 Task: Find connections with filter location Dongxing with filter topic #personaltraining with filter profile language French with filter current company Ten Lifestyle Group with filter school Institute Of Public Enterprise with filter industry Online and Mail Order Retail with filter service category DJing with filter keywords title Shipping and Receiving Staff
Action: Mouse moved to (618, 79)
Screenshot: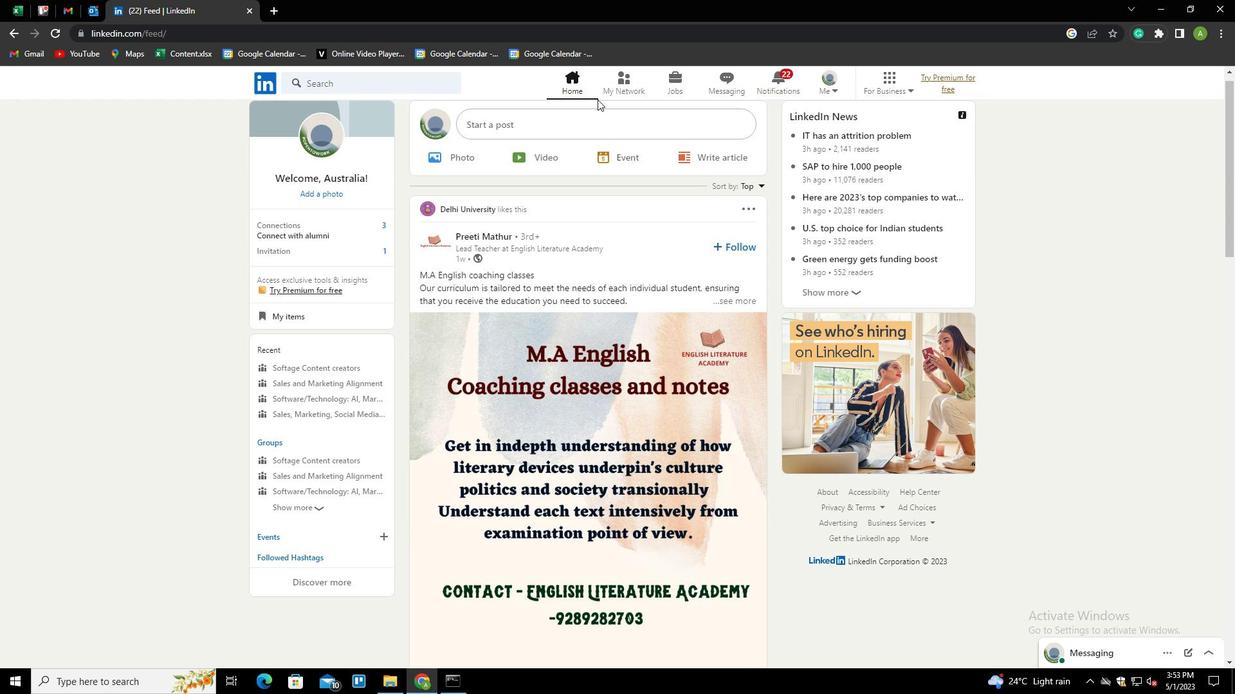 
Action: Mouse pressed left at (618, 79)
Screenshot: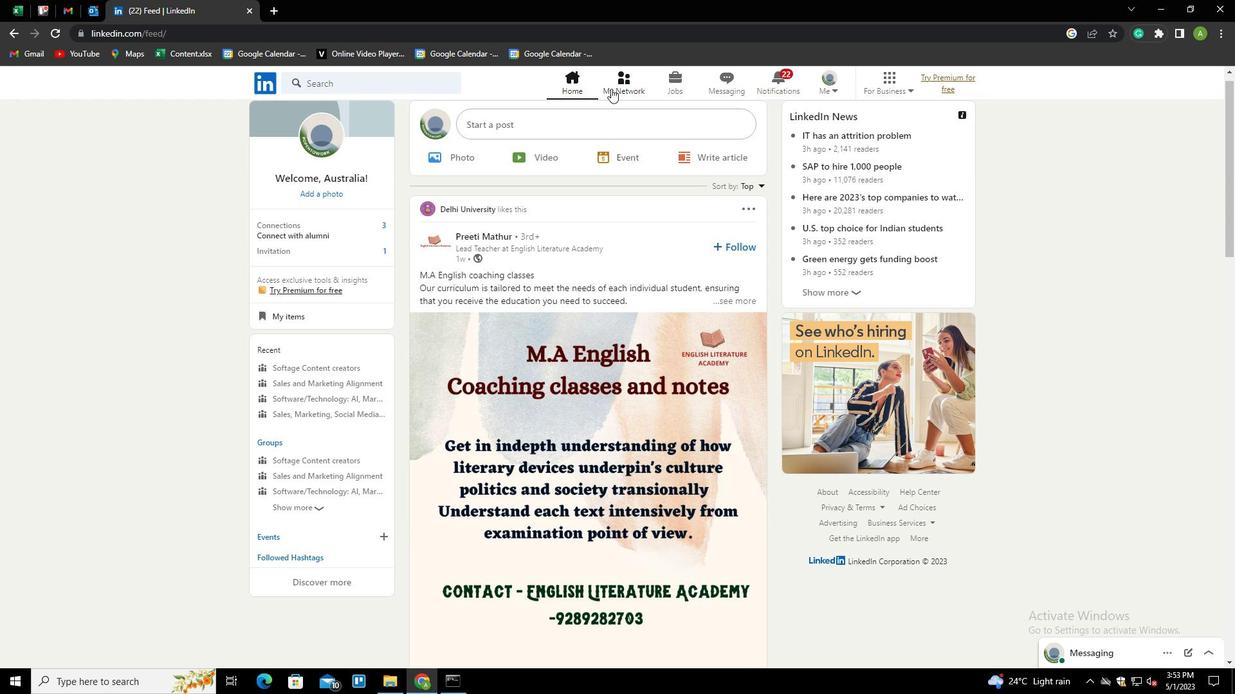
Action: Mouse moved to (306, 154)
Screenshot: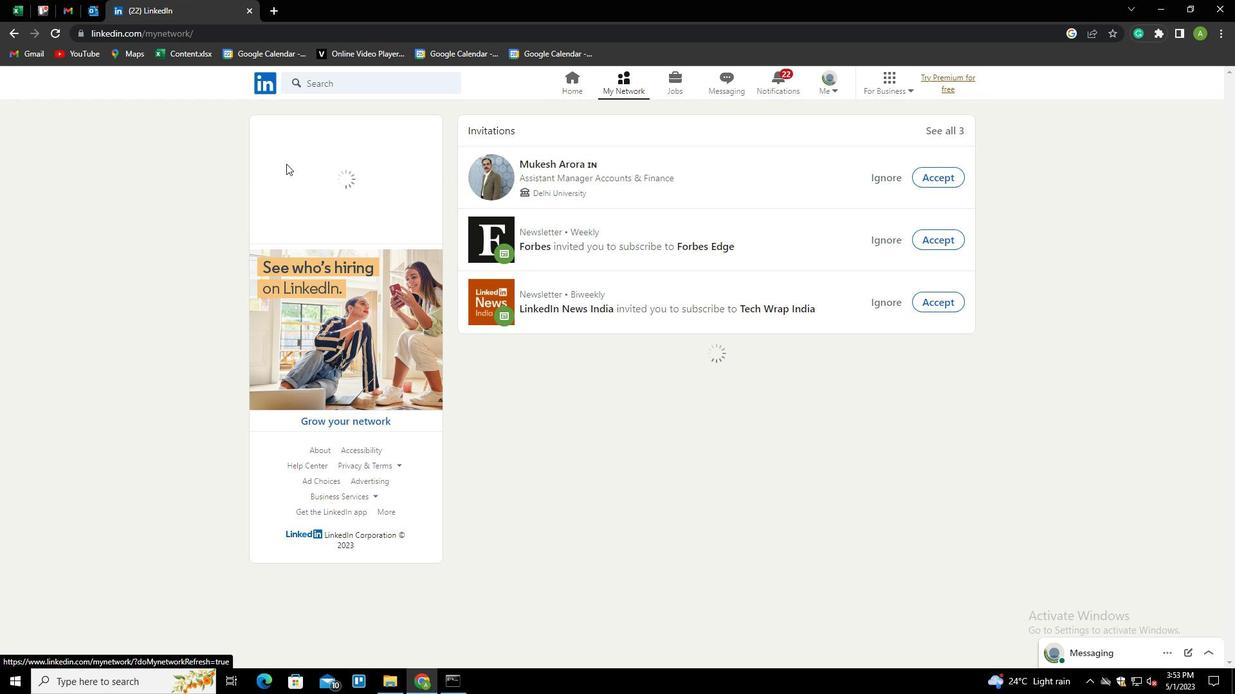 
Action: Mouse pressed left at (306, 154)
Screenshot: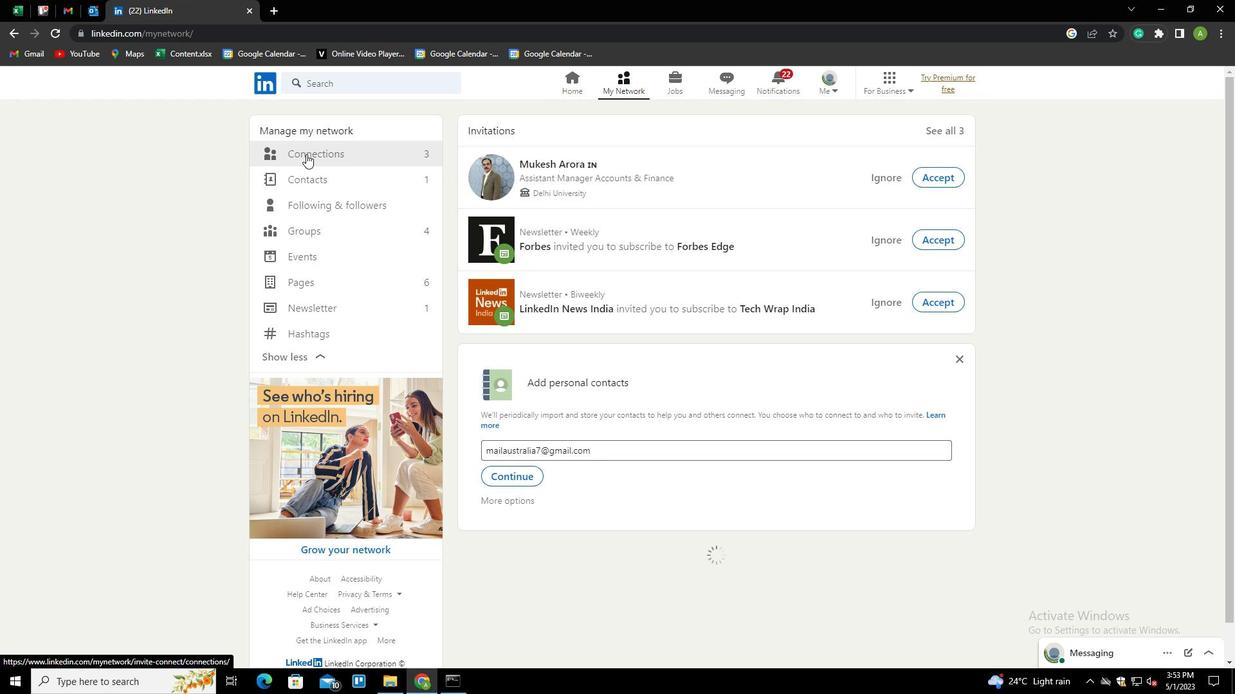 
Action: Mouse moved to (703, 151)
Screenshot: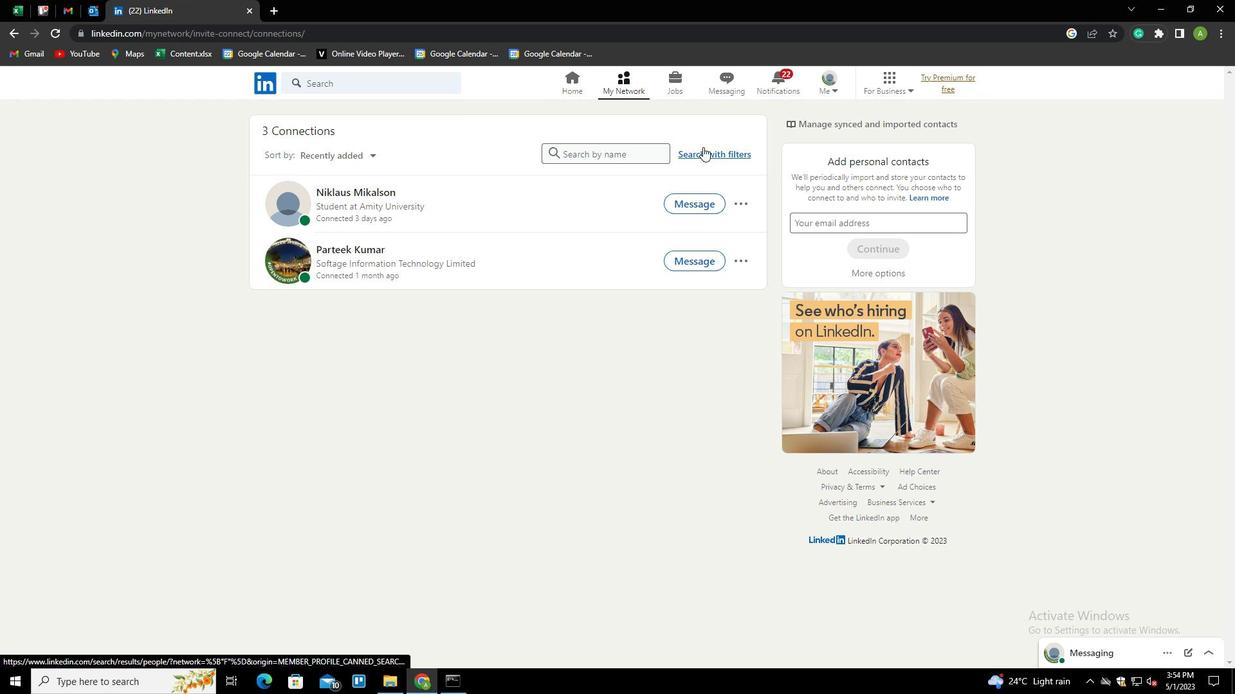 
Action: Mouse pressed left at (703, 151)
Screenshot: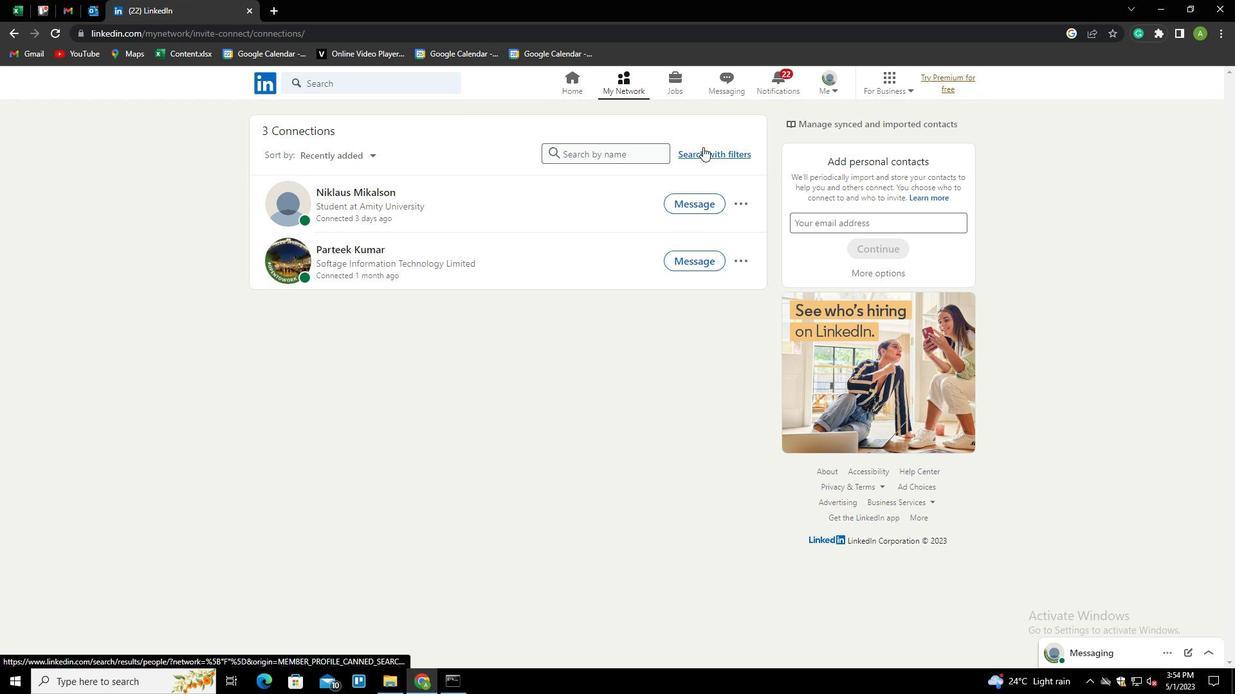 
Action: Mouse moved to (659, 119)
Screenshot: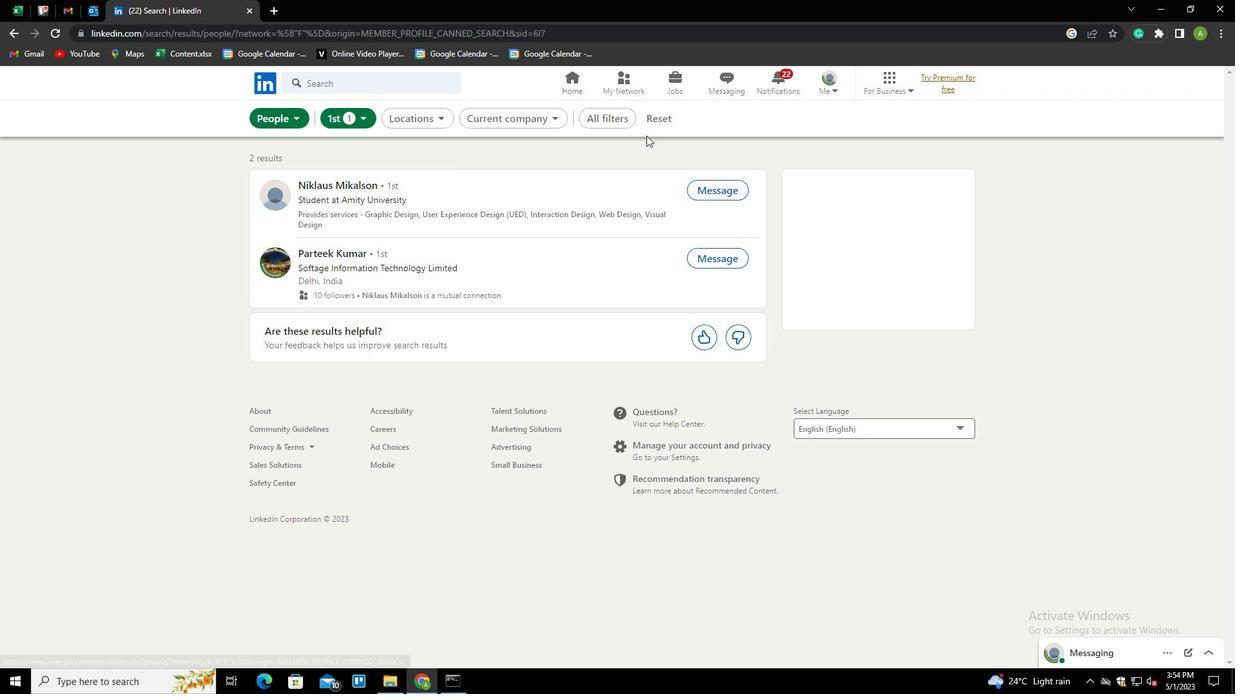
Action: Mouse pressed left at (659, 119)
Screenshot: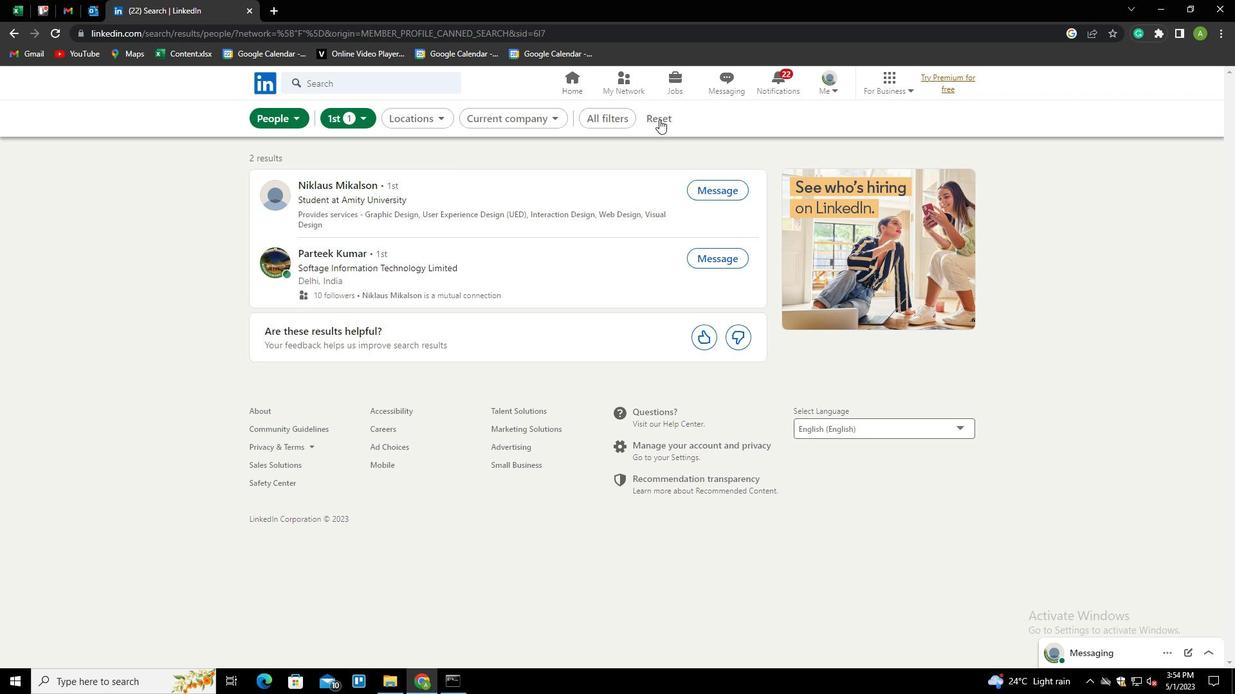 
Action: Mouse moved to (636, 119)
Screenshot: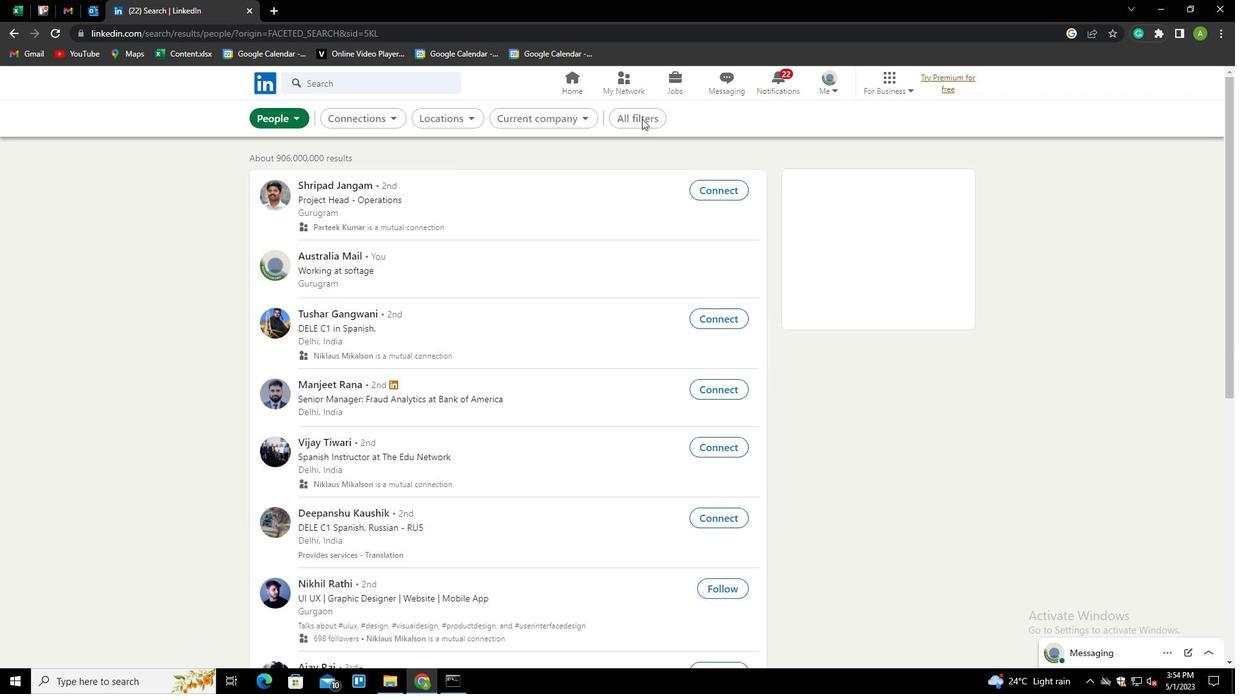 
Action: Mouse pressed left at (636, 119)
Screenshot: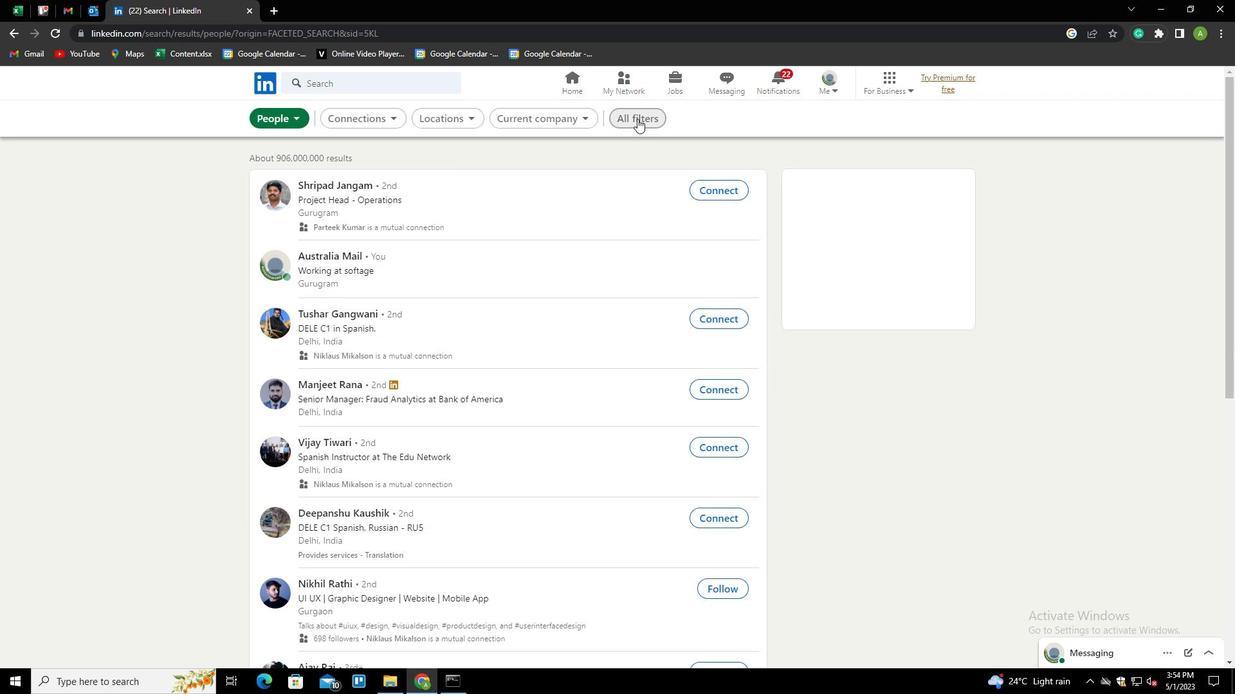 
Action: Mouse moved to (967, 397)
Screenshot: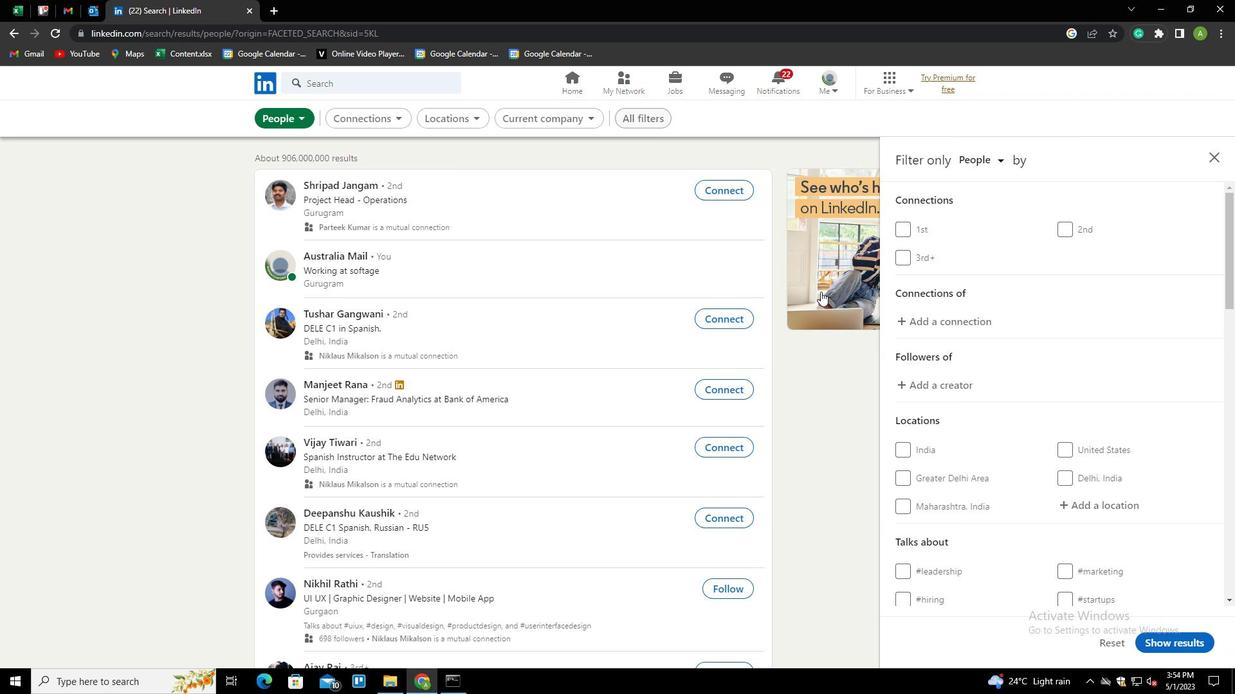 
Action: Mouse scrolled (967, 396) with delta (0, 0)
Screenshot: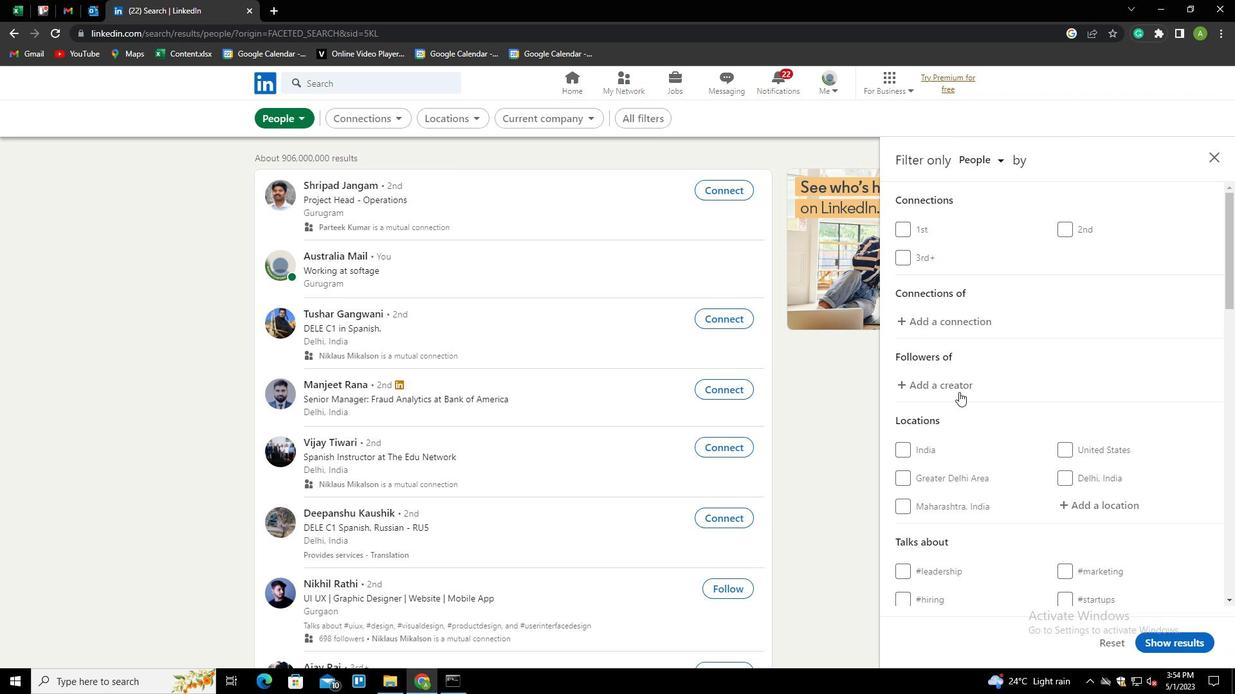 
Action: Mouse scrolled (967, 396) with delta (0, 0)
Screenshot: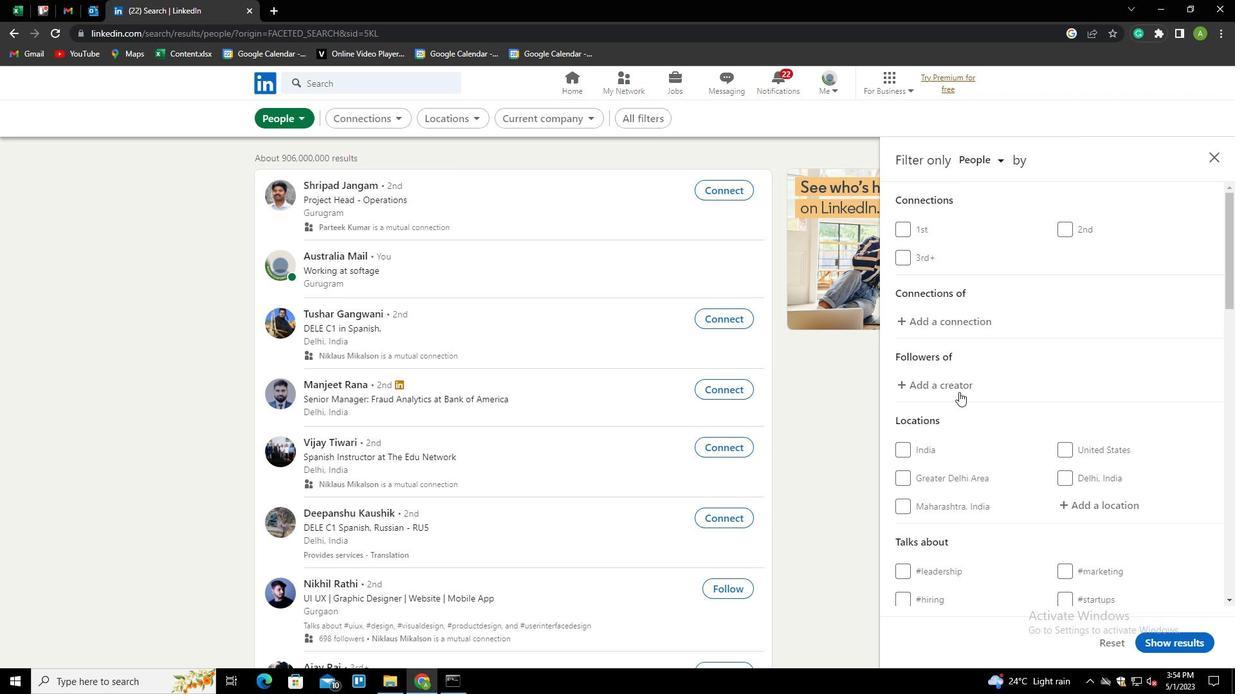 
Action: Mouse moved to (1072, 379)
Screenshot: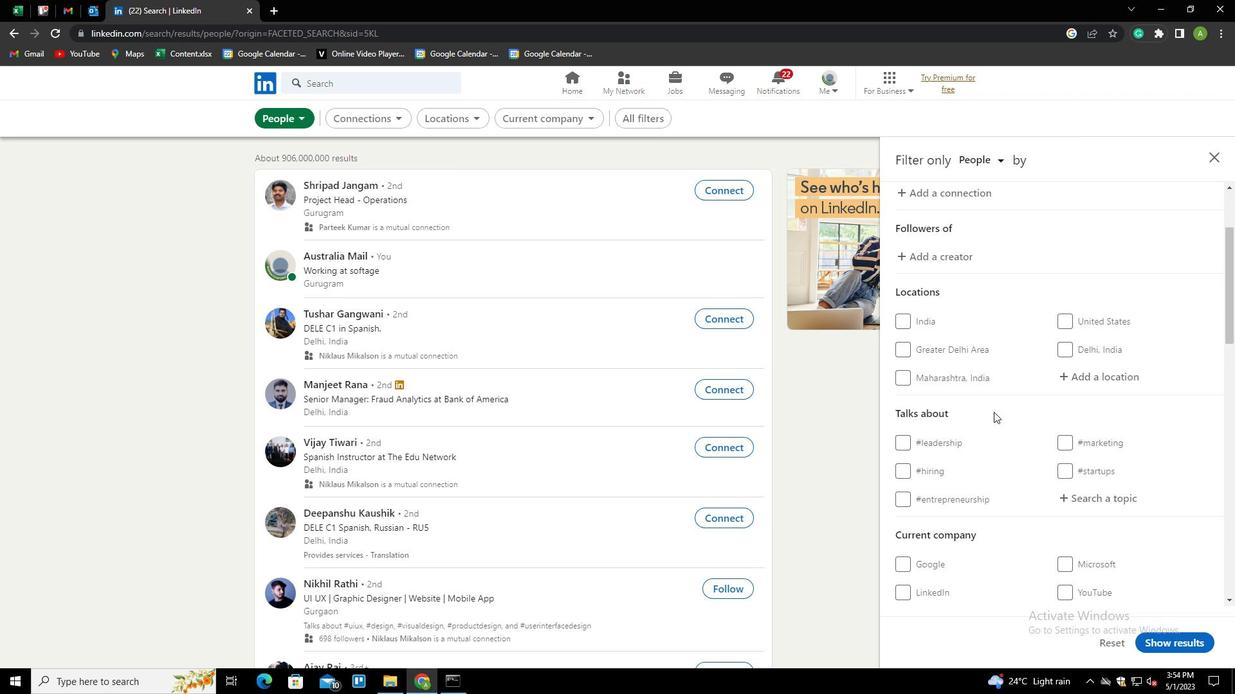 
Action: Mouse pressed left at (1072, 379)
Screenshot: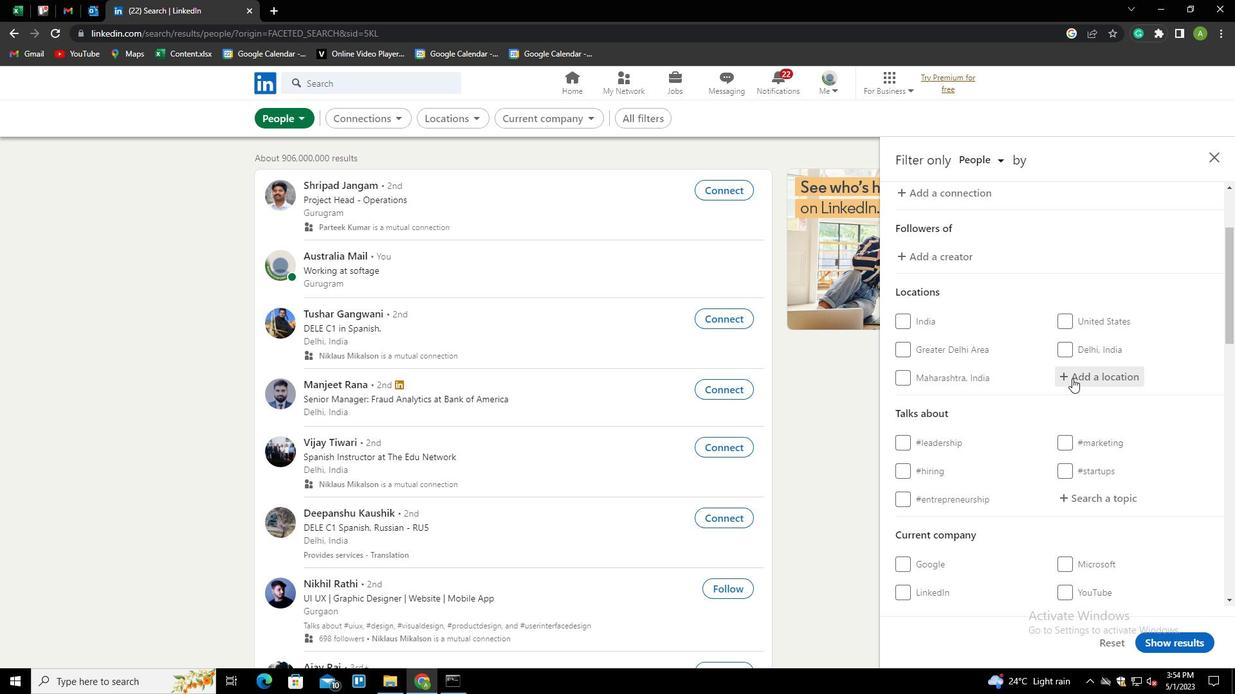 
Action: Key pressed <Key.shift>DONGXING
Screenshot: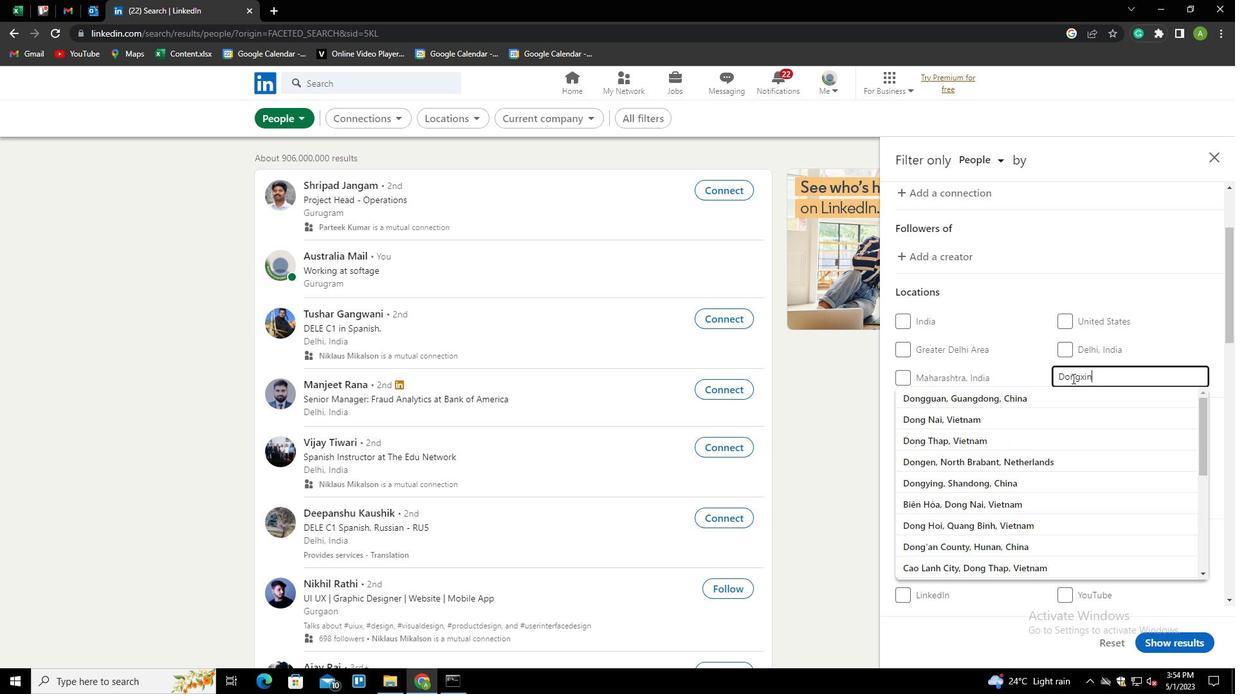 
Action: Mouse moved to (1071, 500)
Screenshot: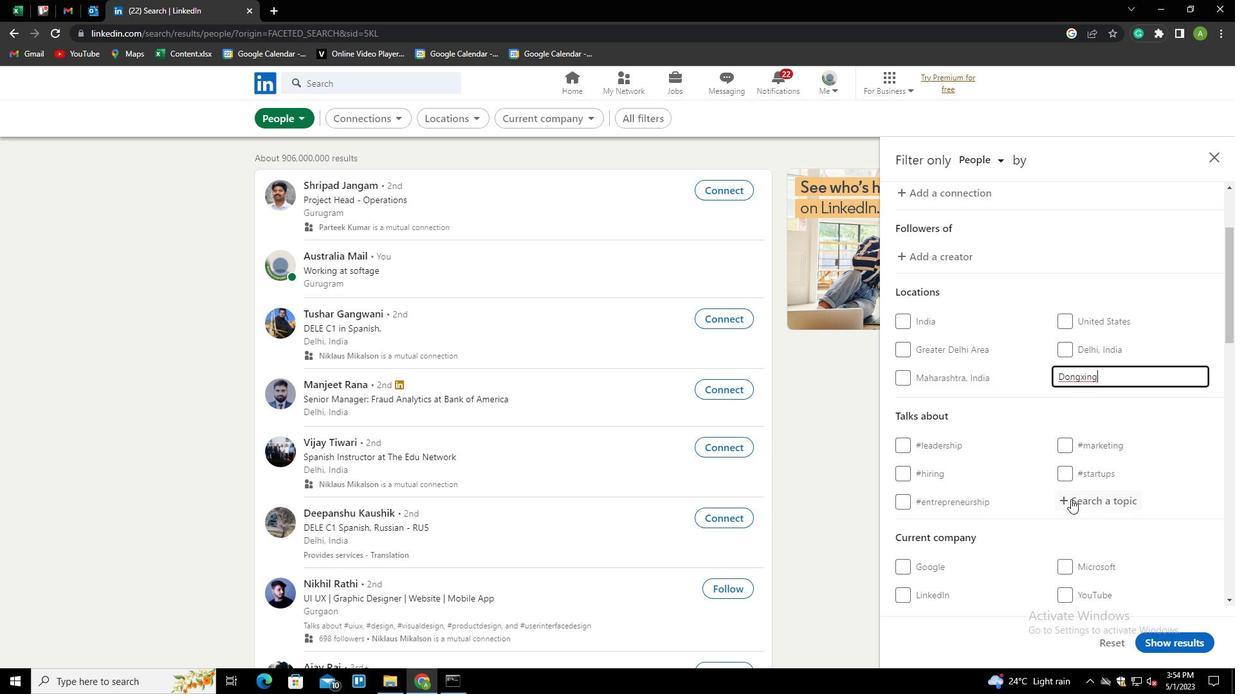 
Action: Mouse pressed left at (1071, 500)
Screenshot: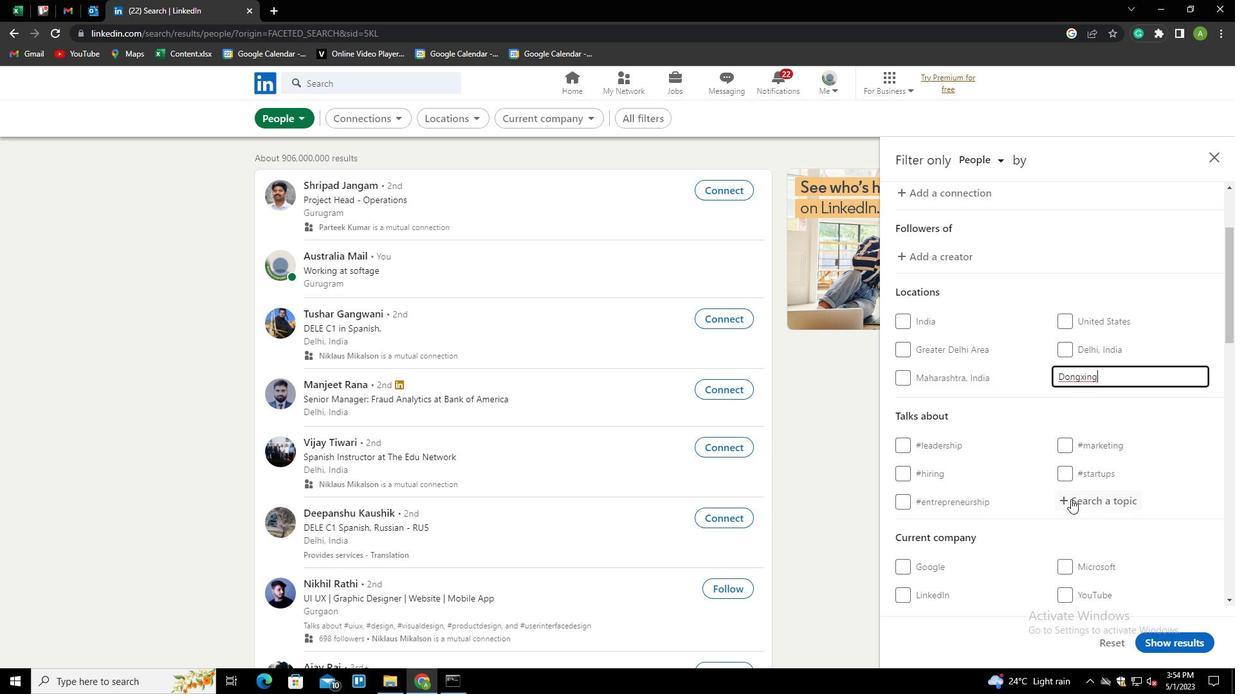 
Action: Mouse moved to (1081, 507)
Screenshot: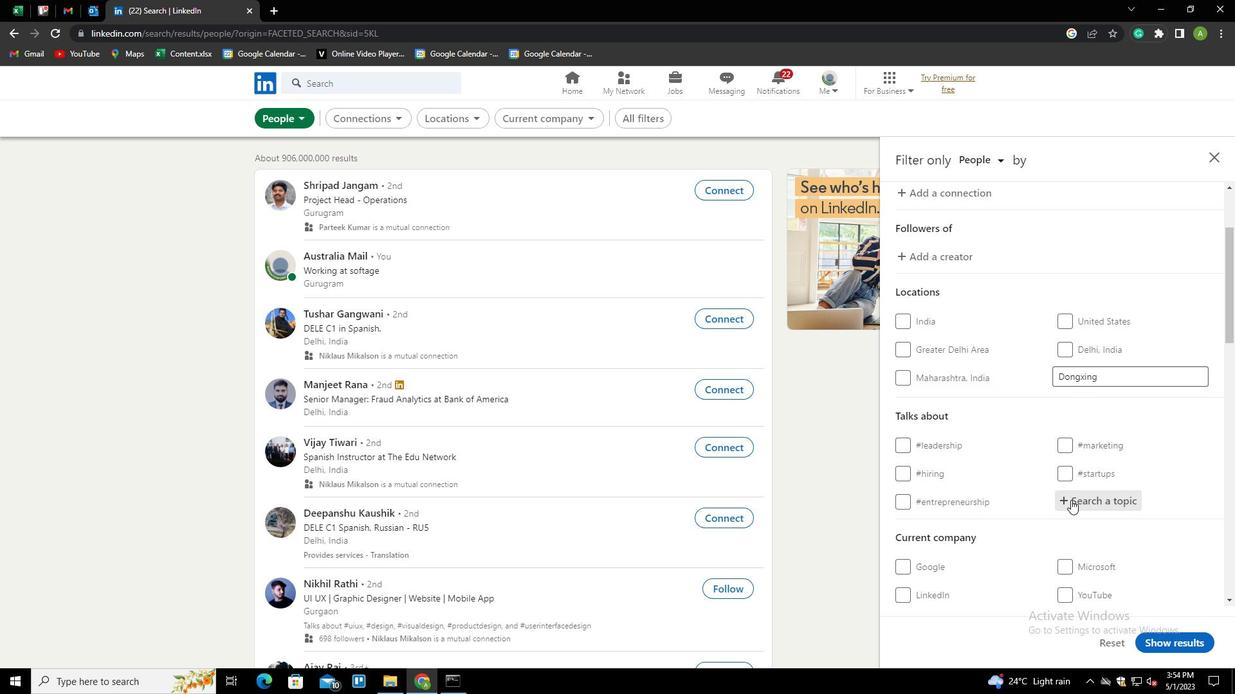 
Action: Mouse pressed left at (1081, 507)
Screenshot: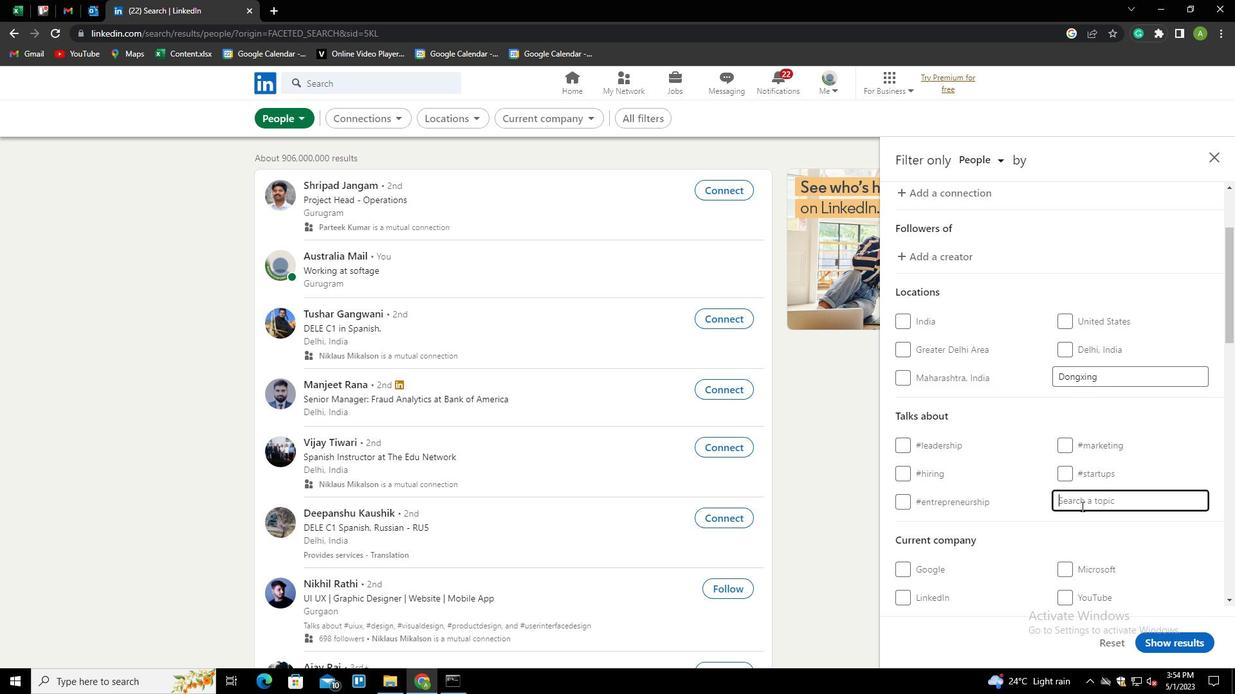 
Action: Key pressed PERSONALTRAINER<Key.down><Key.down><Key.enter>
Screenshot: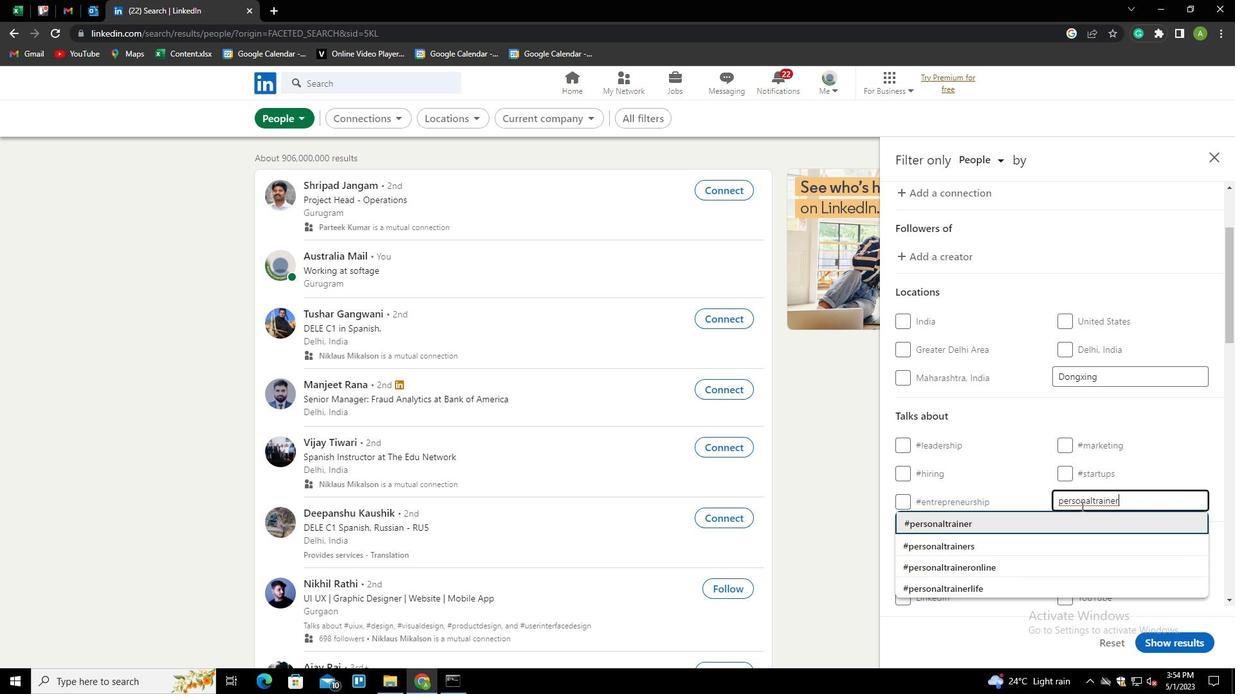 
Action: Mouse scrolled (1081, 506) with delta (0, 0)
Screenshot: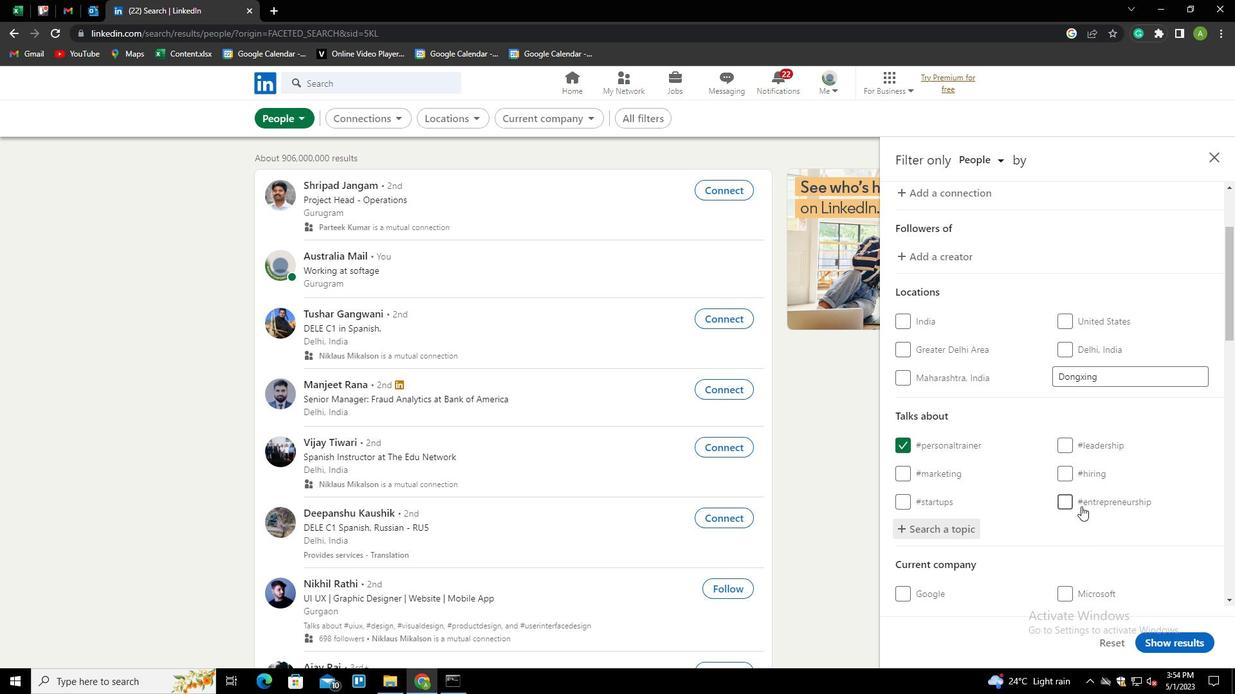 
Action: Mouse scrolled (1081, 506) with delta (0, 0)
Screenshot: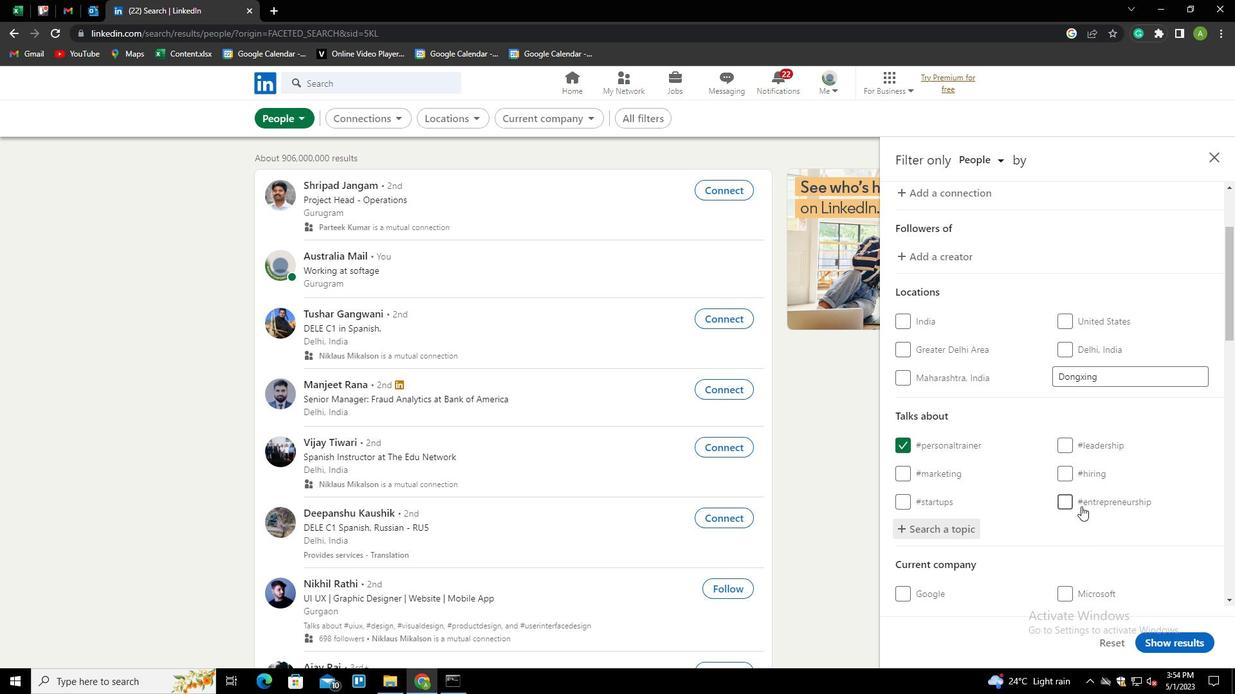 
Action: Mouse scrolled (1081, 506) with delta (0, 0)
Screenshot: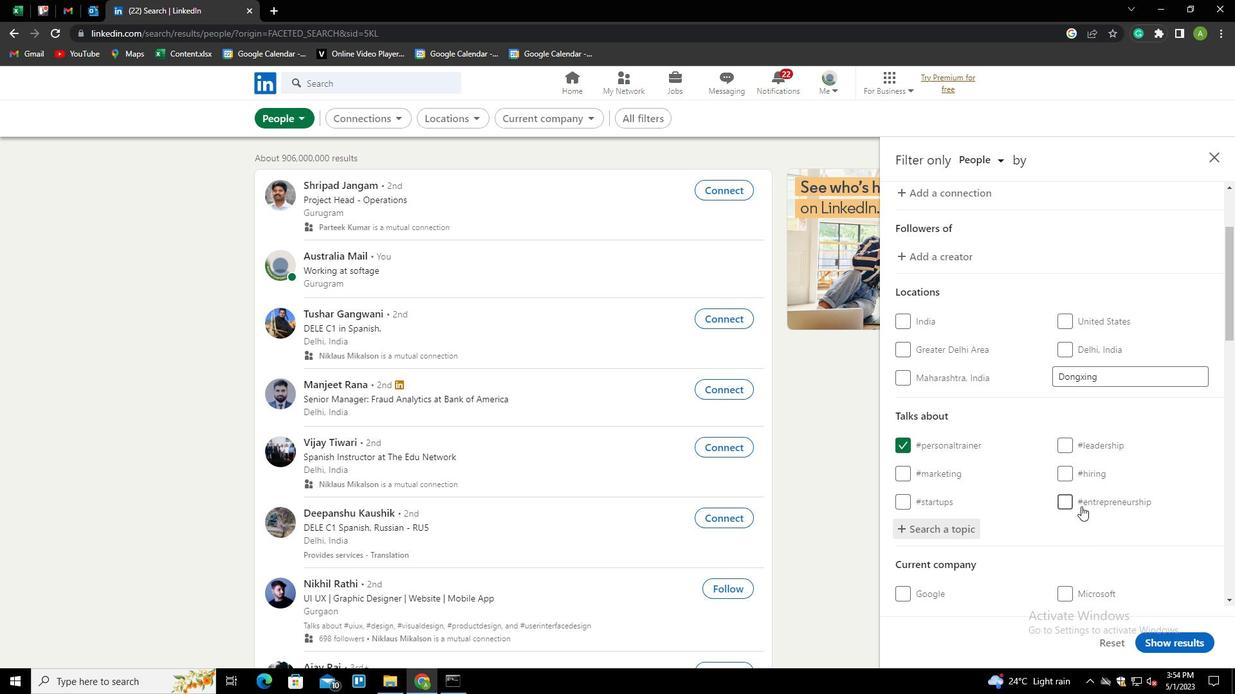 
Action: Mouse scrolled (1081, 506) with delta (0, 0)
Screenshot: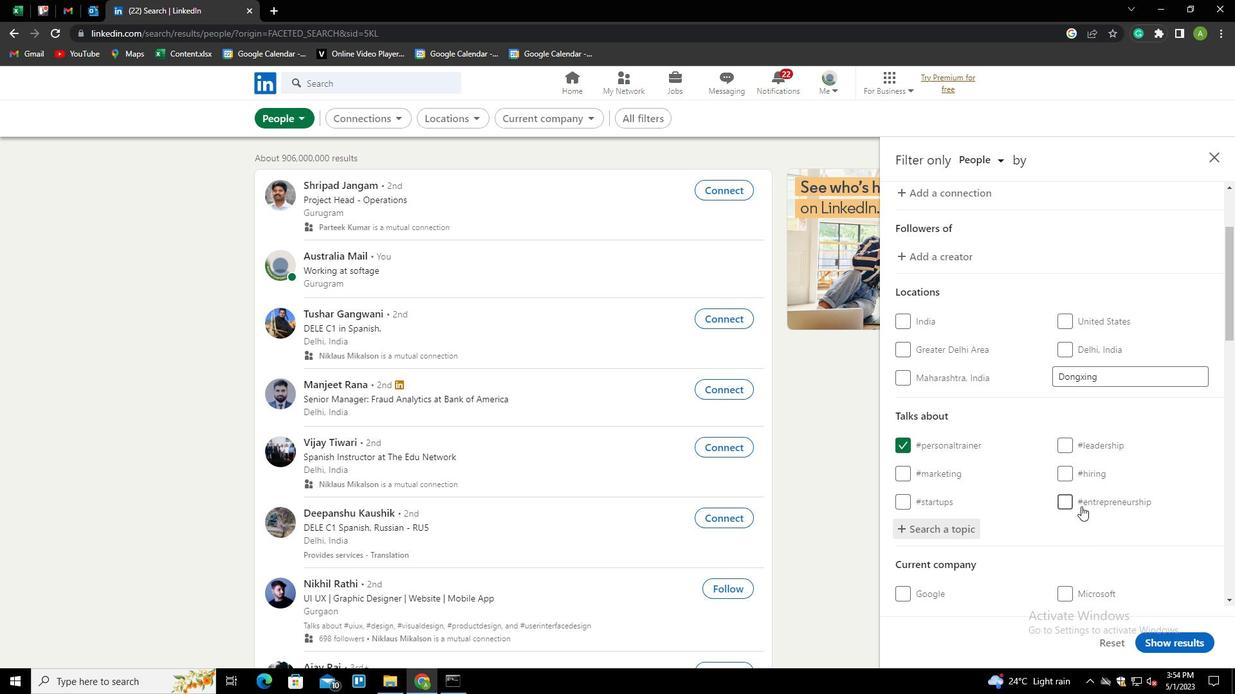 
Action: Mouse scrolled (1081, 506) with delta (0, 0)
Screenshot: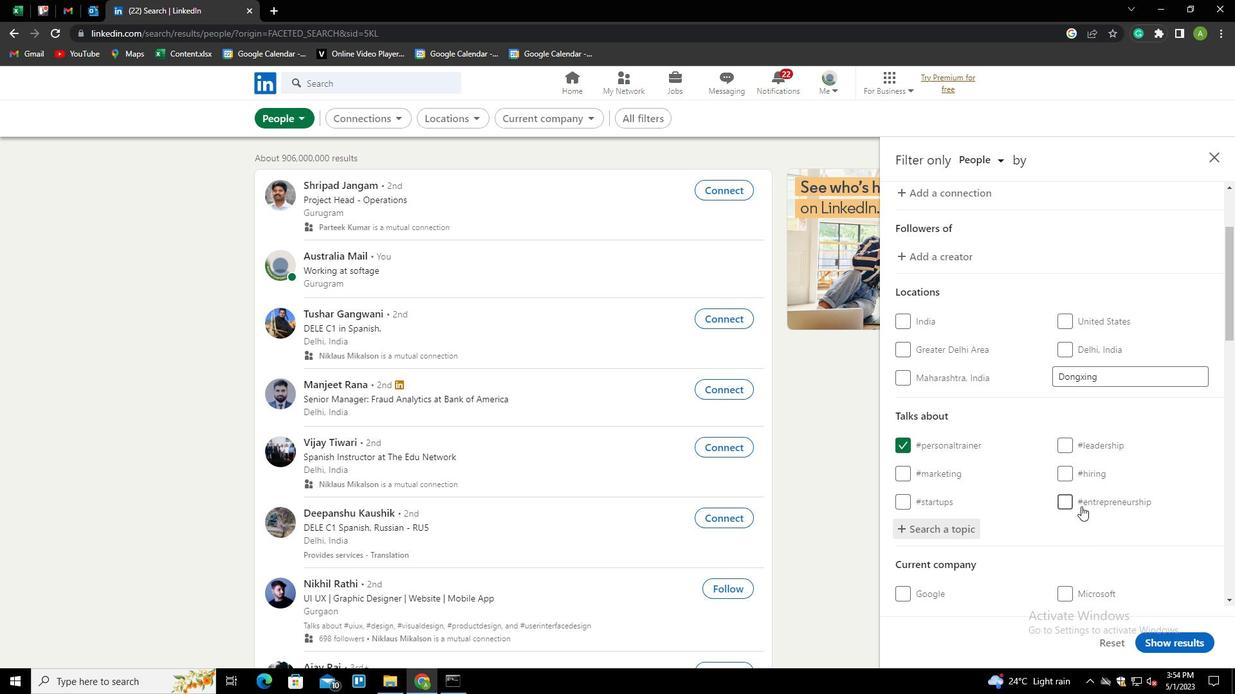 
Action: Mouse scrolled (1081, 506) with delta (0, 0)
Screenshot: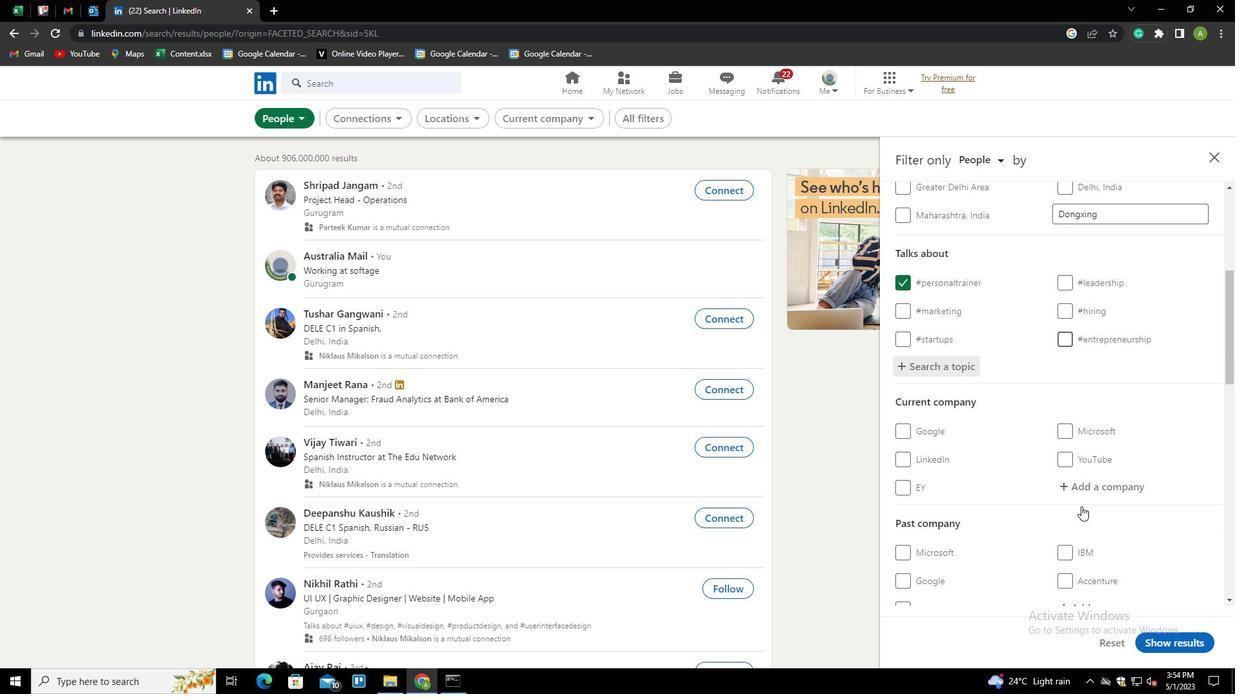
Action: Mouse scrolled (1081, 506) with delta (0, 0)
Screenshot: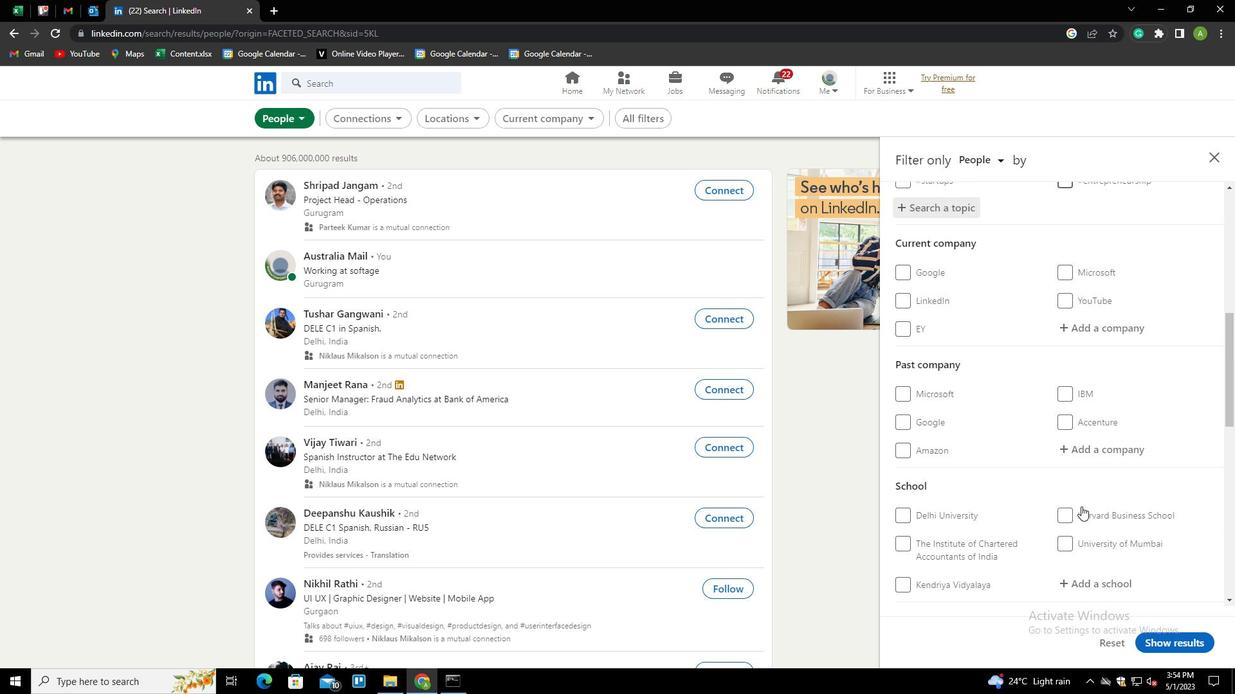 
Action: Mouse scrolled (1081, 506) with delta (0, 0)
Screenshot: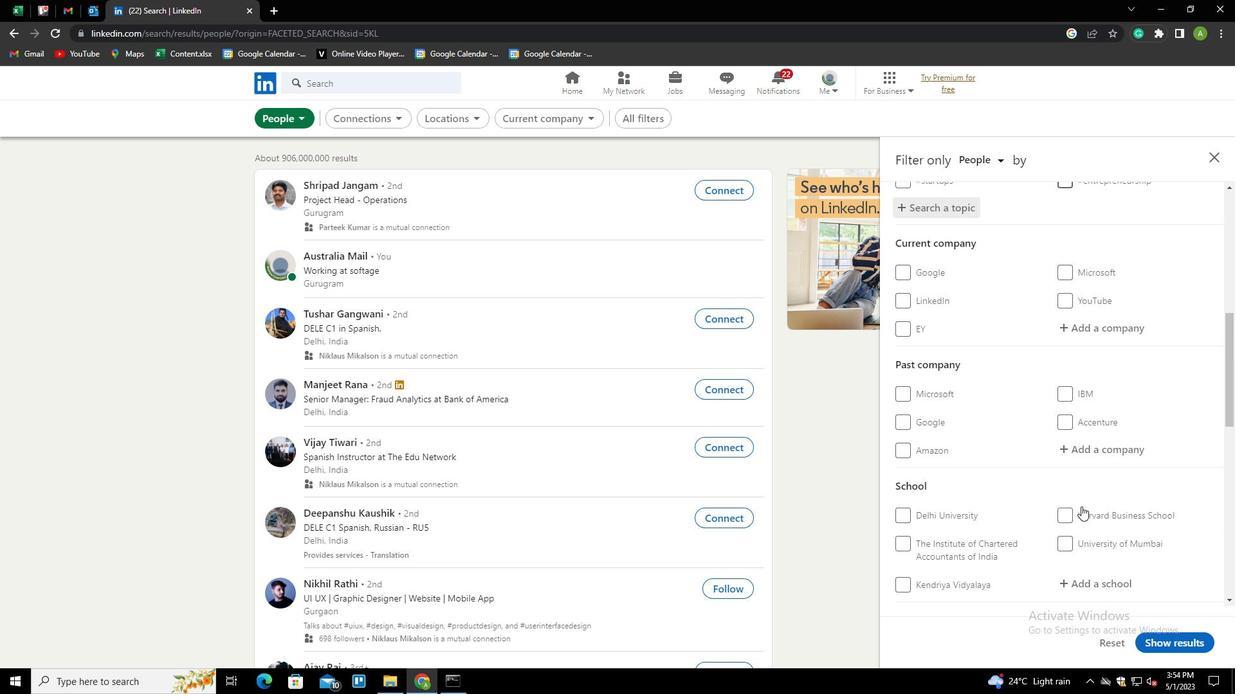 
Action: Mouse scrolled (1081, 506) with delta (0, 0)
Screenshot: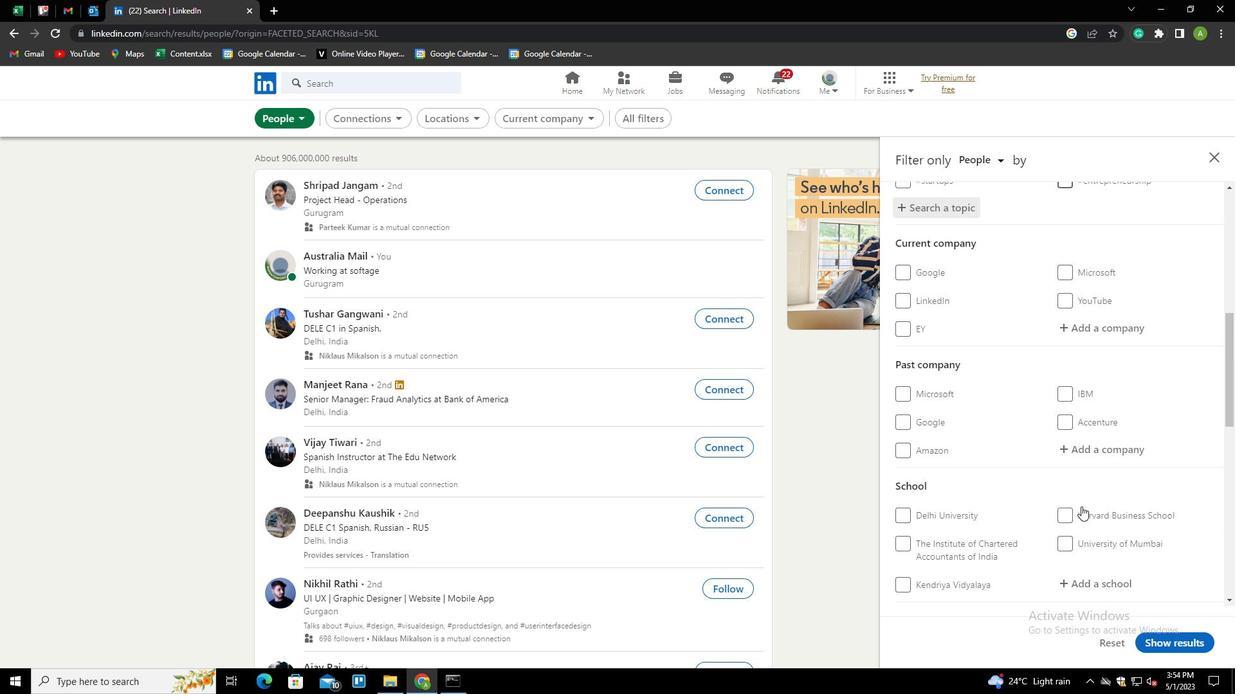 
Action: Mouse scrolled (1081, 506) with delta (0, 0)
Screenshot: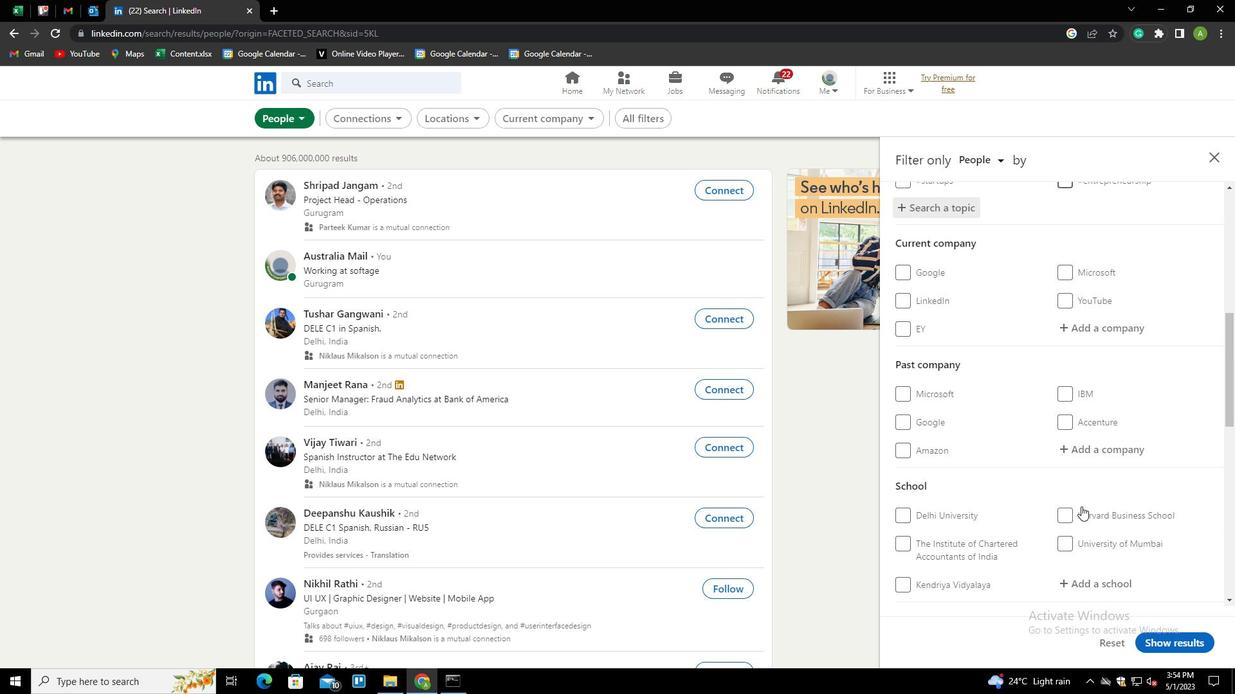 
Action: Mouse moved to (1068, 479)
Screenshot: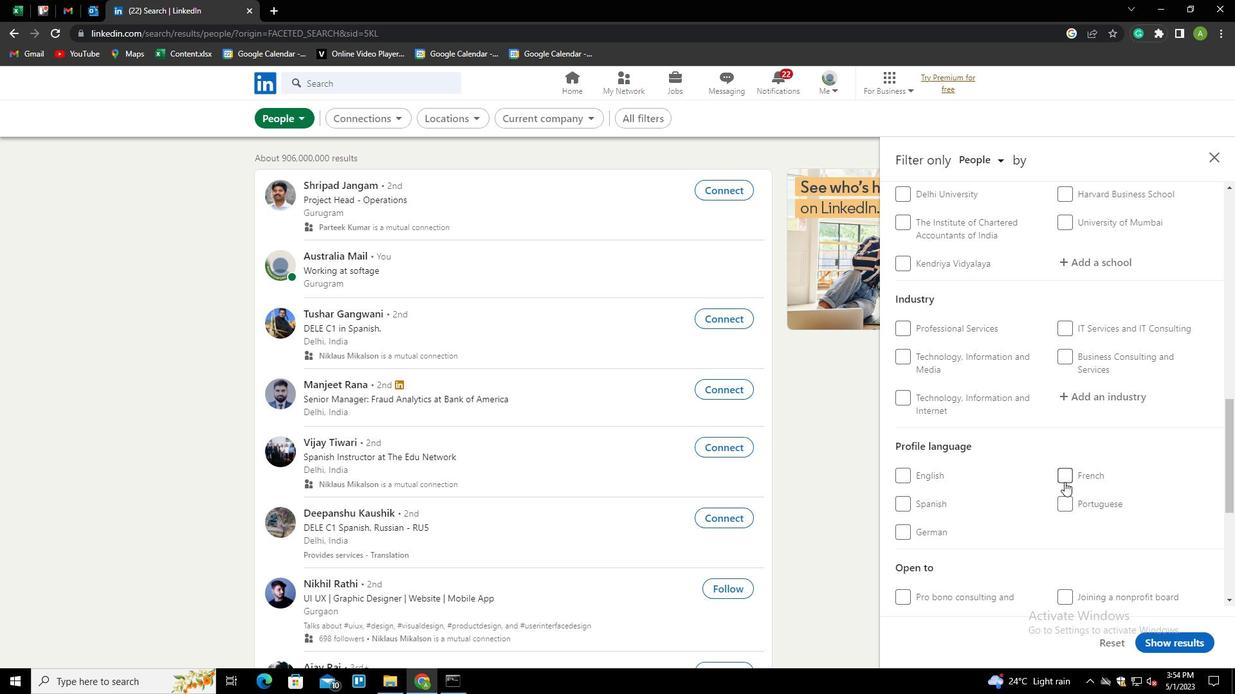 
Action: Mouse pressed left at (1068, 479)
Screenshot: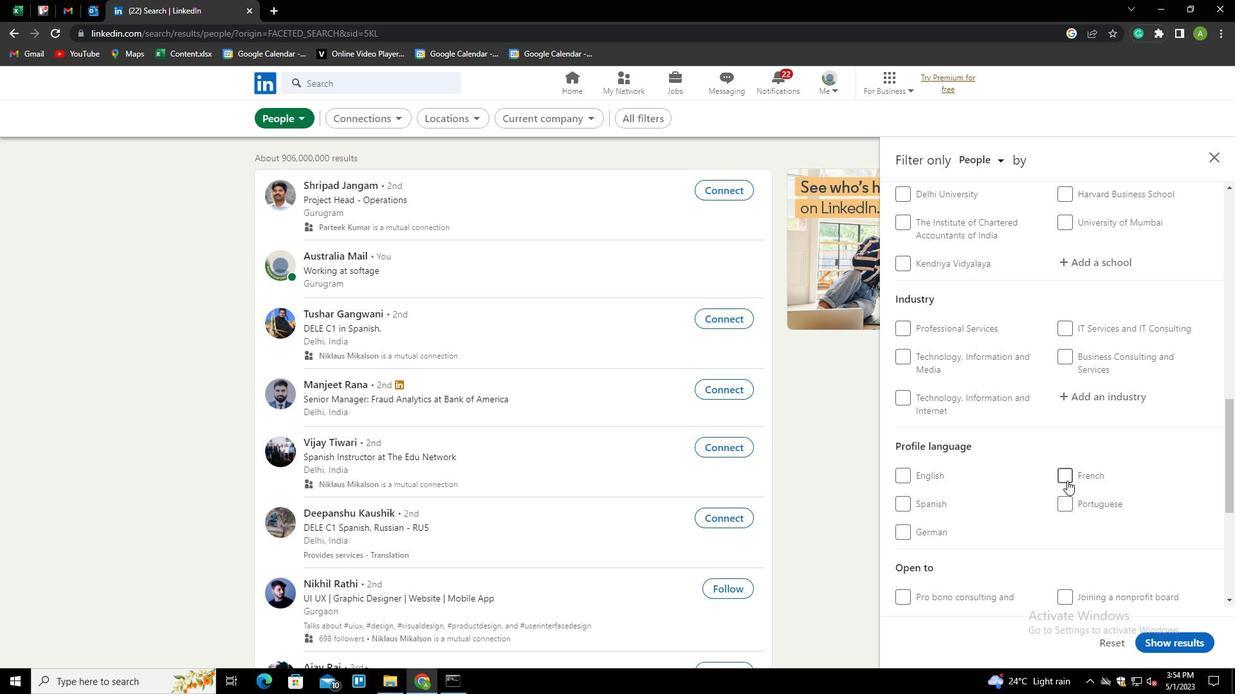 
Action: Mouse moved to (1140, 498)
Screenshot: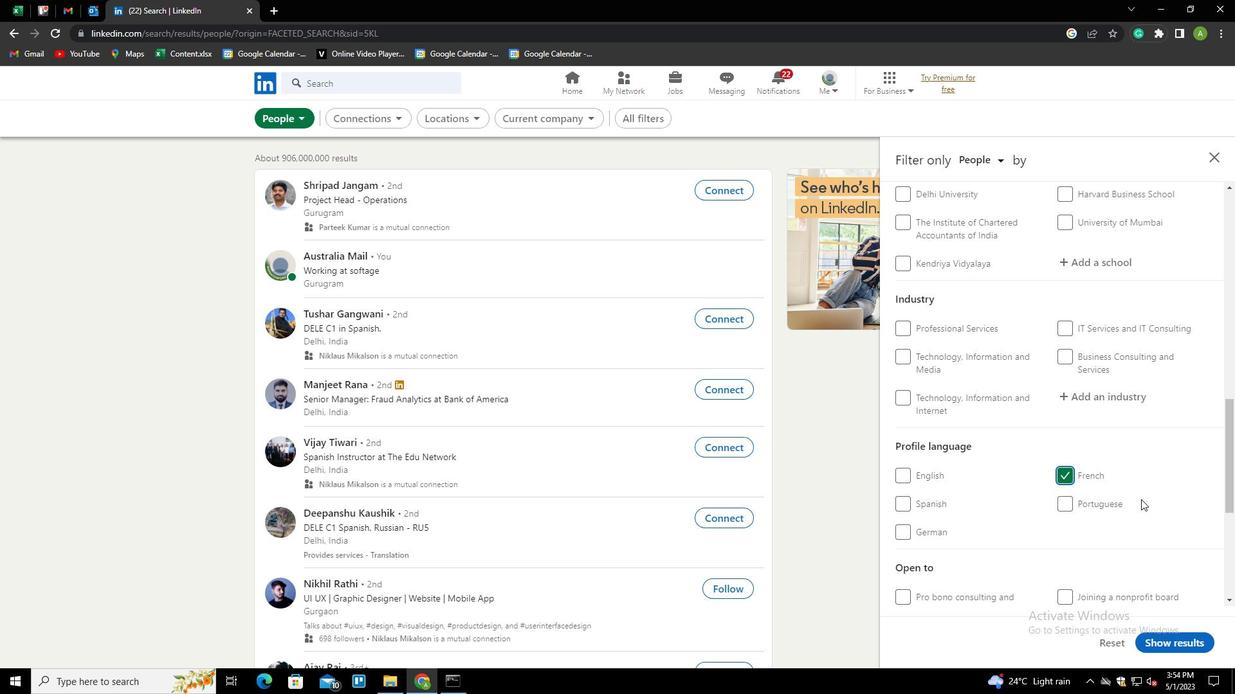 
Action: Mouse scrolled (1140, 499) with delta (0, 0)
Screenshot: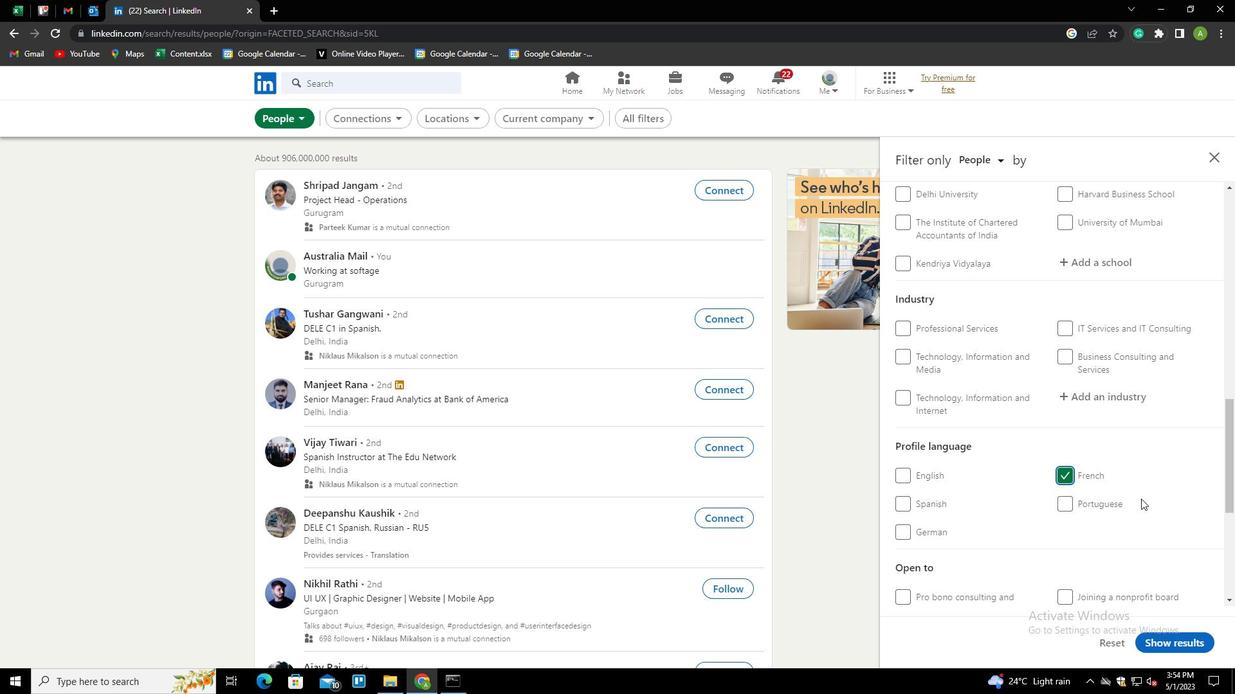 
Action: Mouse scrolled (1140, 499) with delta (0, 0)
Screenshot: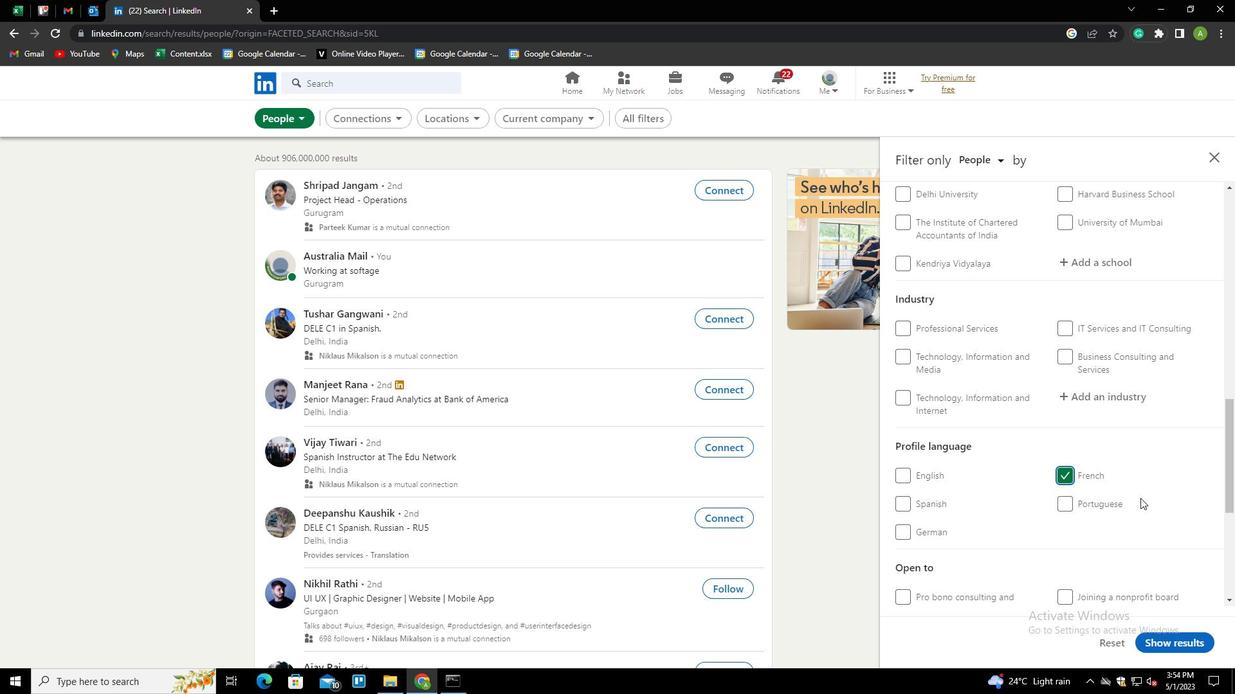 
Action: Mouse scrolled (1140, 499) with delta (0, 0)
Screenshot: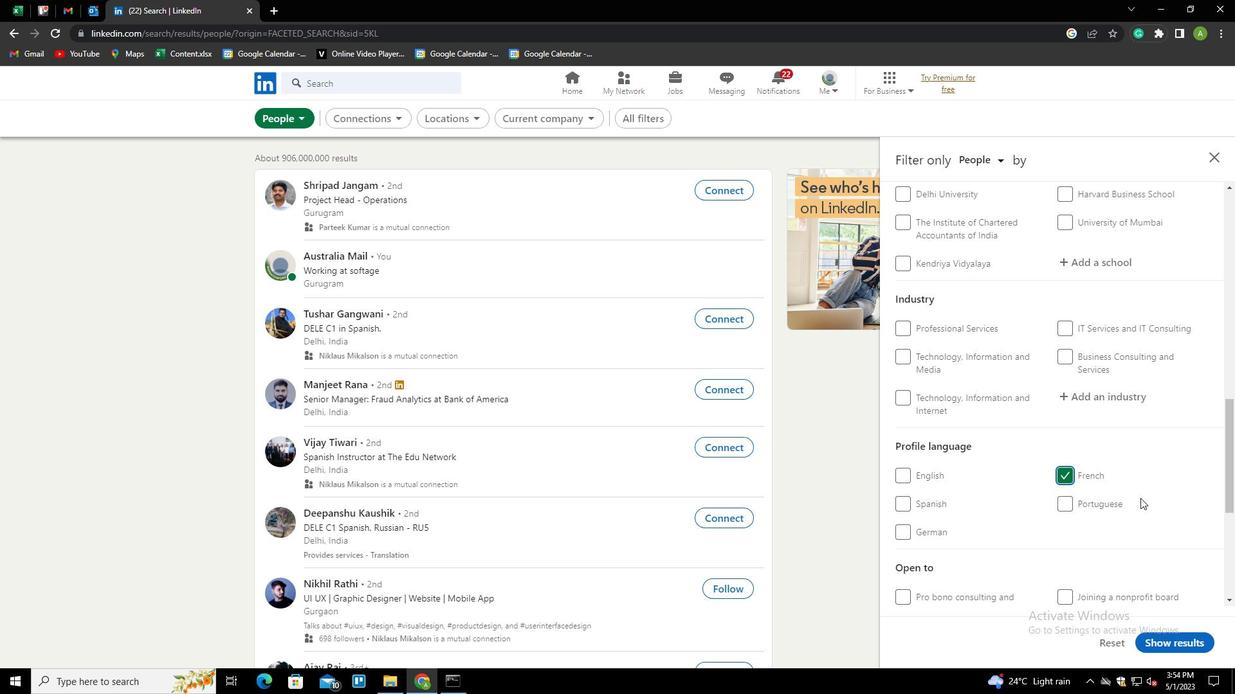 
Action: Mouse scrolled (1140, 499) with delta (0, 0)
Screenshot: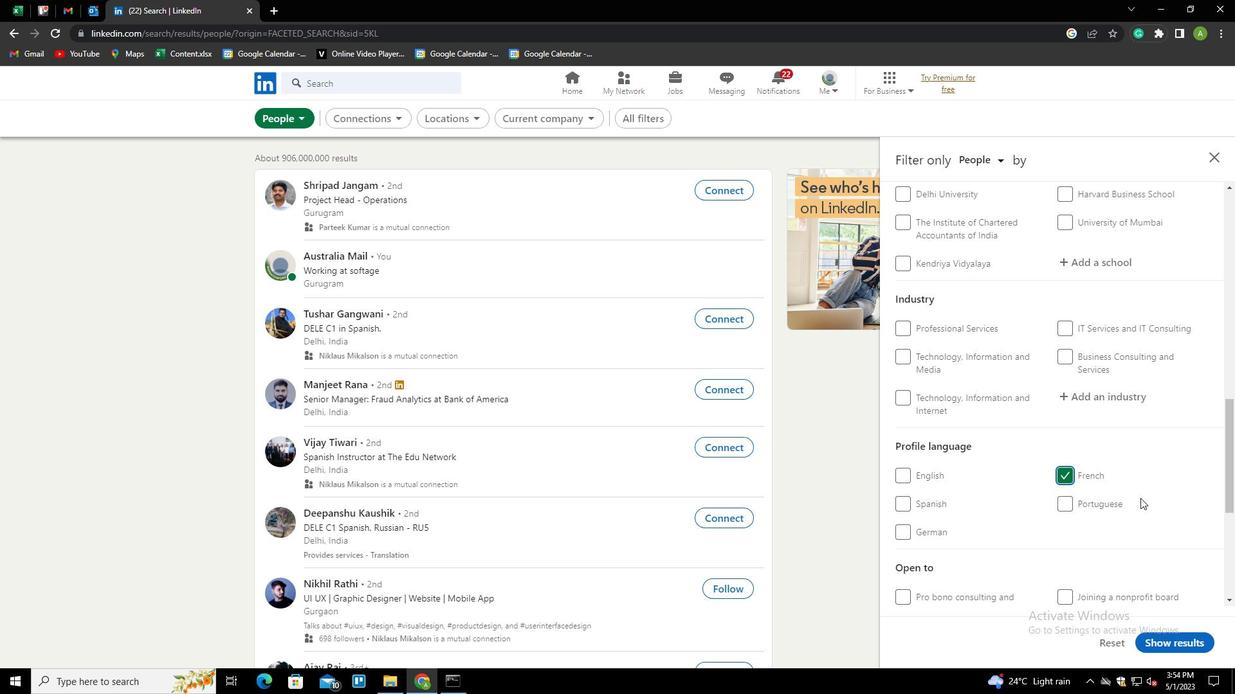 
Action: Mouse scrolled (1140, 499) with delta (0, 0)
Screenshot: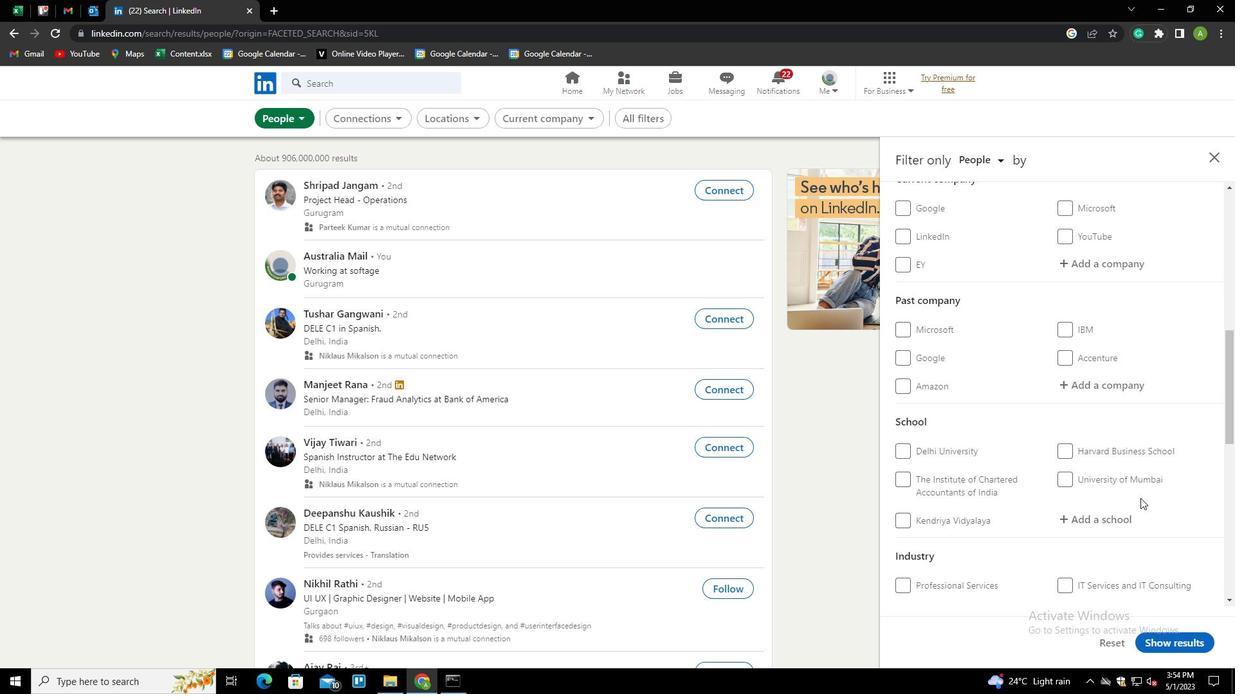 
Action: Mouse scrolled (1140, 499) with delta (0, 0)
Screenshot: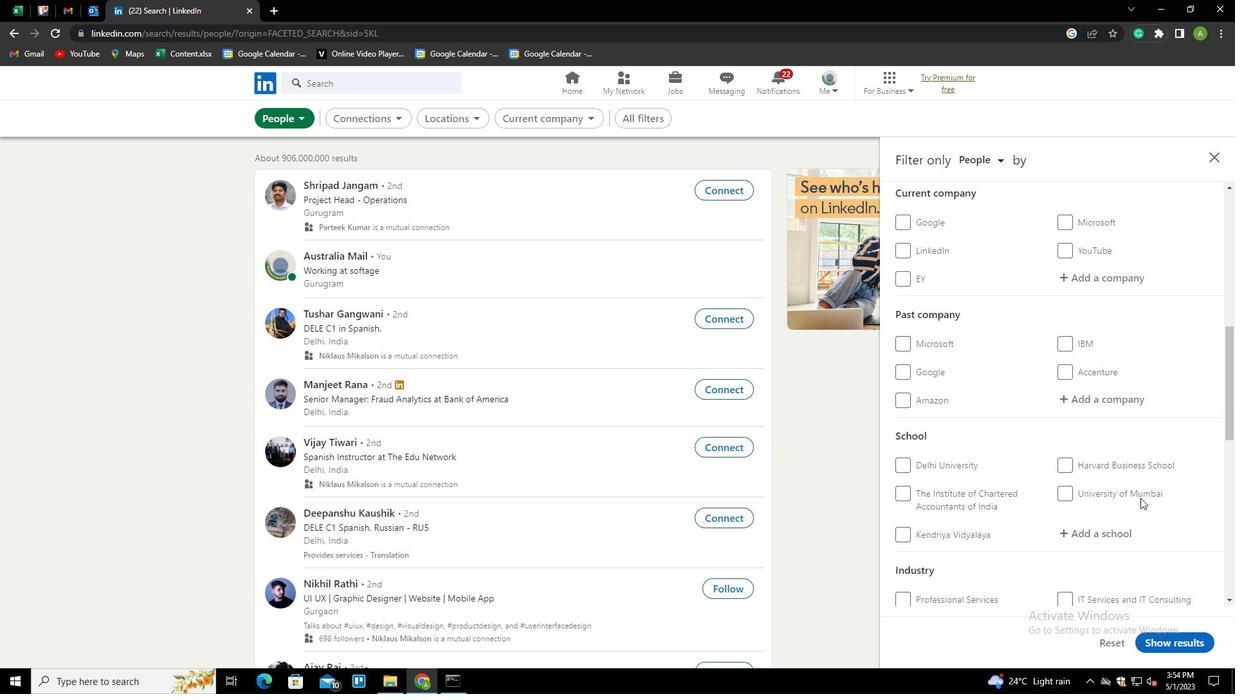 
Action: Mouse scrolled (1140, 499) with delta (0, 0)
Screenshot: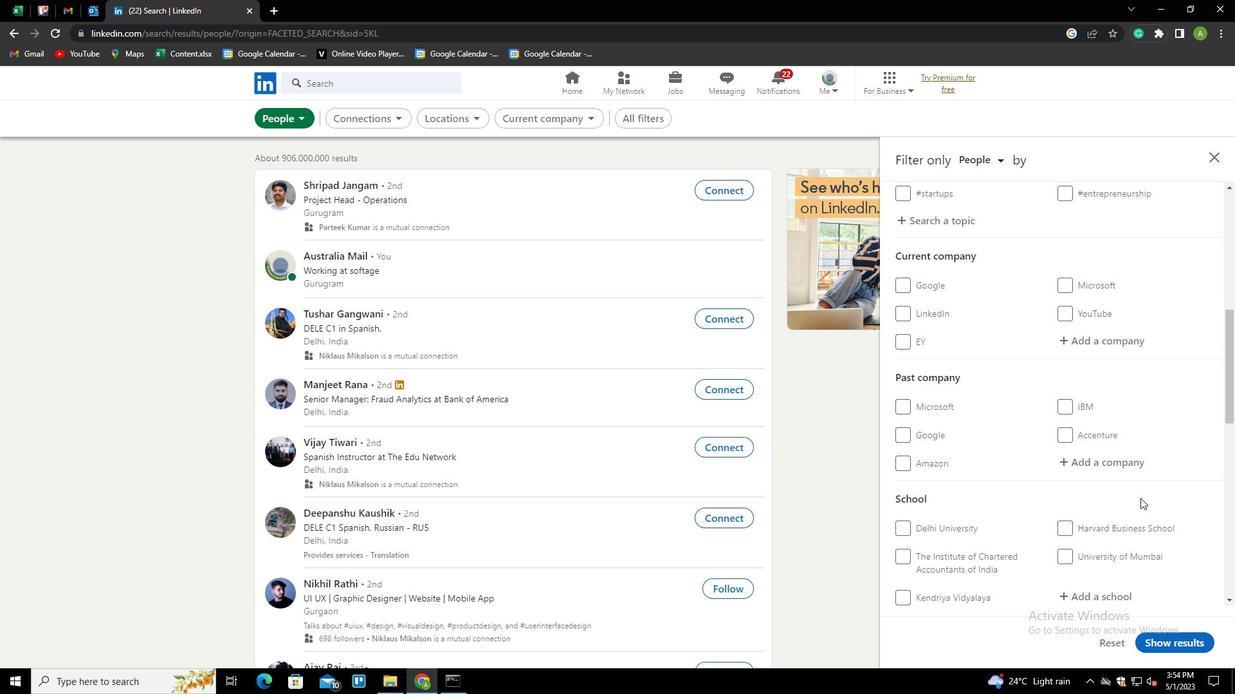 
Action: Mouse scrolled (1140, 499) with delta (0, 0)
Screenshot: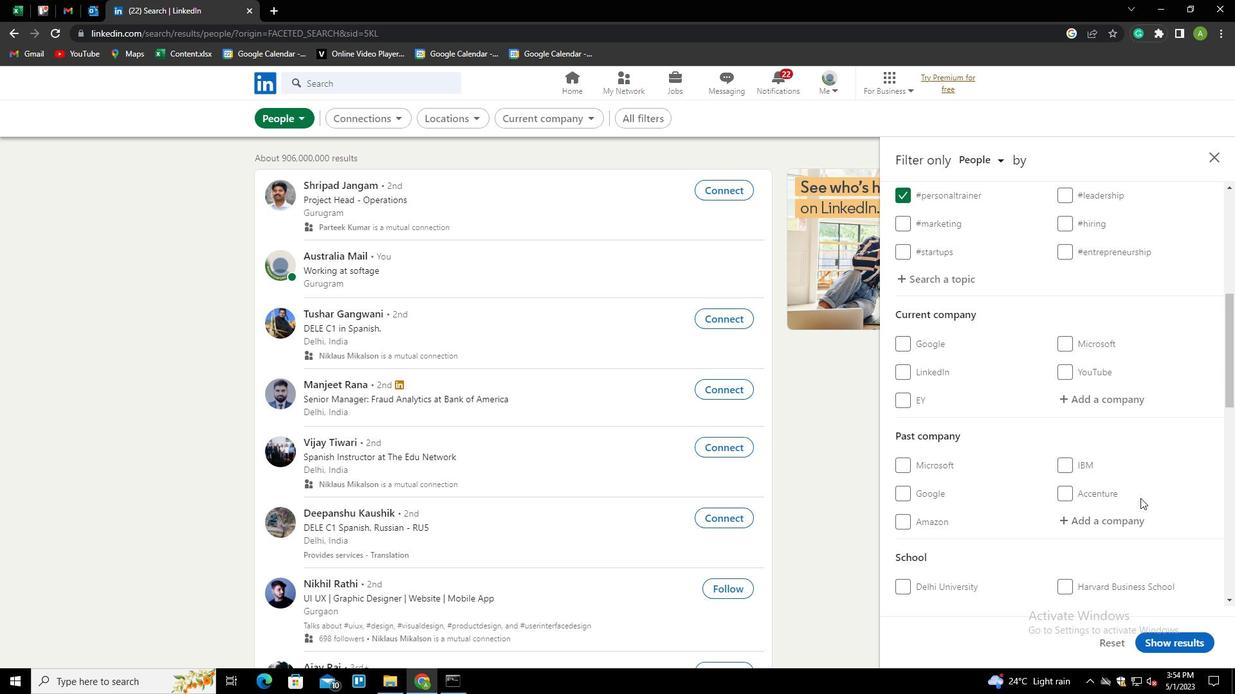 
Action: Mouse moved to (1112, 521)
Screenshot: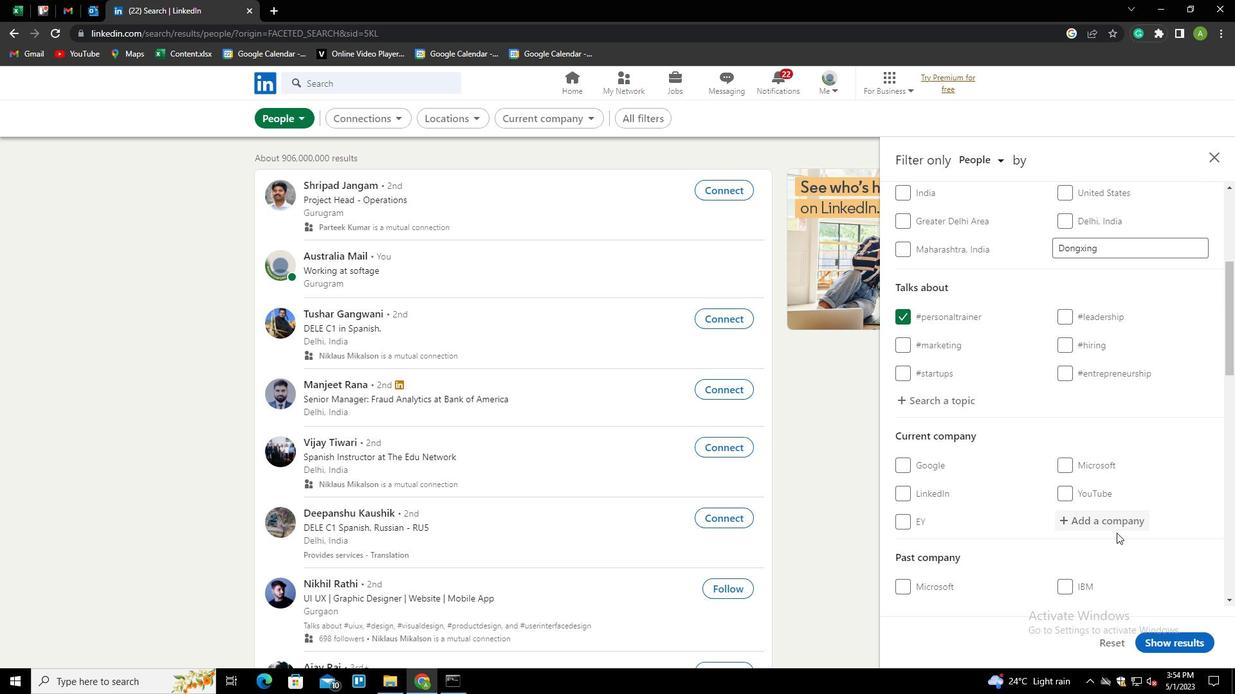 
Action: Mouse pressed left at (1112, 521)
Screenshot: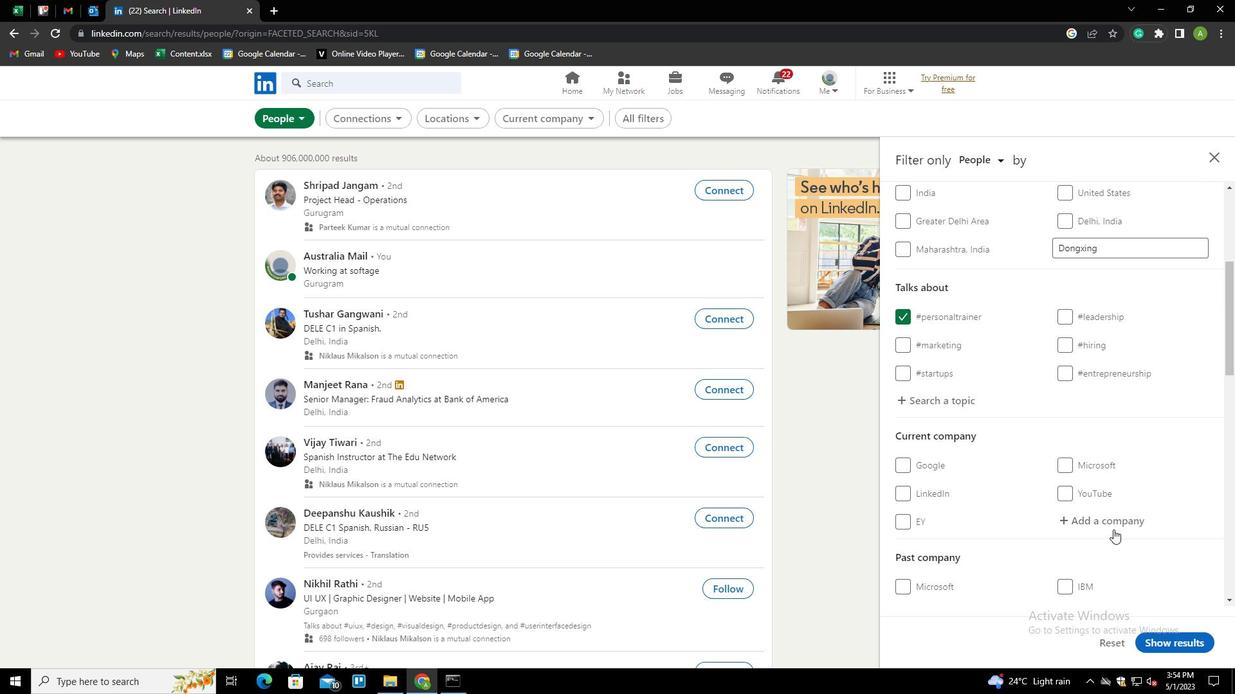 
Action: Mouse moved to (1108, 519)
Screenshot: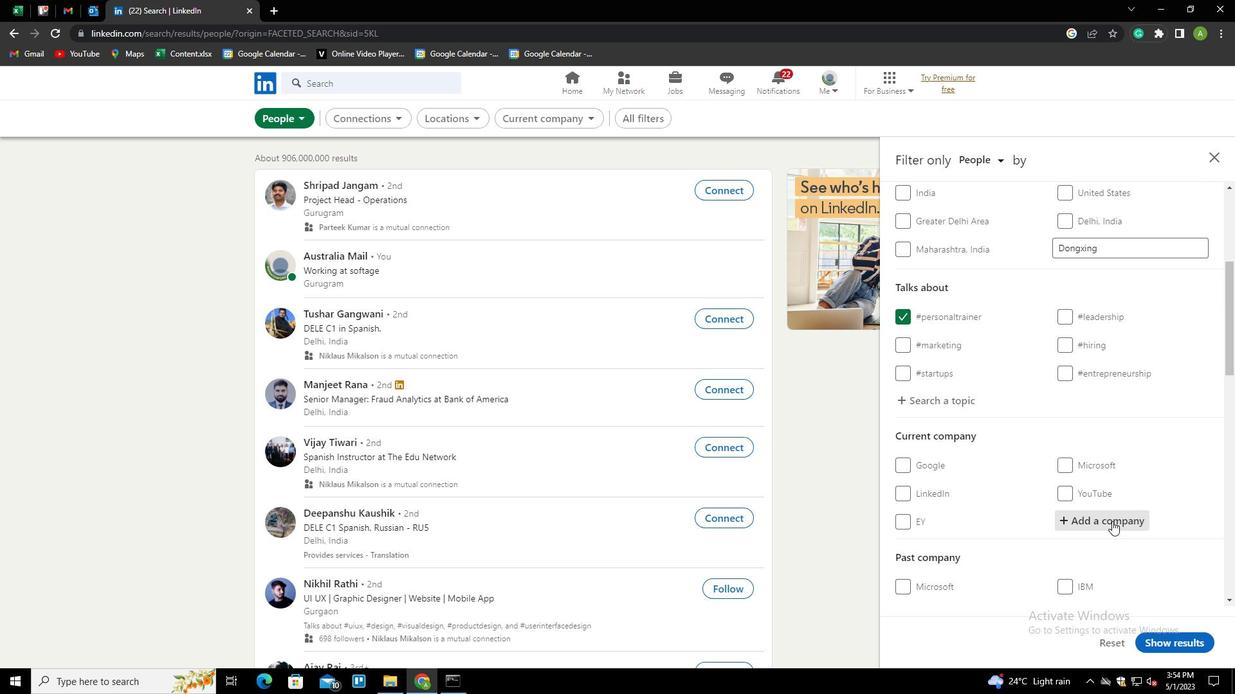 
Action: Key pressed <Key.shift>
Screenshot: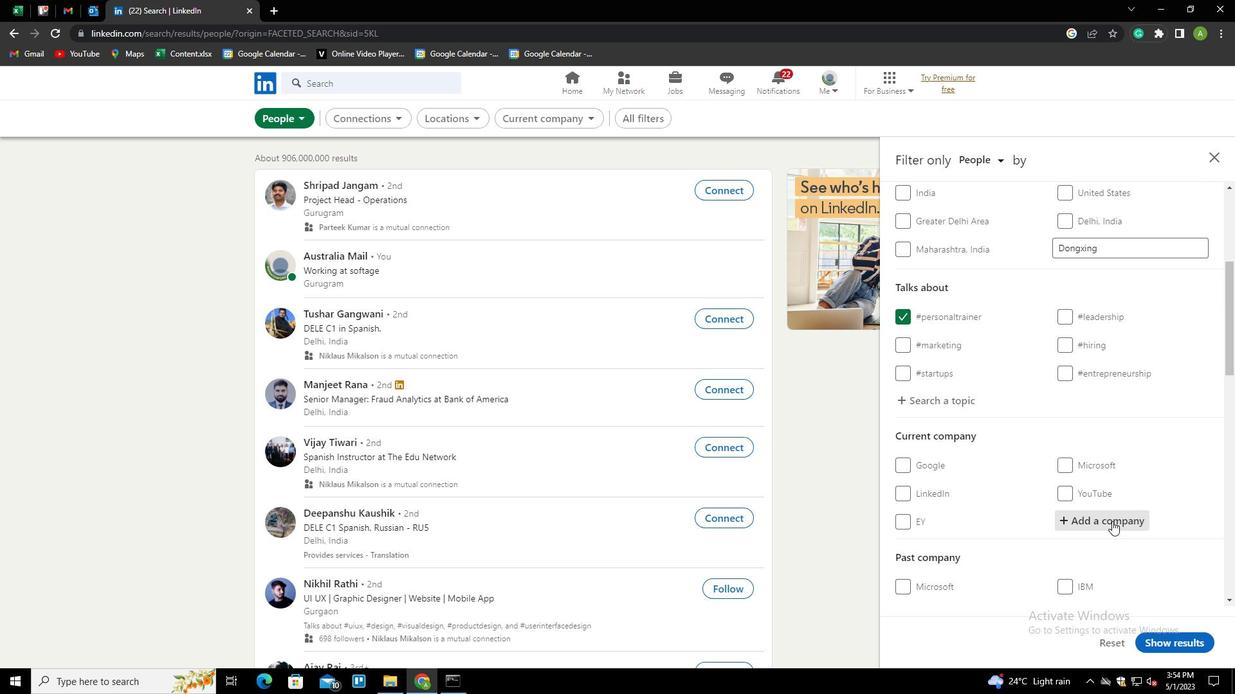 
Action: Mouse moved to (1107, 517)
Screenshot: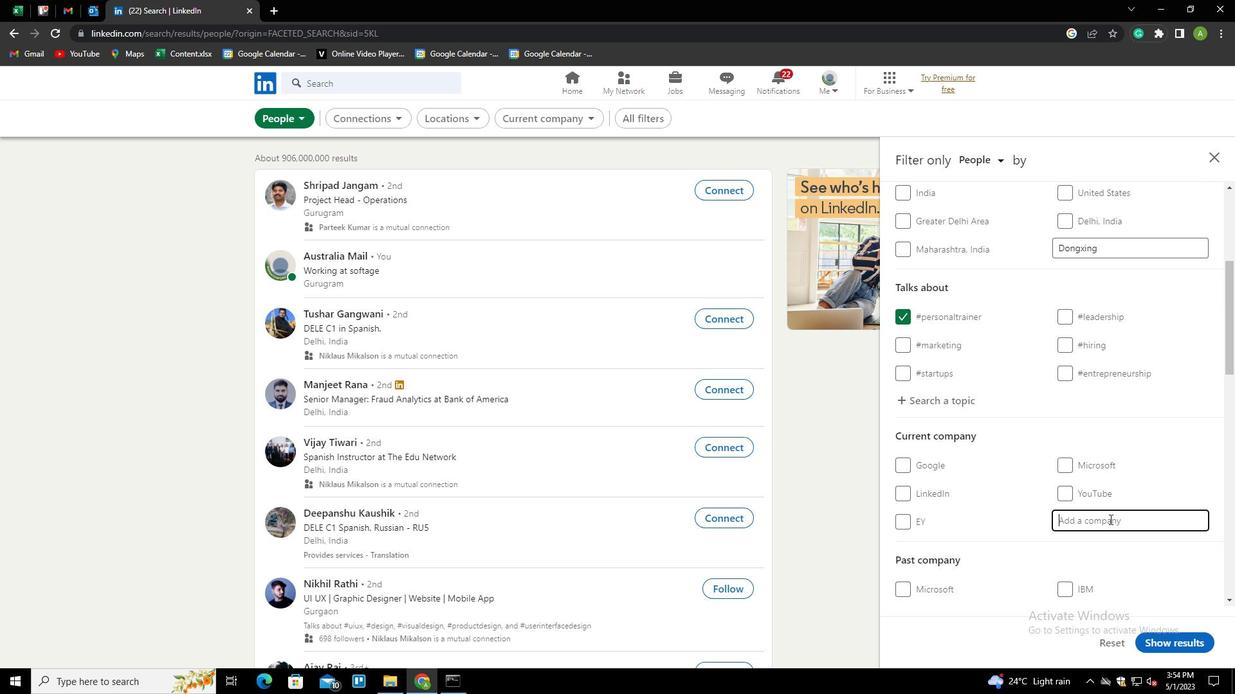 
Action: Key pressed TEN<Key.space>LIFES<Key.down><Key.enter>
Screenshot: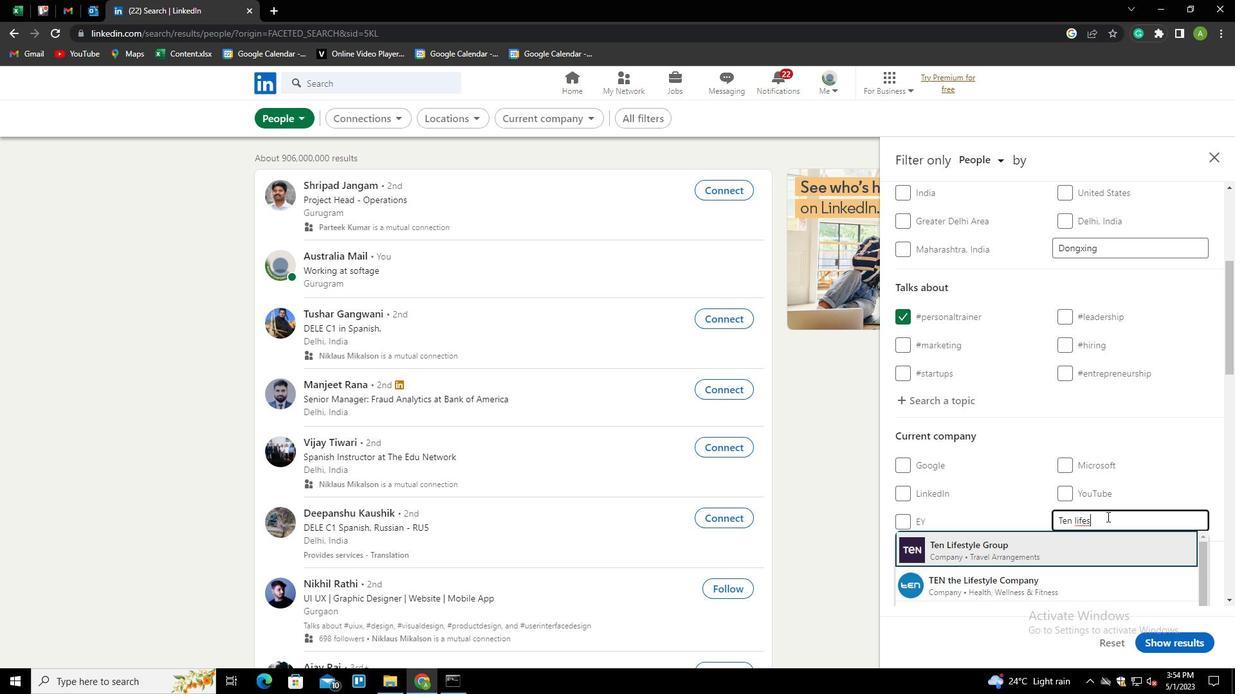 
Action: Mouse scrolled (1107, 516) with delta (0, 0)
Screenshot: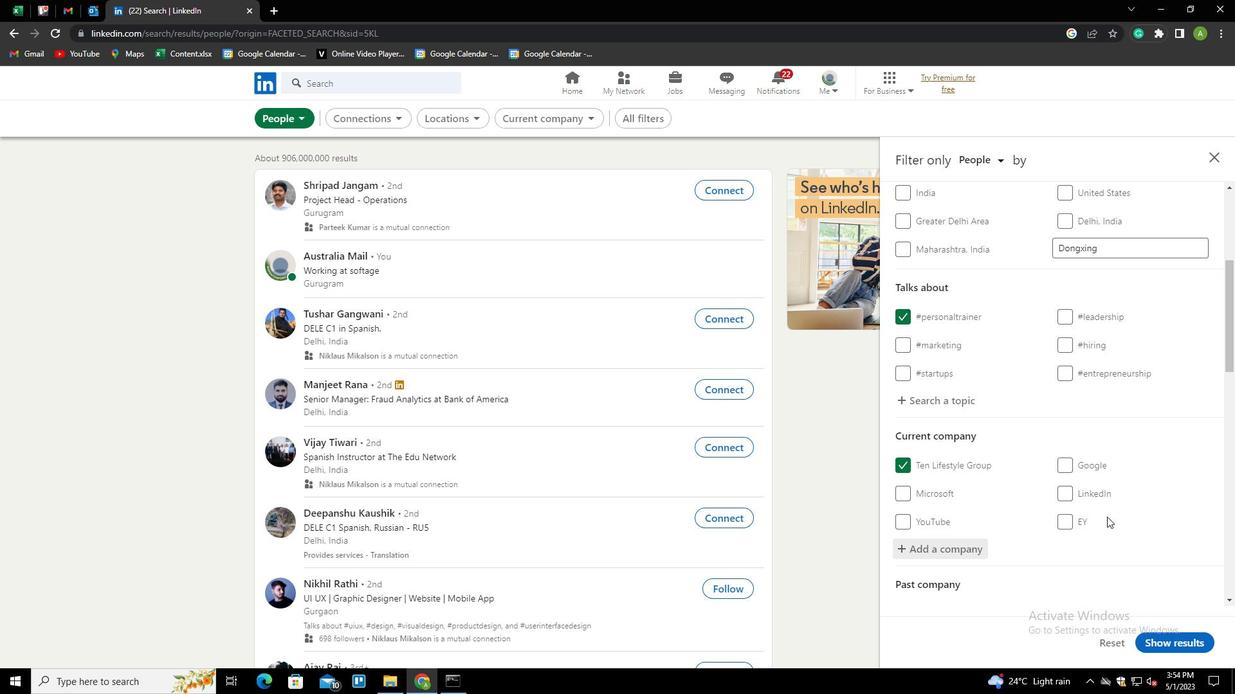 
Action: Mouse scrolled (1107, 516) with delta (0, 0)
Screenshot: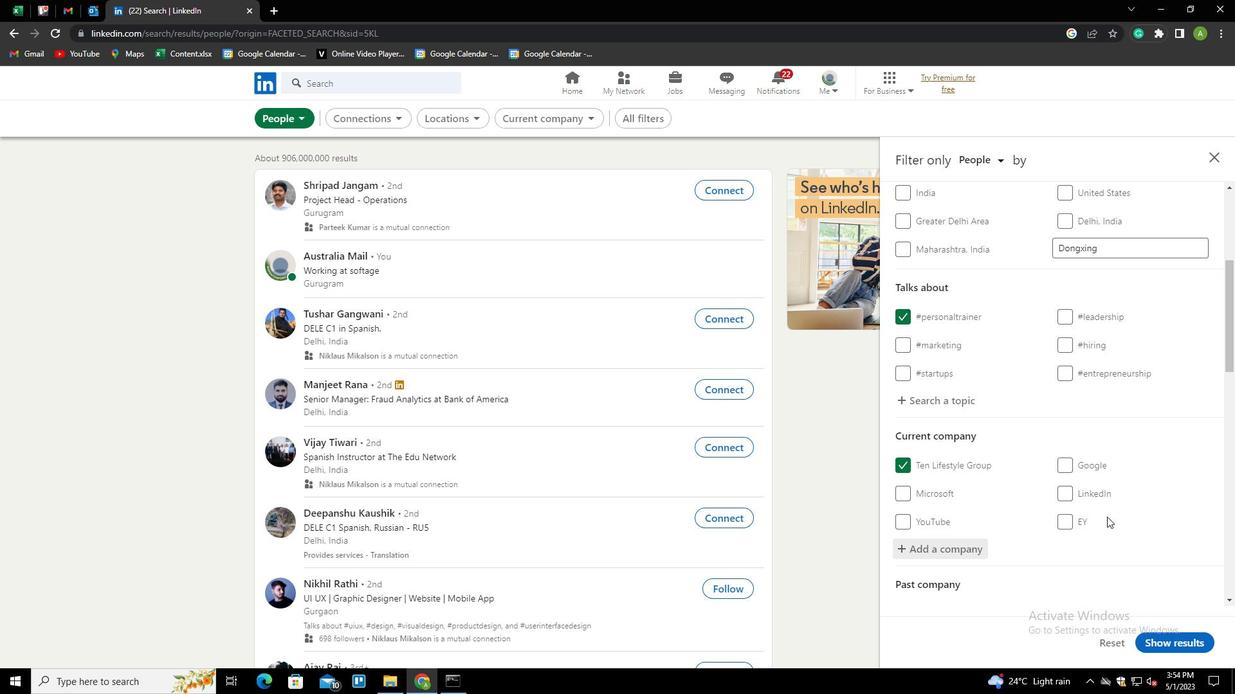 
Action: Mouse scrolled (1107, 516) with delta (0, 0)
Screenshot: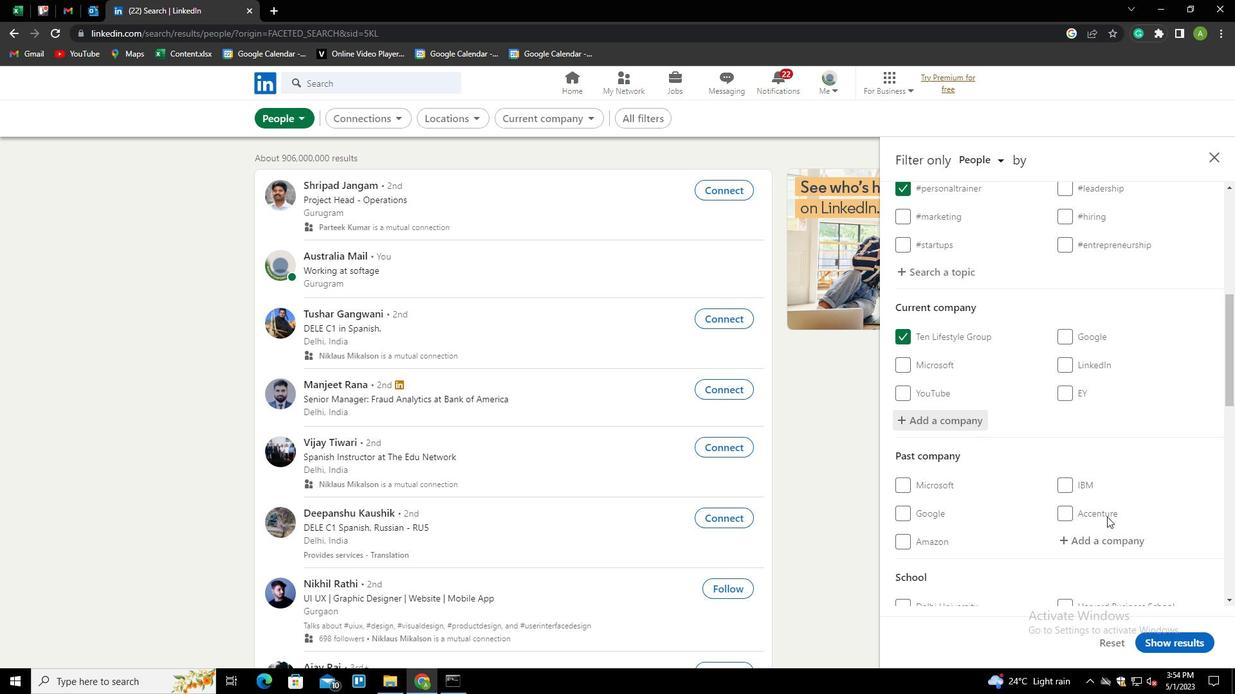 
Action: Mouse scrolled (1107, 516) with delta (0, 0)
Screenshot: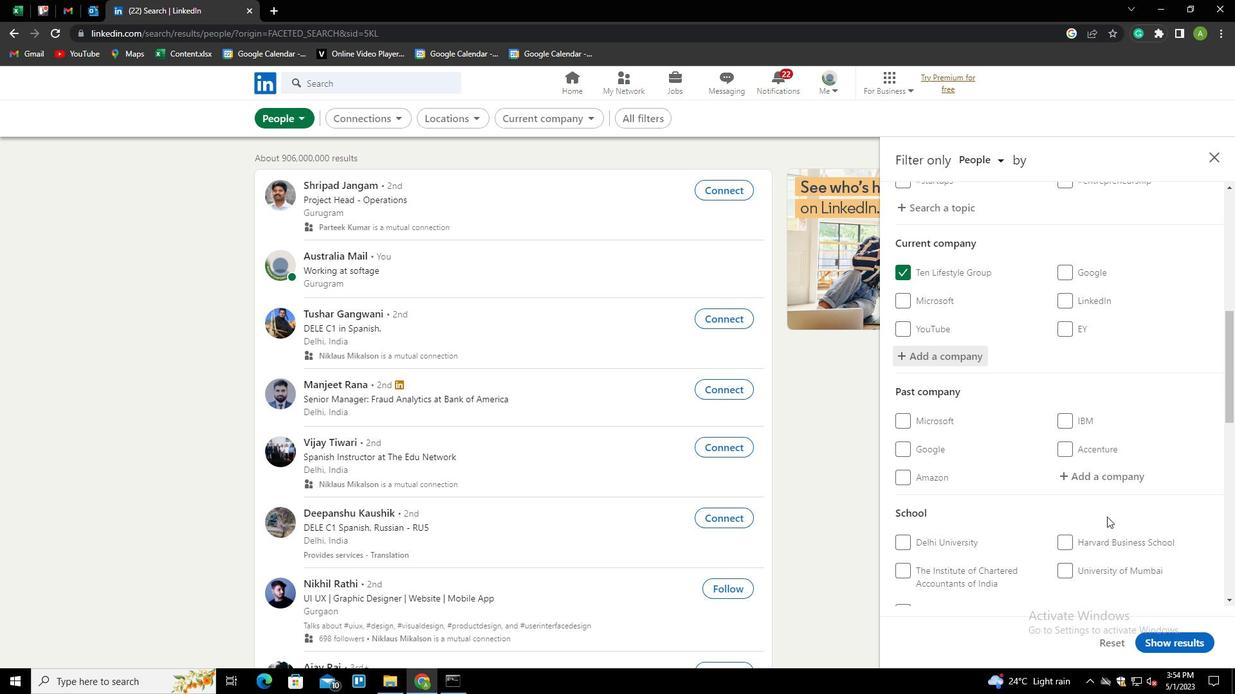 
Action: Mouse scrolled (1107, 516) with delta (0, 0)
Screenshot: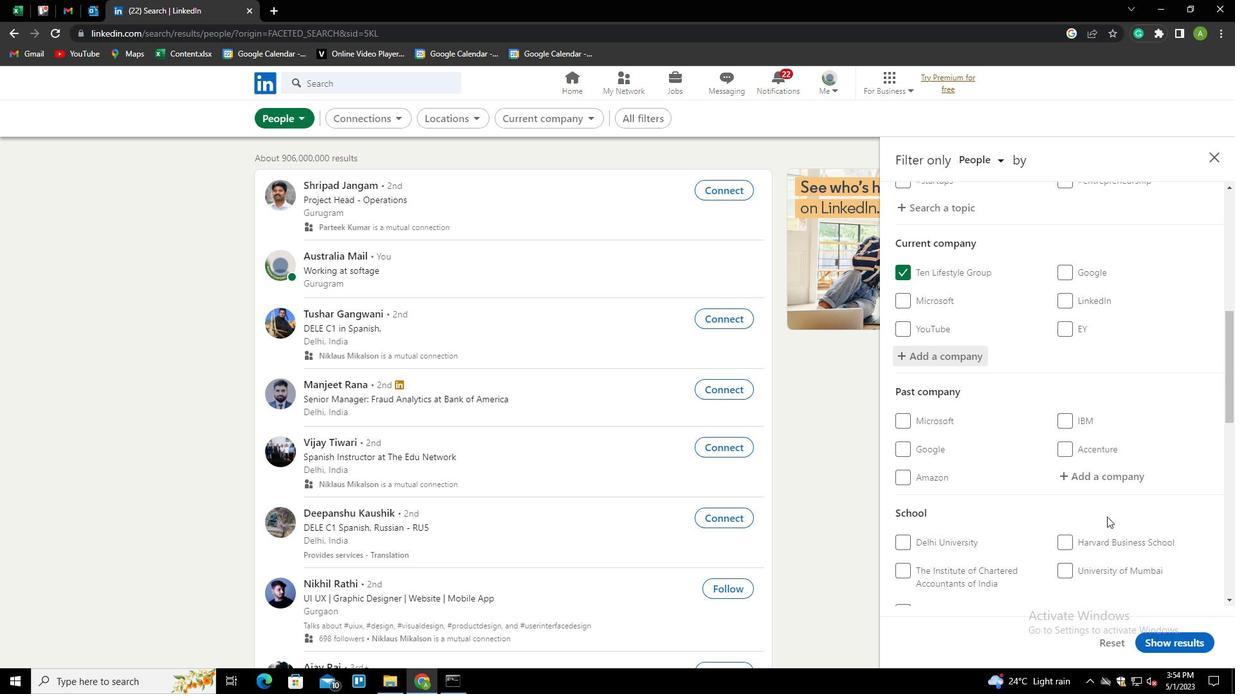 
Action: Mouse moved to (1098, 489)
Screenshot: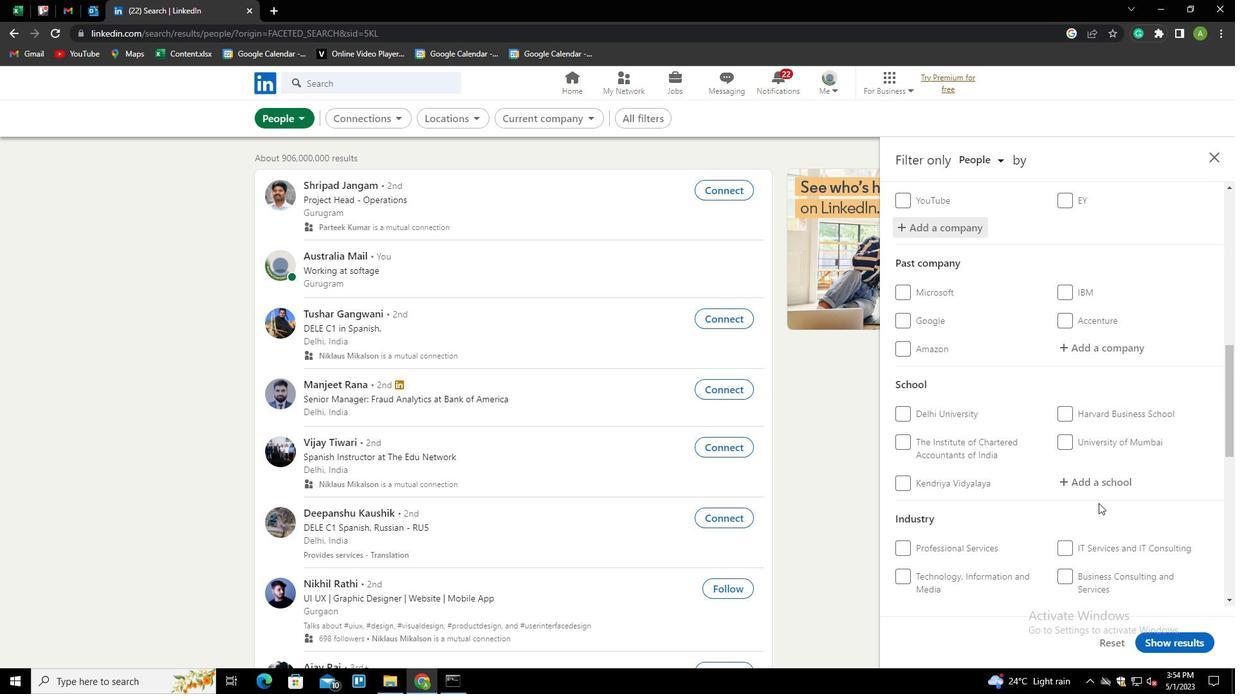 
Action: Mouse pressed left at (1098, 489)
Screenshot: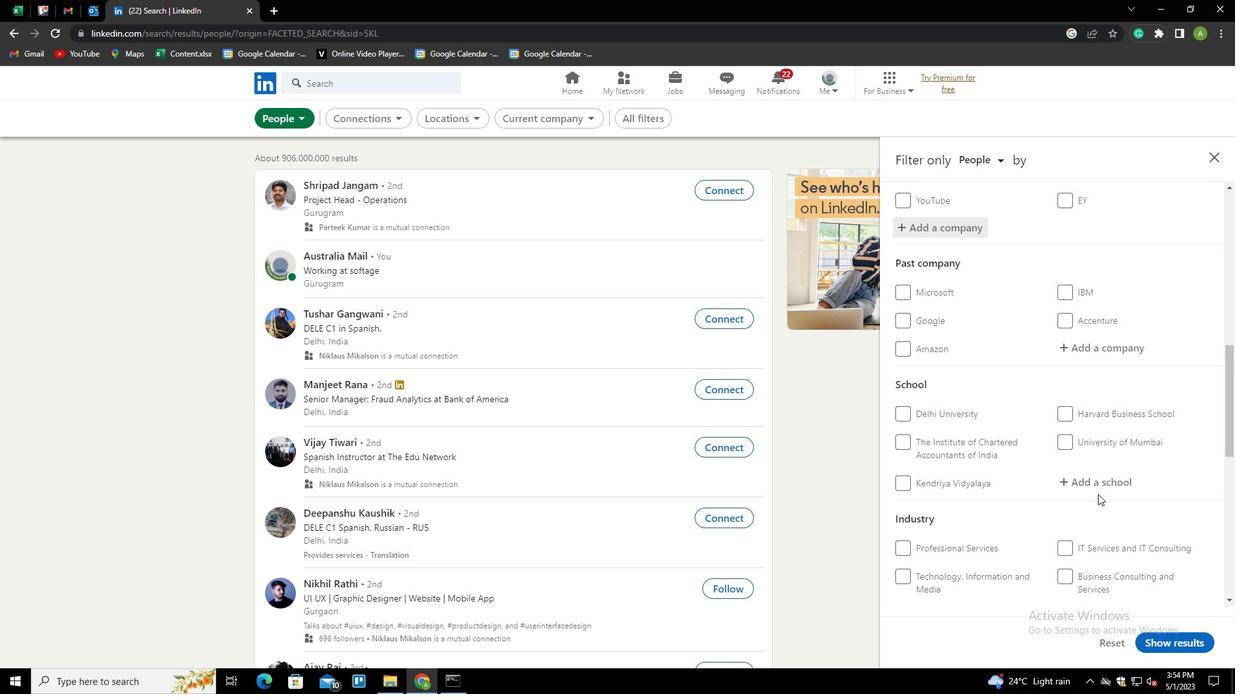 
Action: Mouse moved to (1100, 485)
Screenshot: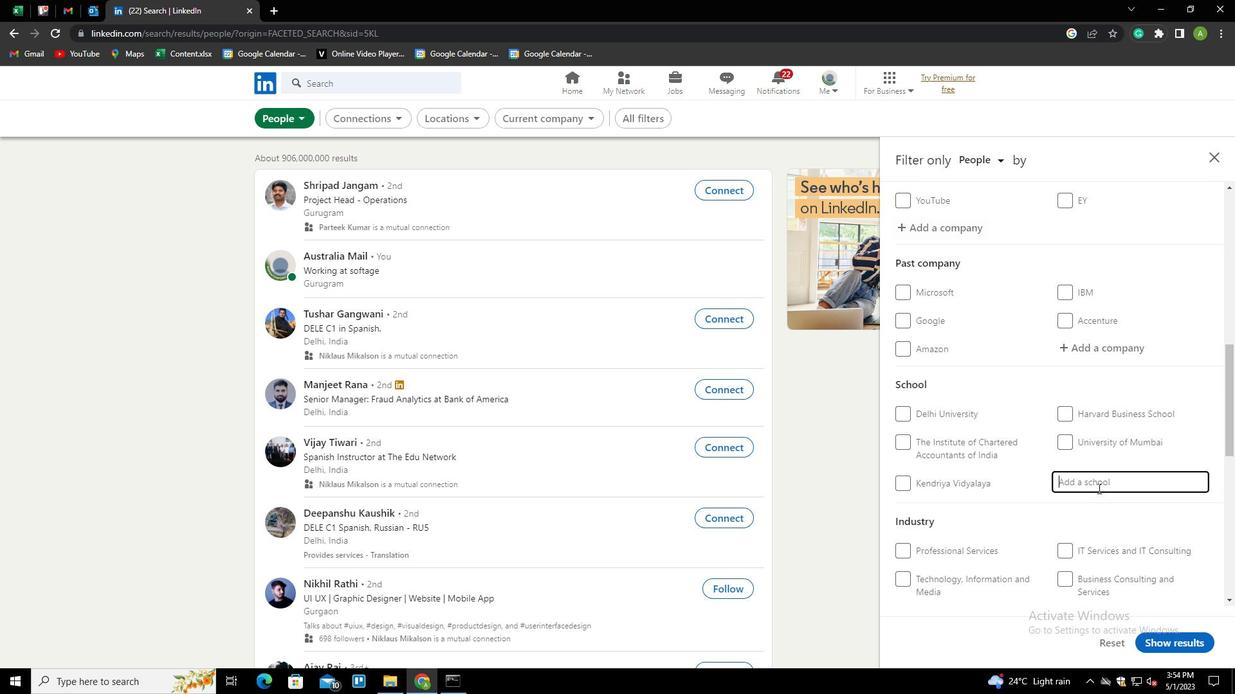 
Action: Mouse pressed left at (1100, 485)
Screenshot: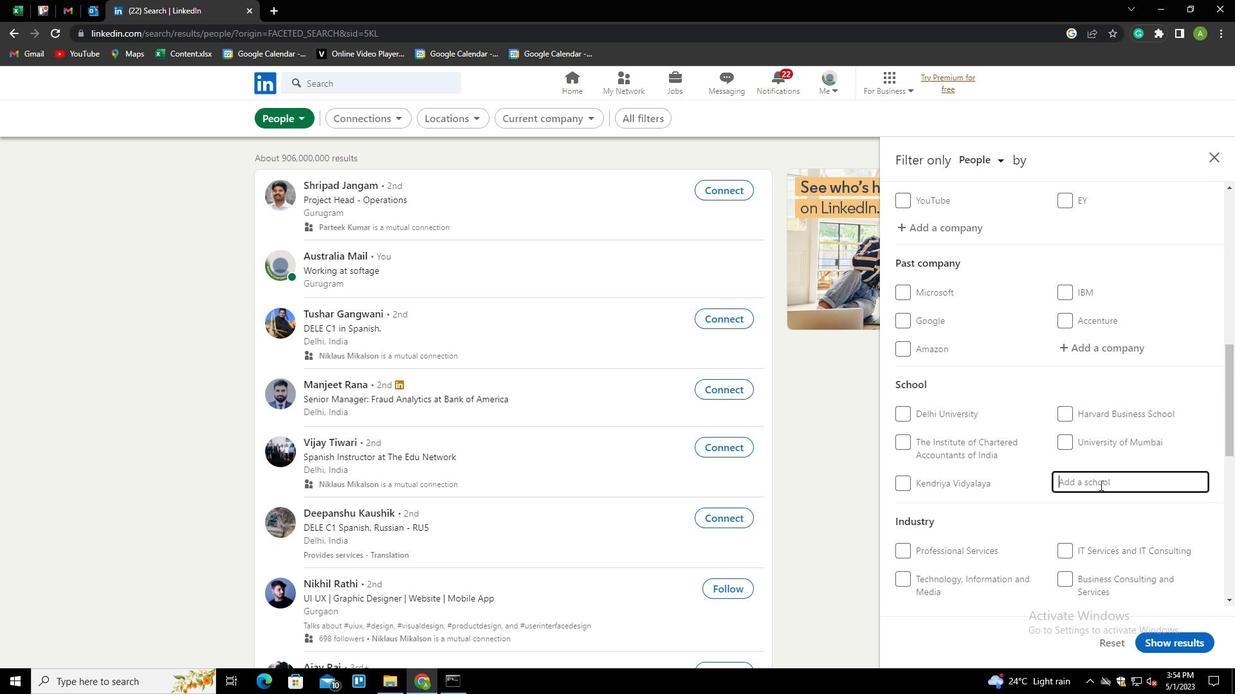 
Action: Key pressed <Key.shift><Key.shift><Key.shift><Key.shift><Key.shift><Key.shift><Key.shift><Key.shift><Key.shift><Key.shift><Key.shift><Key.shift>NS<Key.backspace><Key.backspace><Key.shift>INSTITUTE<Key.space>OF<Key.space><Key.shift><Key.shift><Key.shift><Key.shift><Key.shift><Key.shift><Key.shift><Key.shift><Key.shift><Key.shift><Key.shift><Key.shift>PUBLIC<Key.space><Key.shift><Key.down><Key.enter>
Screenshot: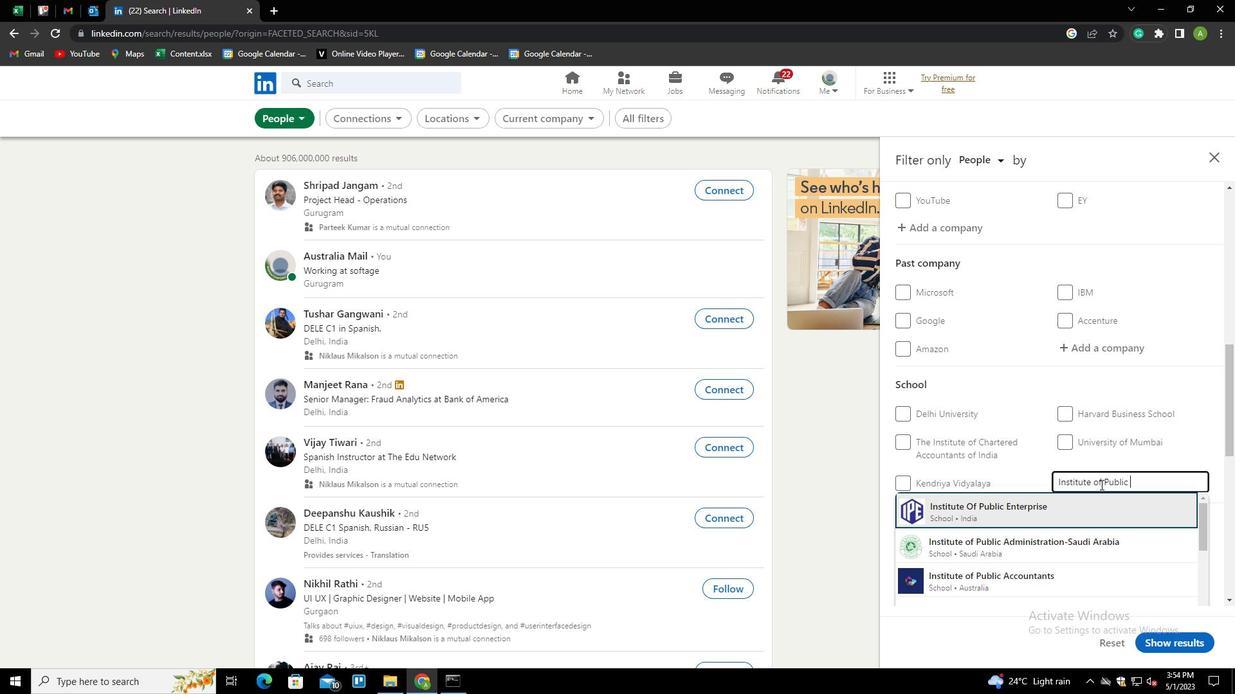 
Action: Mouse scrolled (1100, 484) with delta (0, 0)
Screenshot: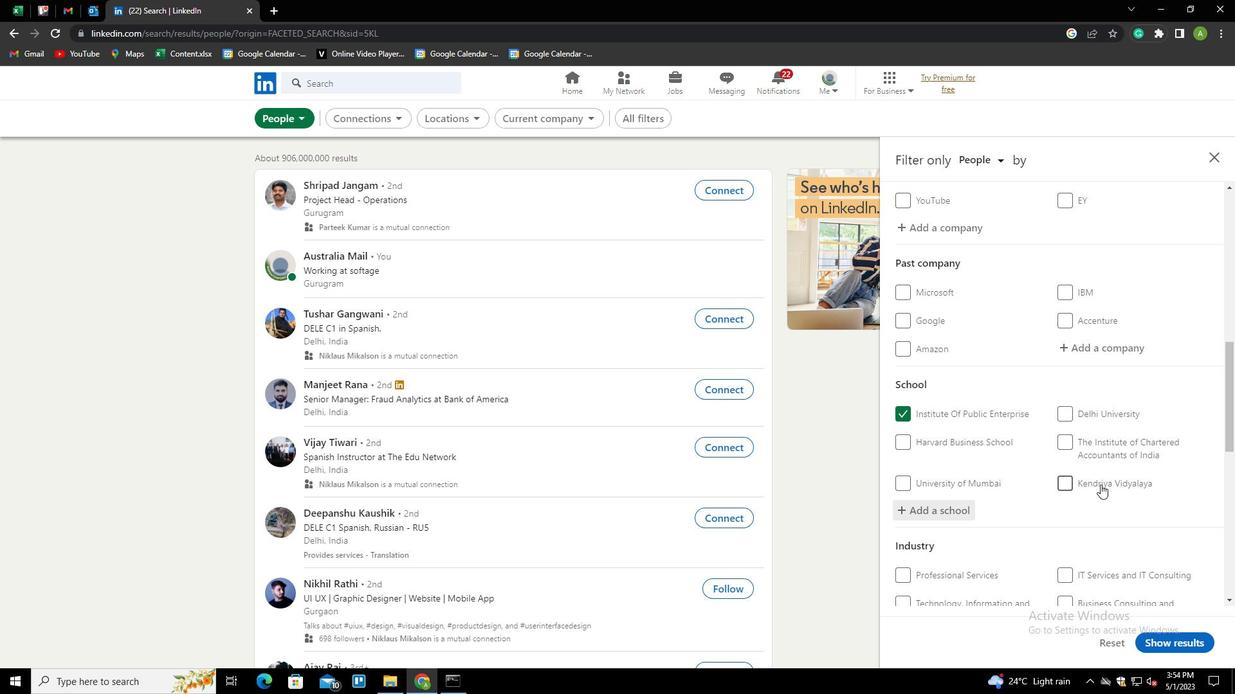 
Action: Mouse scrolled (1100, 484) with delta (0, 0)
Screenshot: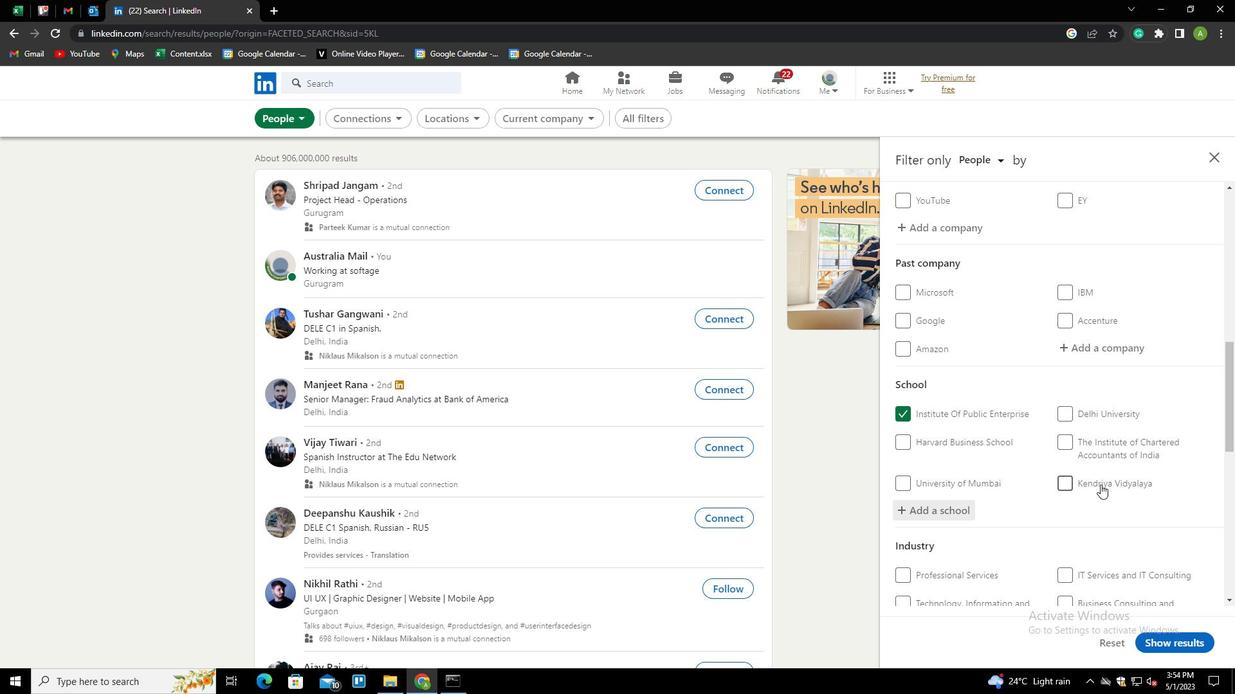 
Action: Mouse scrolled (1100, 484) with delta (0, 0)
Screenshot: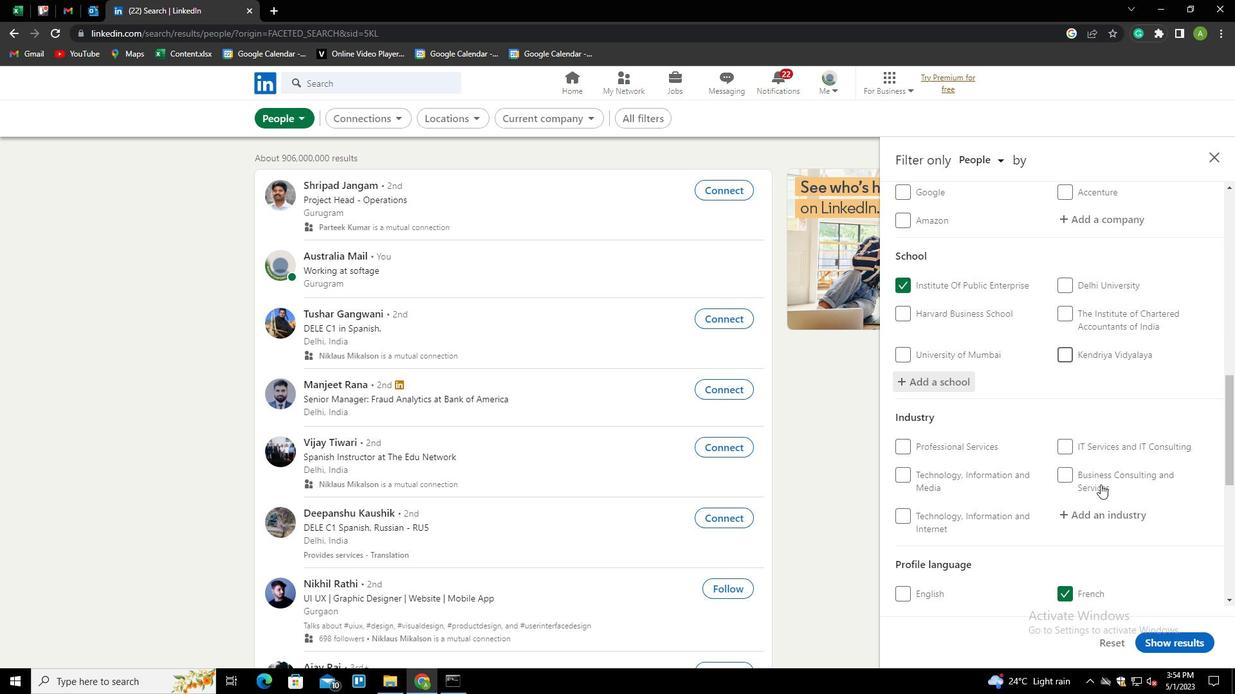 
Action: Mouse moved to (1100, 455)
Screenshot: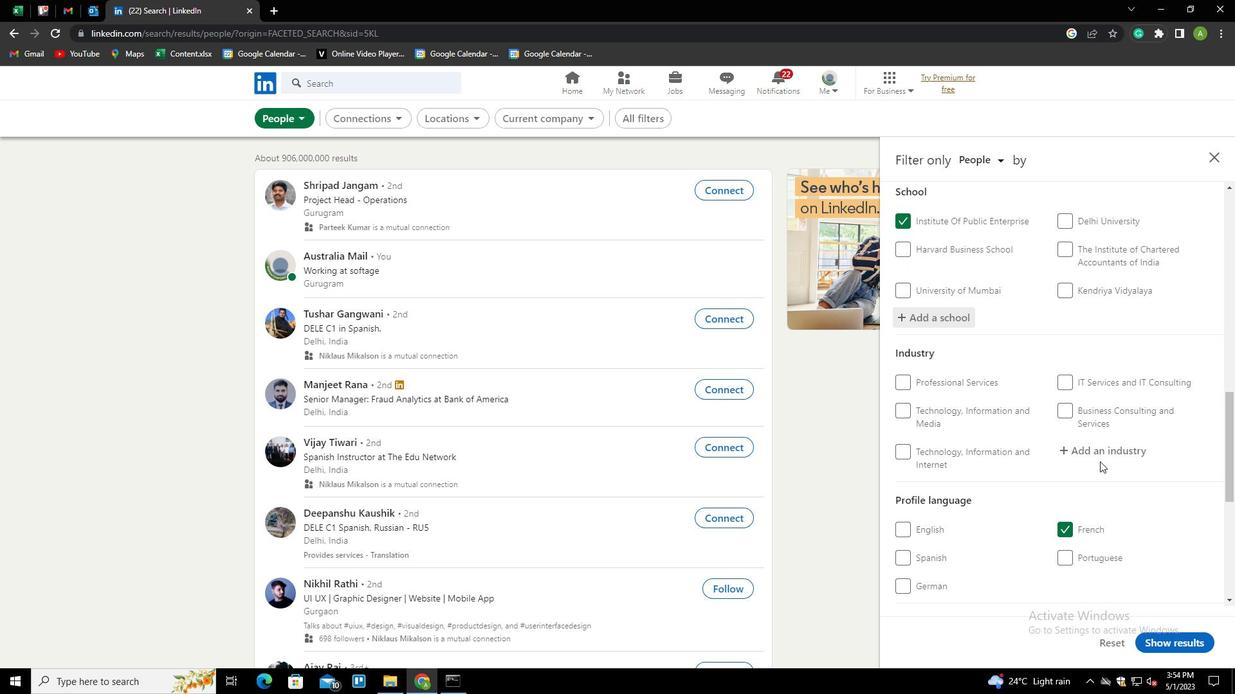 
Action: Mouse pressed left at (1100, 455)
Screenshot: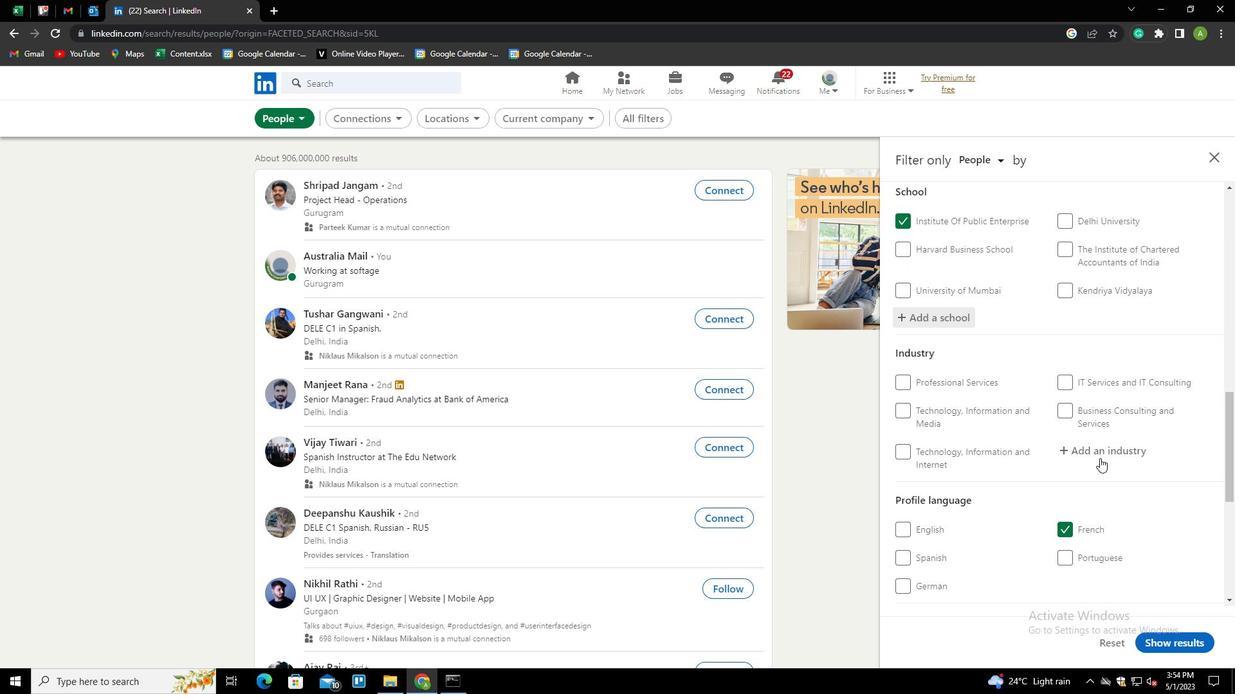 
Action: Mouse moved to (1103, 452)
Screenshot: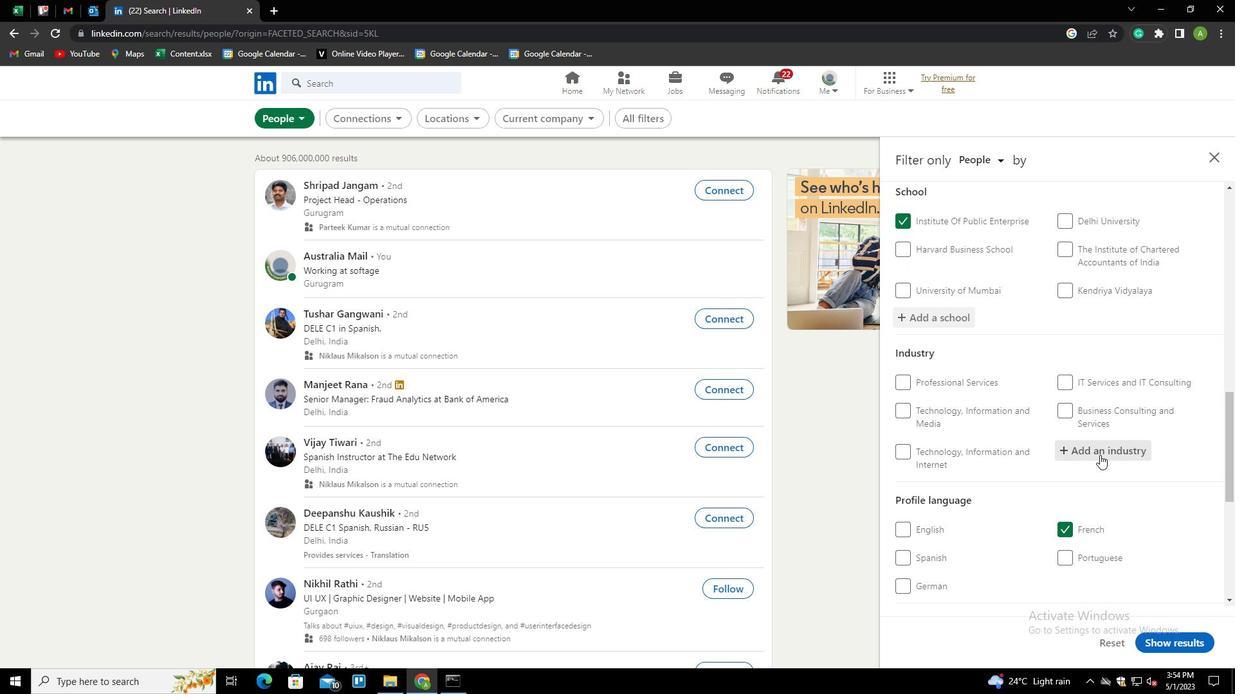 
Action: Mouse pressed left at (1103, 452)
Screenshot: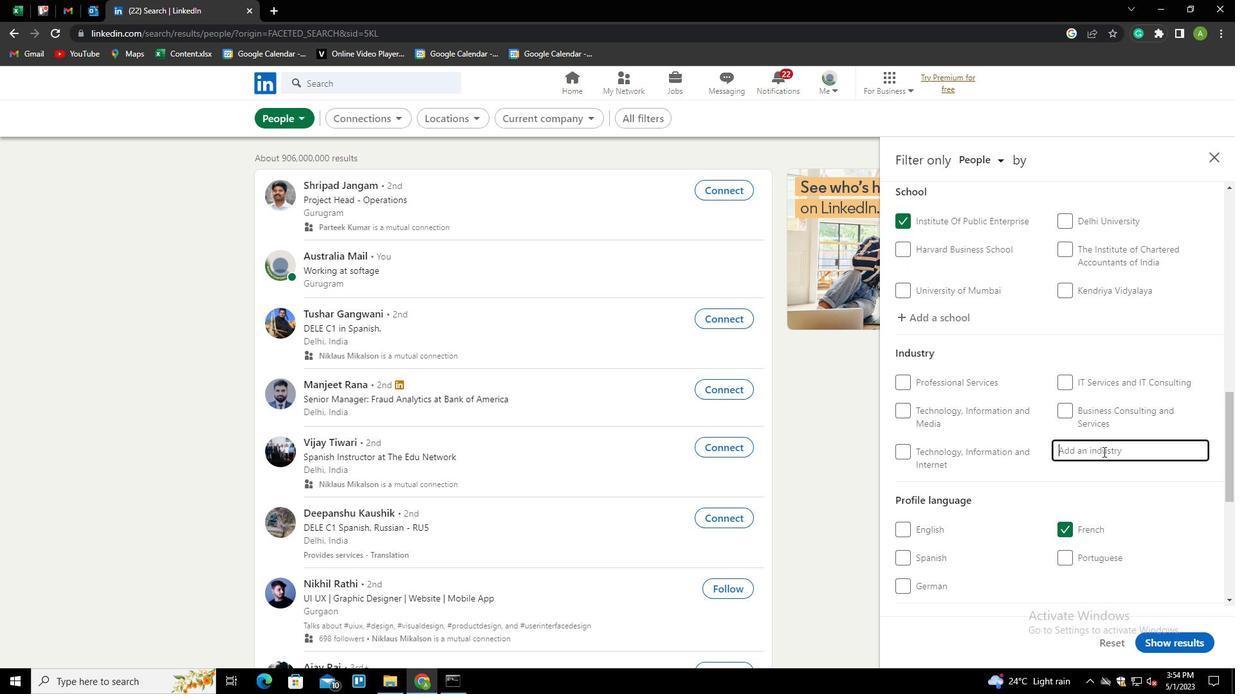 
Action: Key pressed <Key.shift>ONINE<Key.space><Key.backspace><Key.backspace><Key.backspace><Key.backspace>;OM<Key.backspace><Key.backspace><Key.backspace>LINE<Key.down><Key.down><Key.enter>
Screenshot: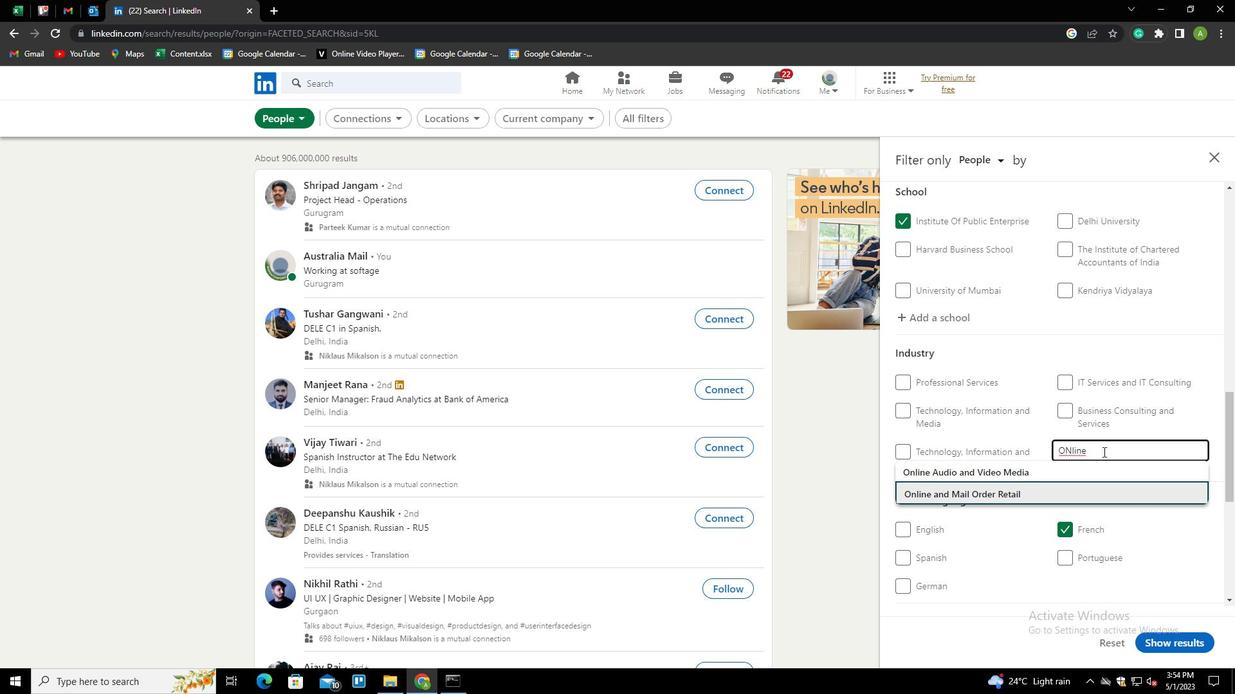 
Action: Mouse scrolled (1103, 451) with delta (0, 0)
Screenshot: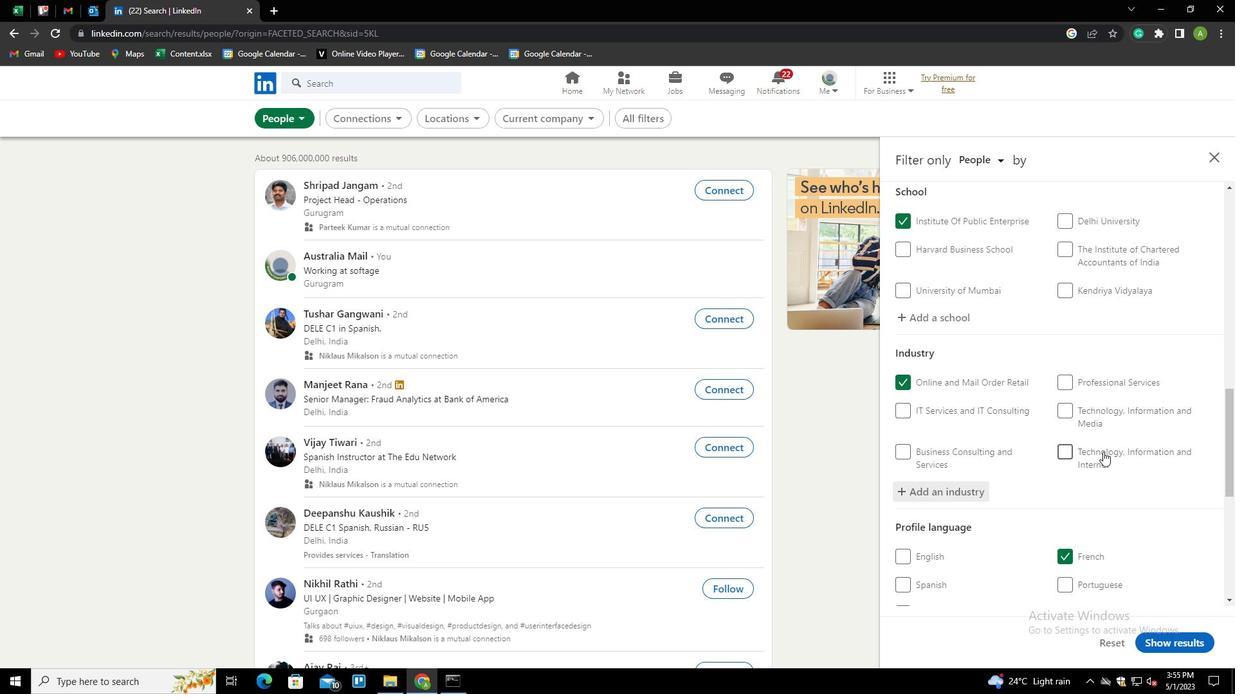 
Action: Mouse scrolled (1103, 451) with delta (0, 0)
Screenshot: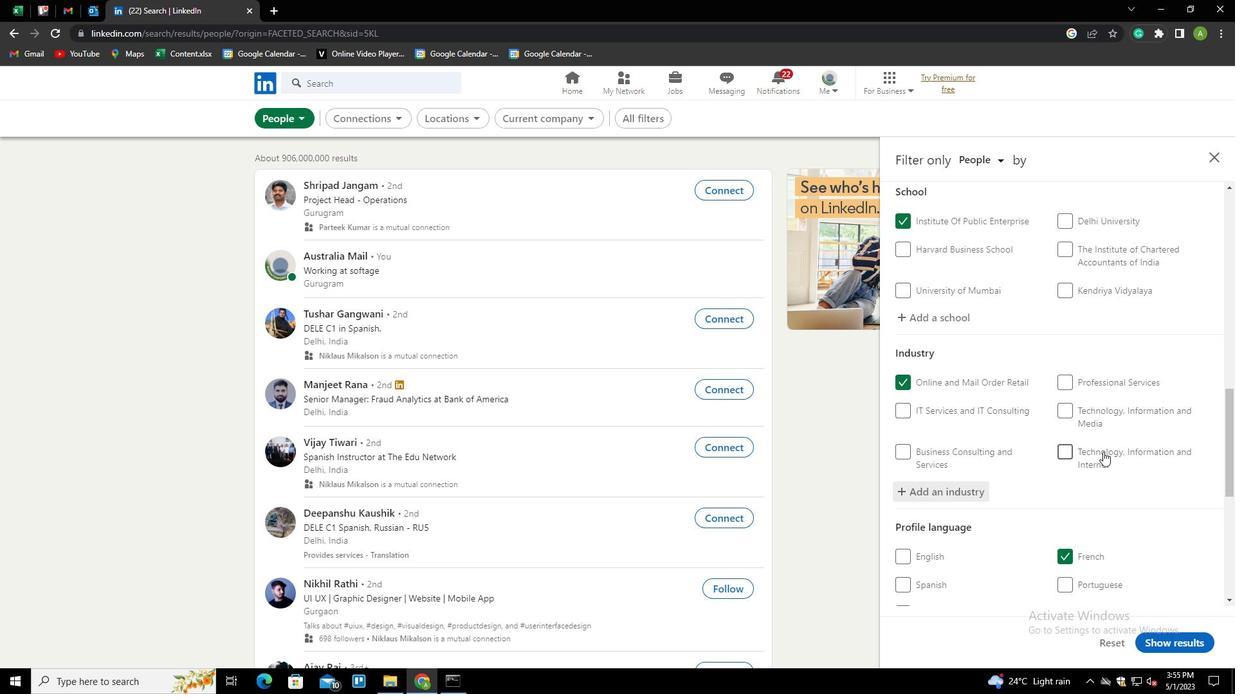 
Action: Mouse scrolled (1103, 451) with delta (0, 0)
Screenshot: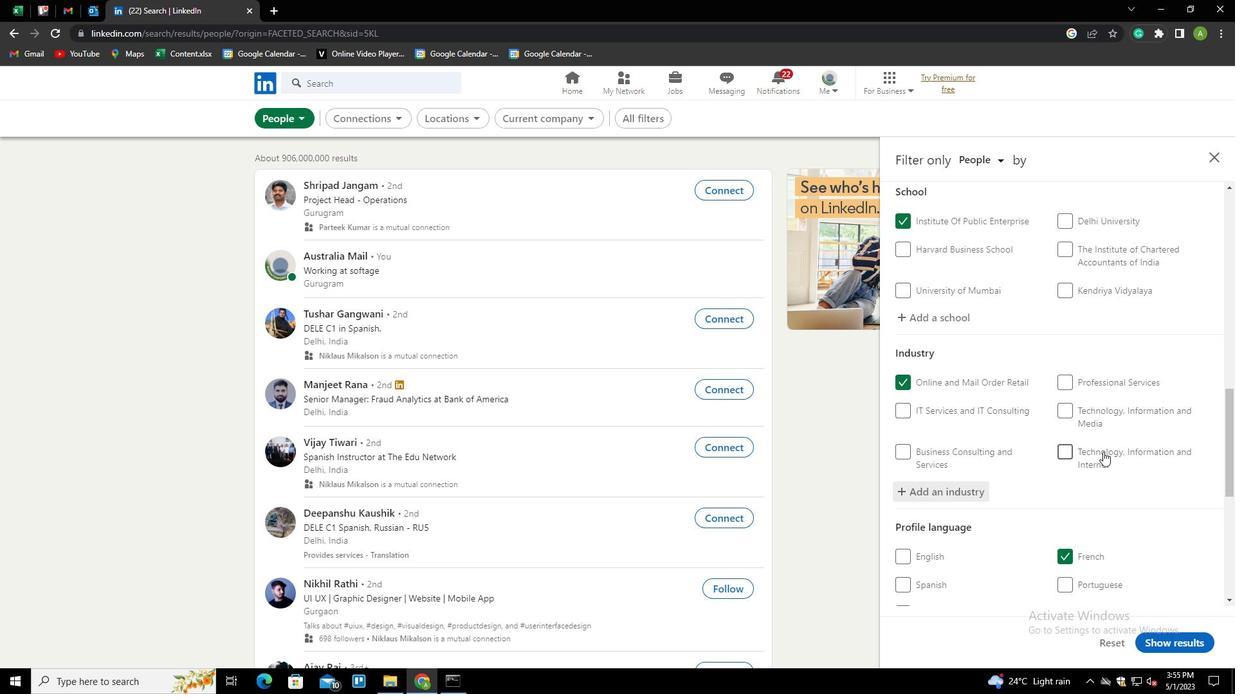
Action: Mouse scrolled (1103, 451) with delta (0, 0)
Screenshot: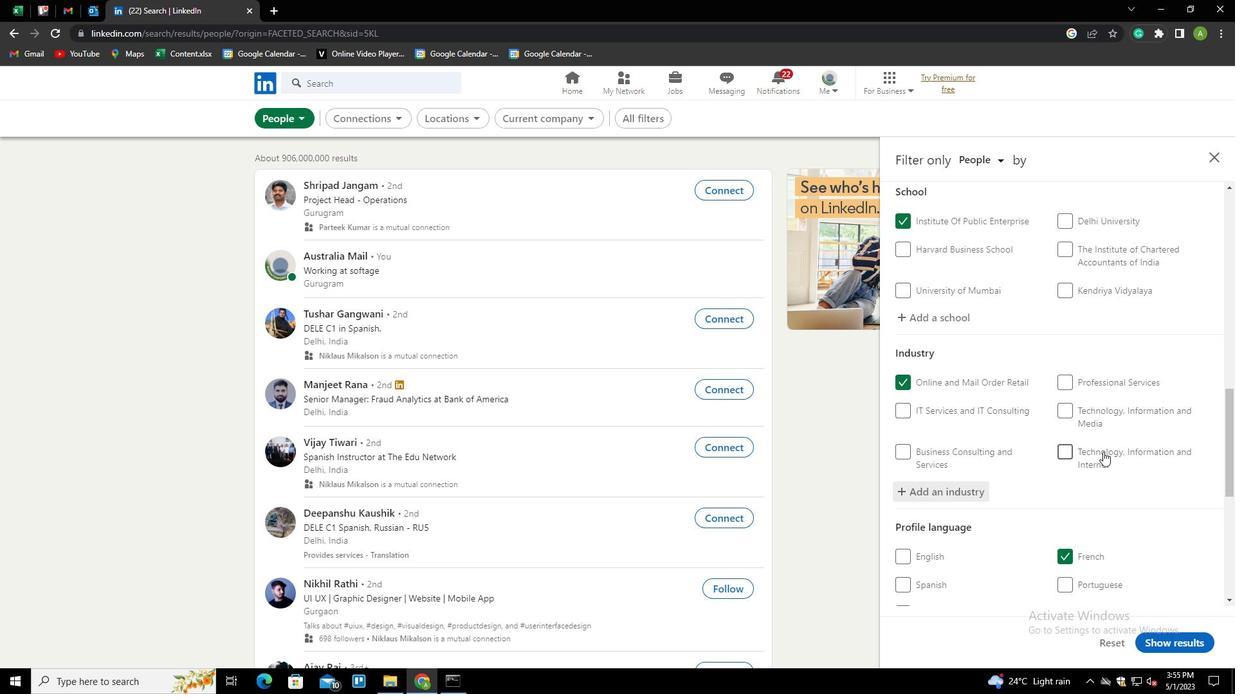 
Action: Mouse scrolled (1103, 451) with delta (0, 0)
Screenshot: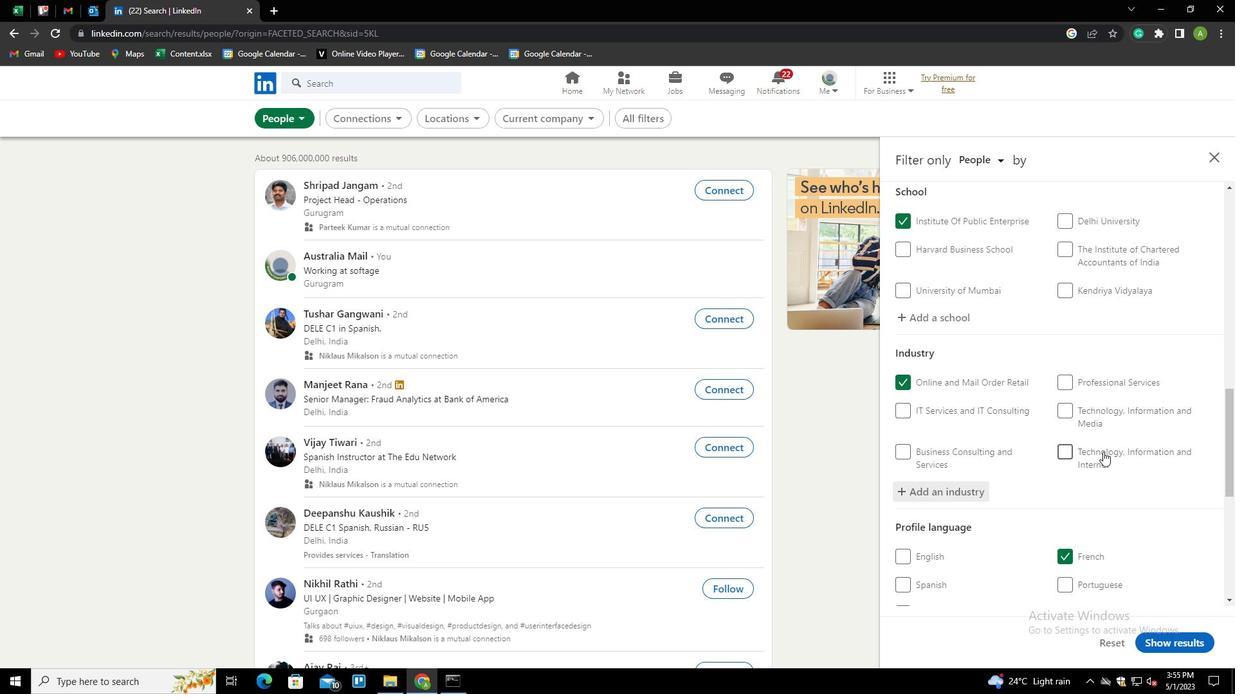 
Action: Mouse scrolled (1103, 451) with delta (0, 0)
Screenshot: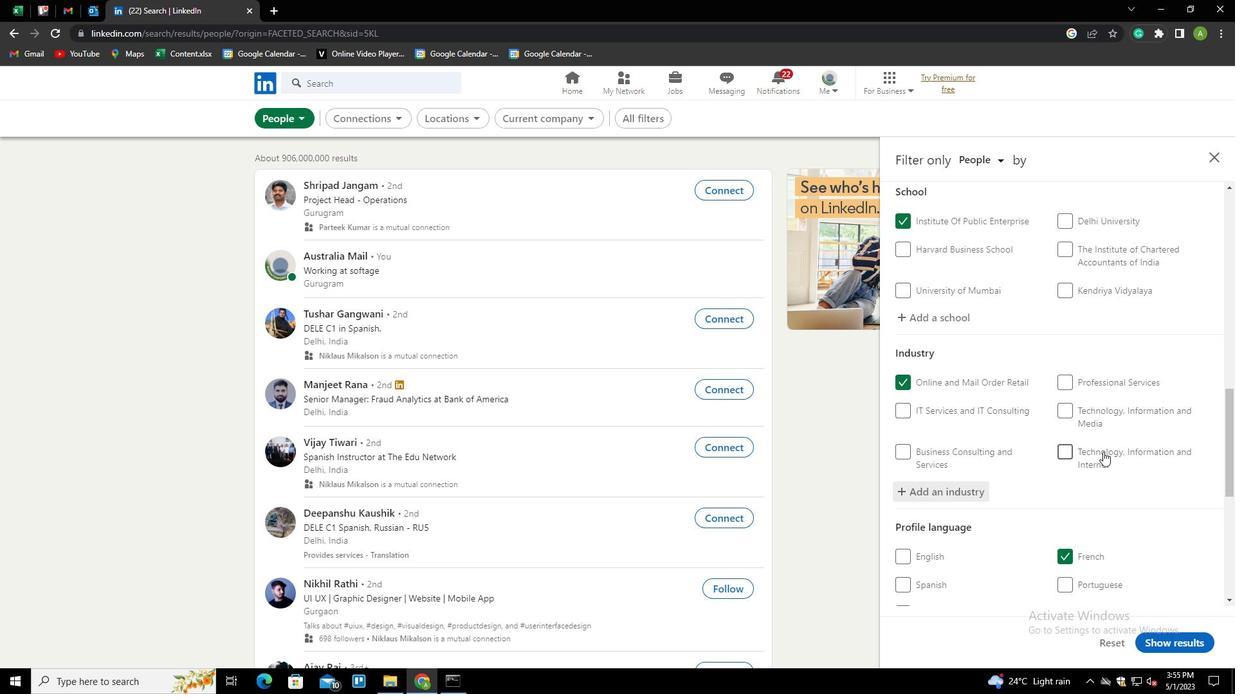 
Action: Mouse moved to (1082, 427)
Screenshot: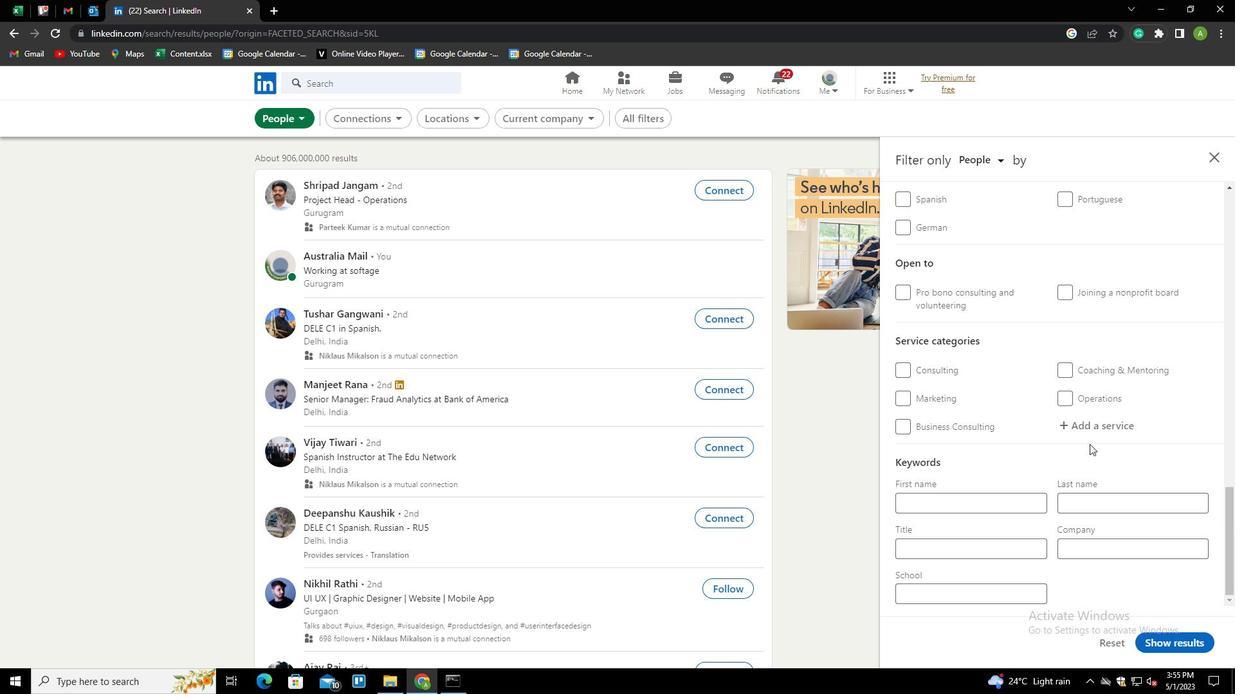 
Action: Mouse pressed left at (1082, 427)
Screenshot: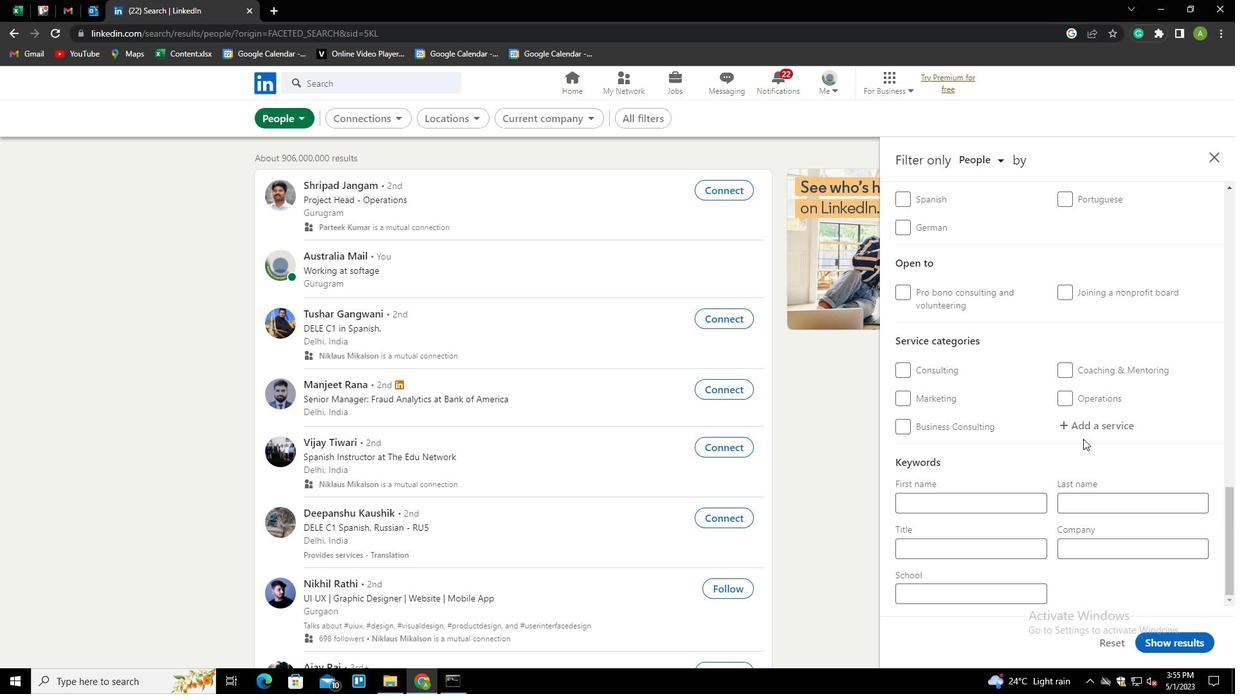 
Action: Key pressed <Key.shift><Key.shift><Key.shift><Key.shift><Key.shift><Key.shift><Key.shift><Key.shift><Key.shift><Key.shift><Key.shift><Key.shift><Key.shift><Key.shift><Key.shift><Key.shift><Key.shift><Key.shift><Key.shift><Key.shift>DJI<Key.down><Key.enter>
Screenshot: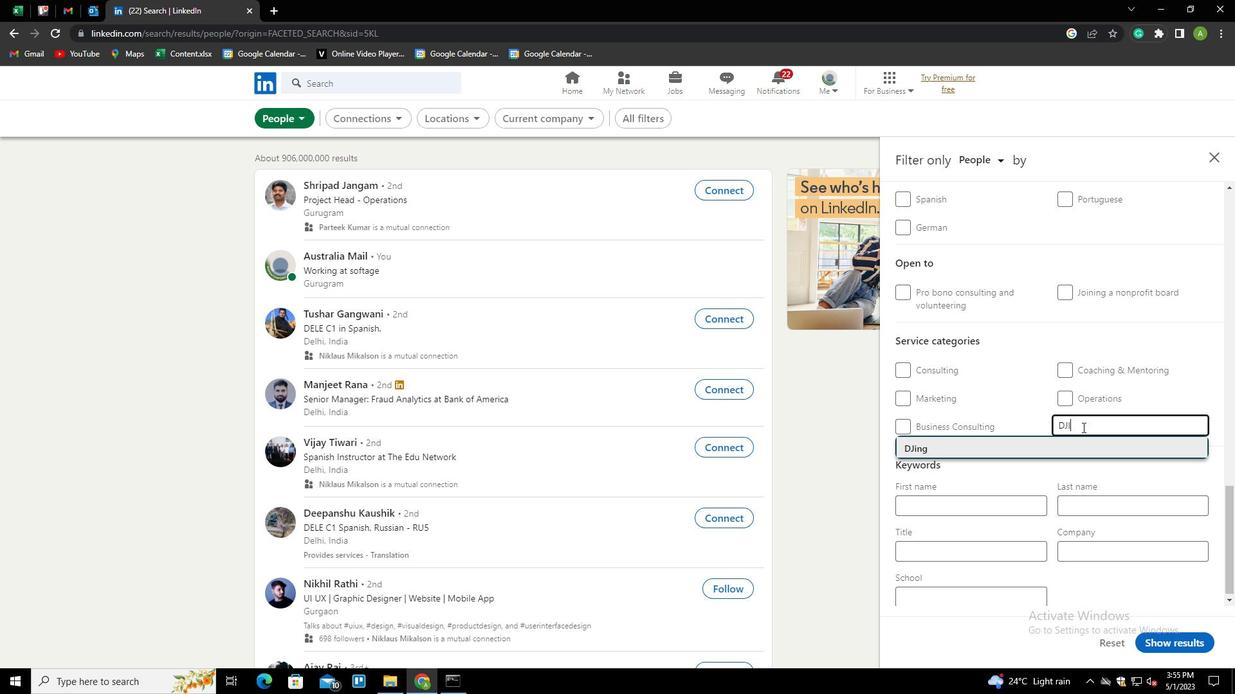 
Action: Mouse scrolled (1082, 427) with delta (0, 0)
Screenshot: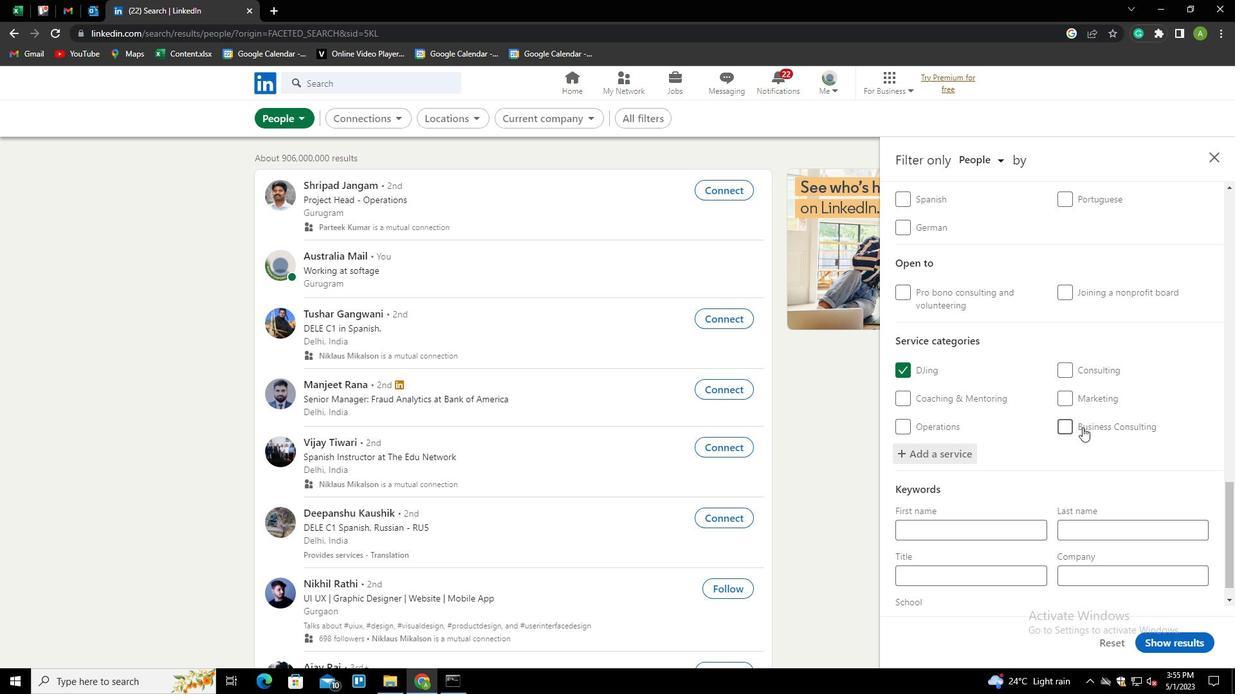 
Action: Mouse moved to (1079, 427)
Screenshot: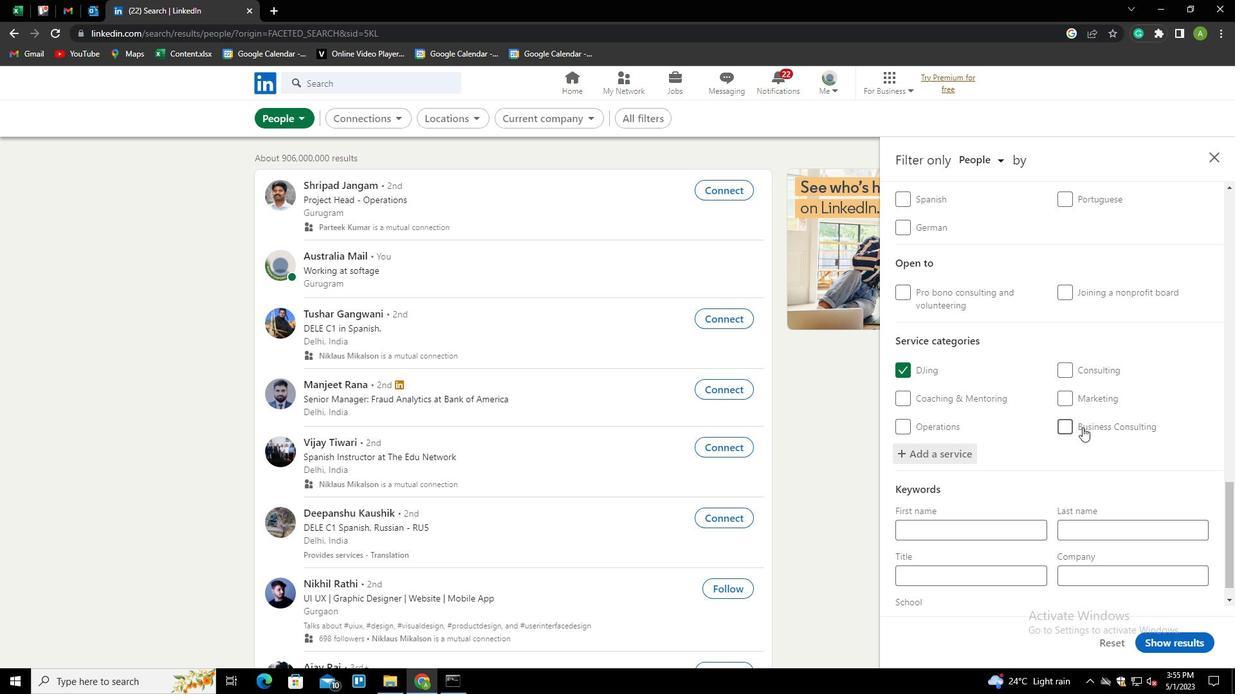 
Action: Mouse scrolled (1079, 427) with delta (0, 0)
Screenshot: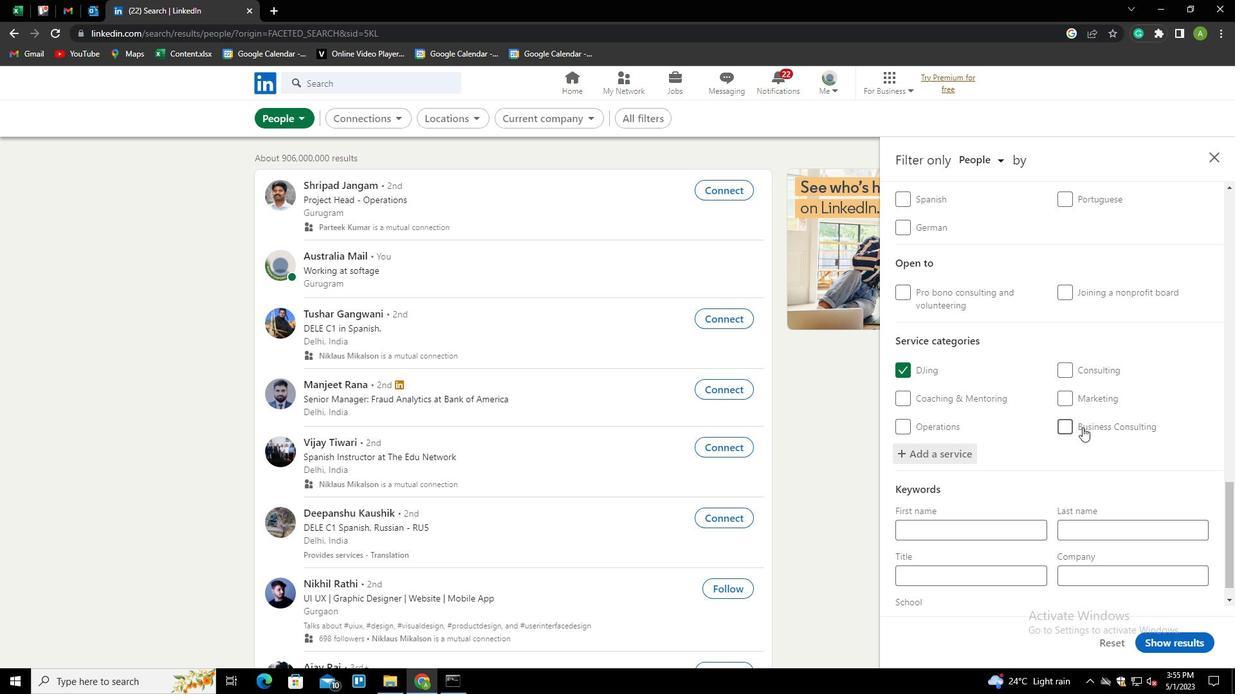 
Action: Mouse moved to (1073, 433)
Screenshot: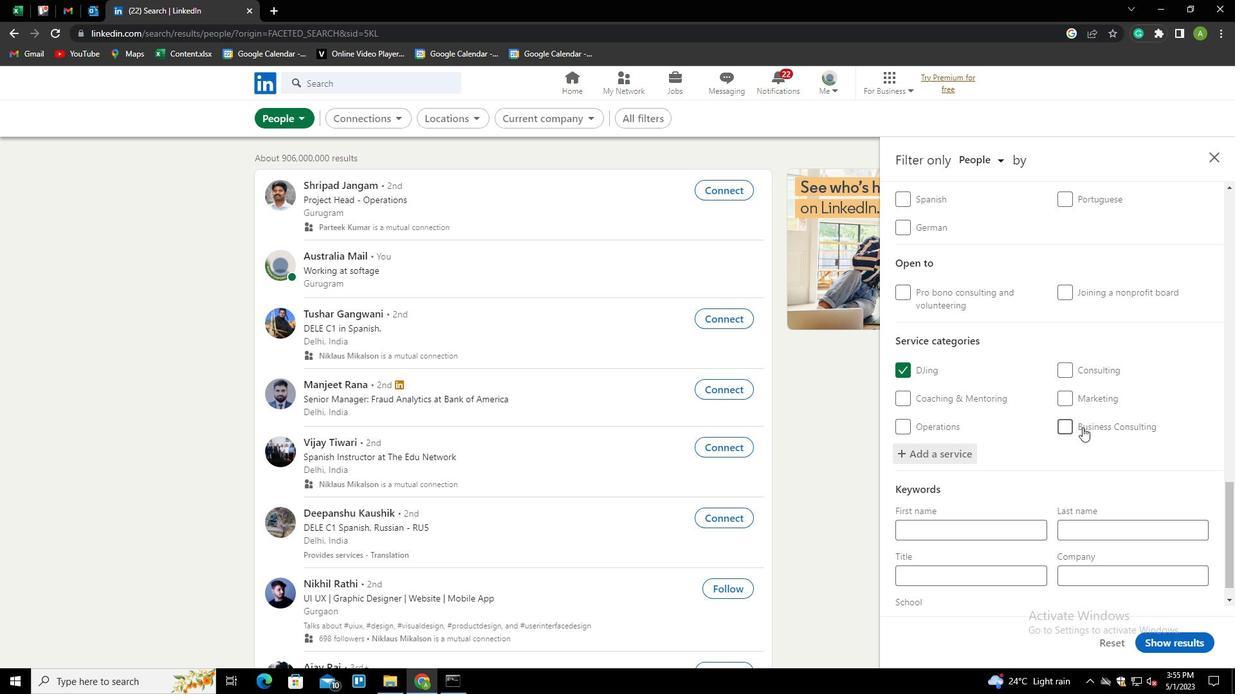 
Action: Mouse scrolled (1073, 432) with delta (0, 0)
Screenshot: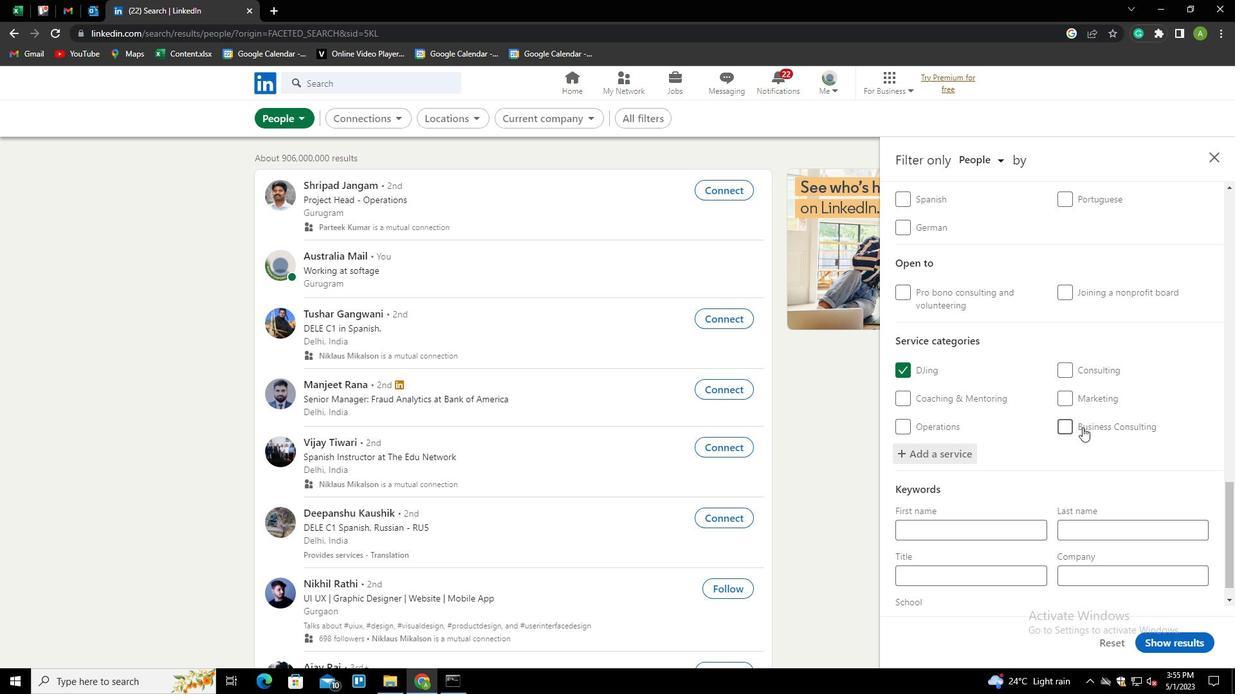 
Action: Mouse moved to (1067, 438)
Screenshot: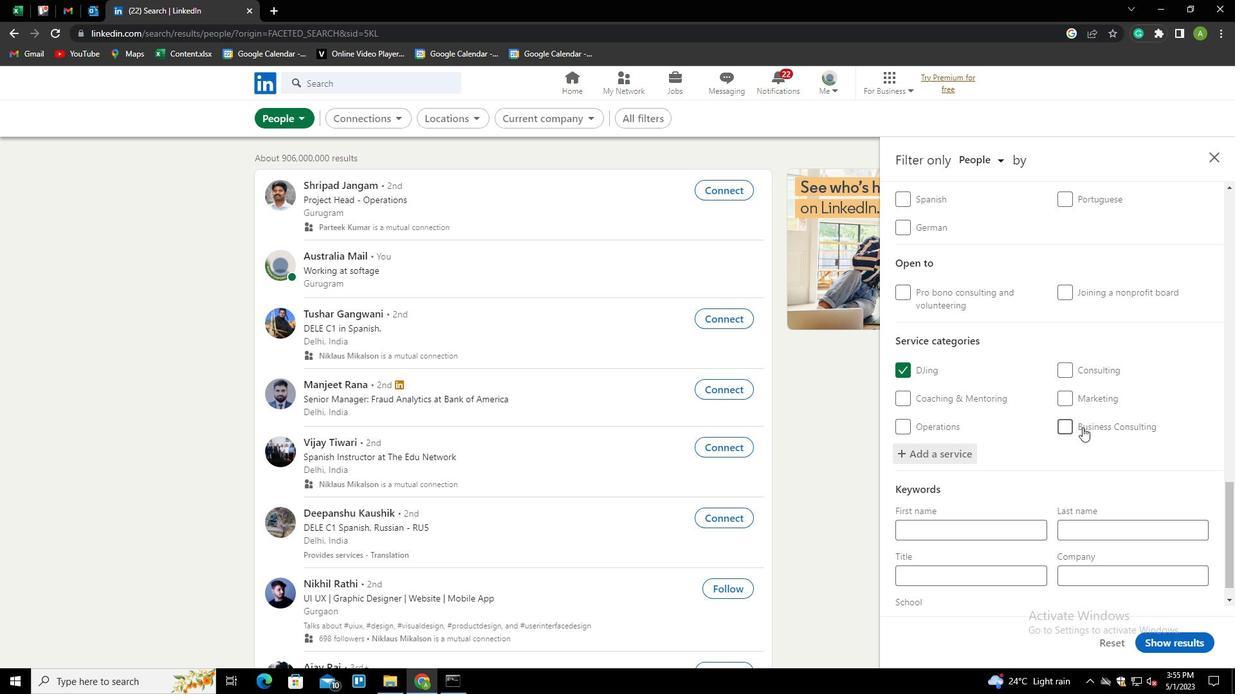 
Action: Mouse scrolled (1067, 437) with delta (0, 0)
Screenshot: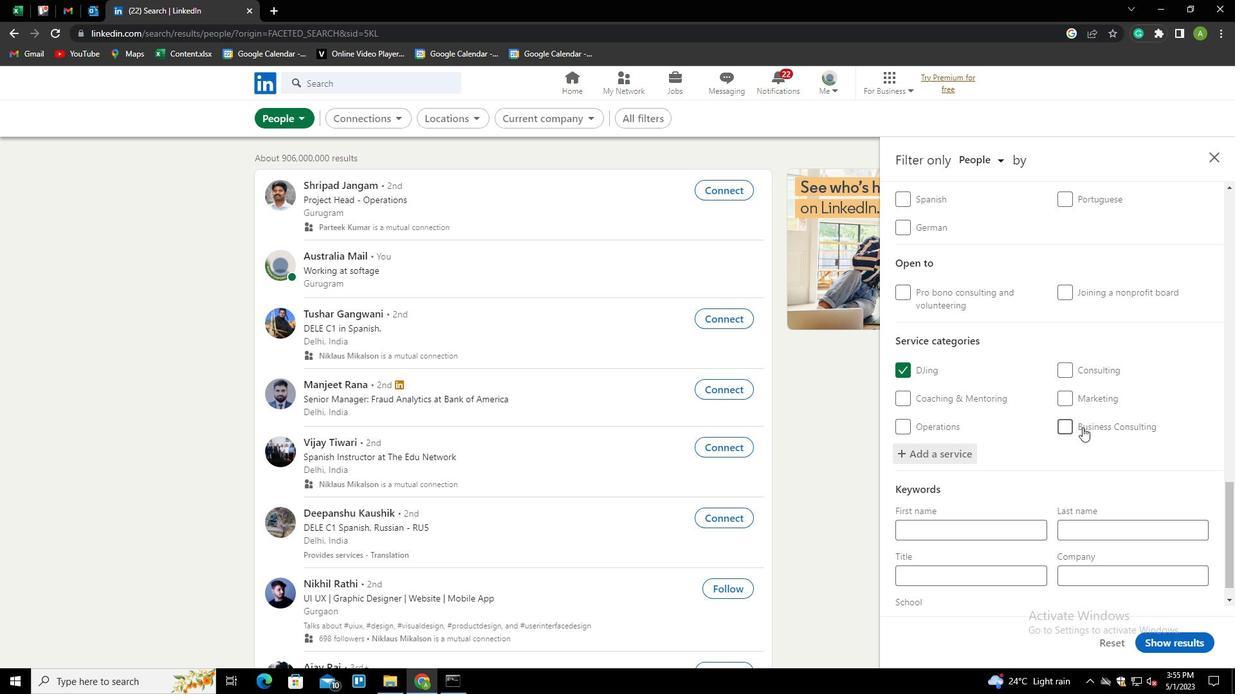 
Action: Mouse moved to (1064, 441)
Screenshot: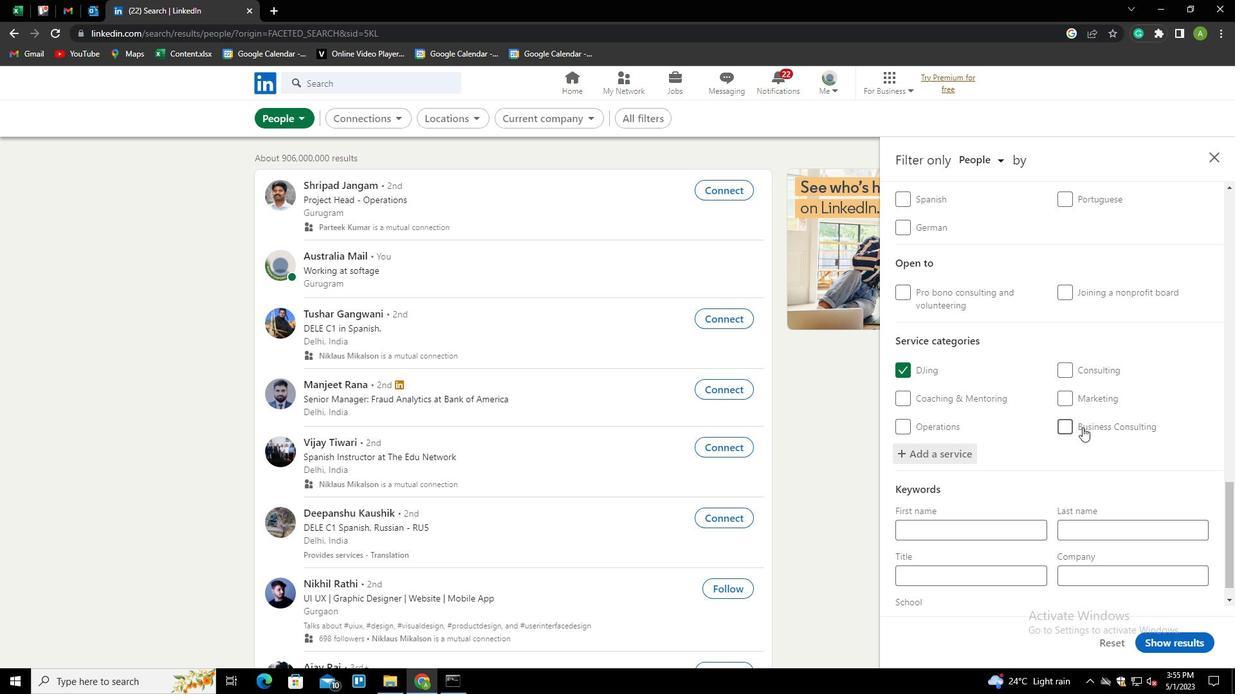 
Action: Mouse scrolled (1064, 440) with delta (0, 0)
Screenshot: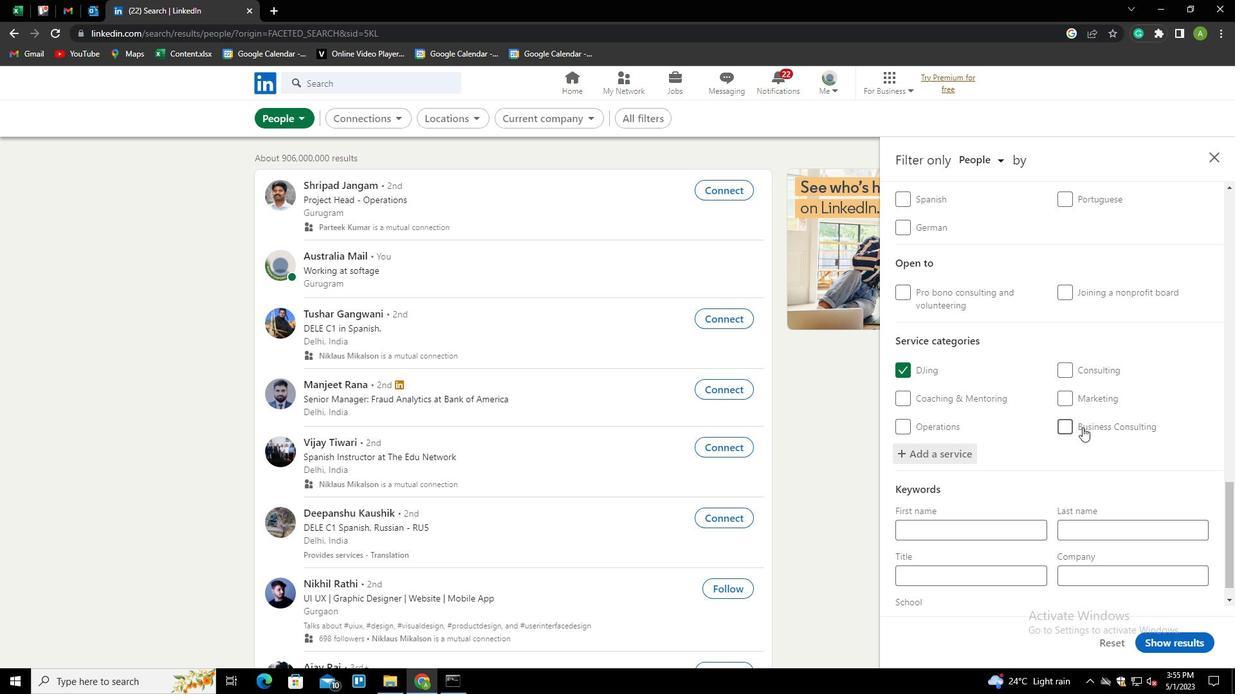 
Action: Mouse moved to (1063, 442)
Screenshot: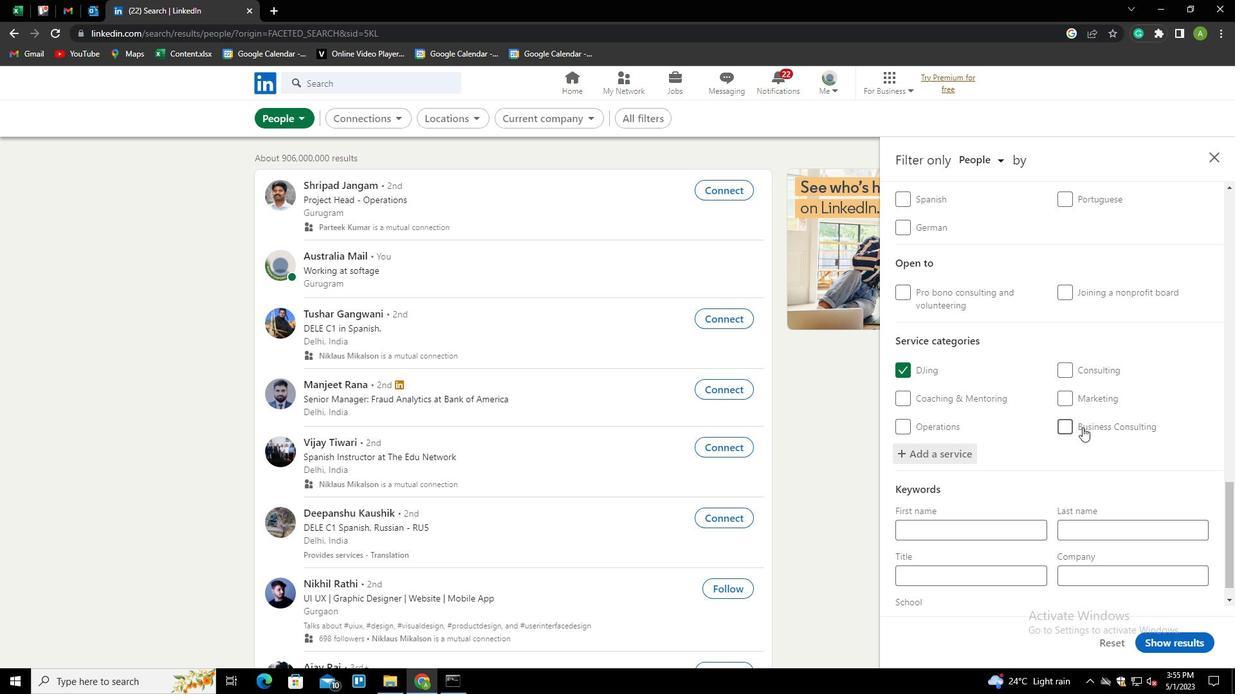 
Action: Mouse scrolled (1063, 441) with delta (0, 0)
Screenshot: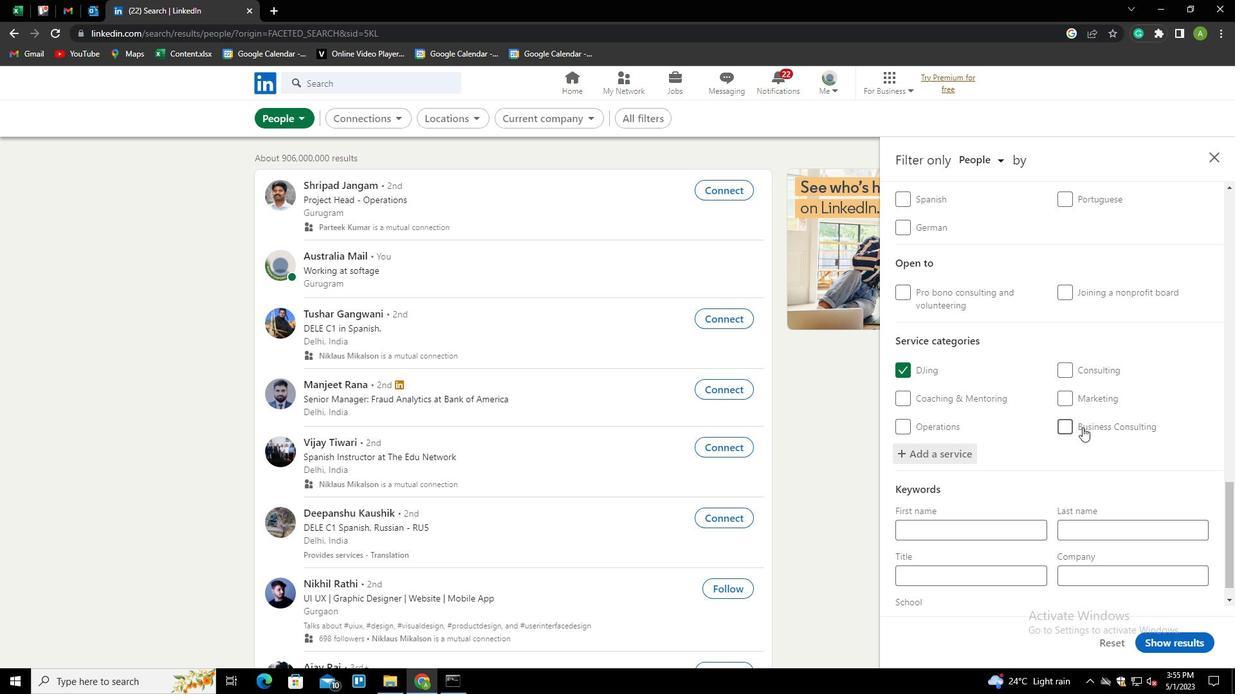 
Action: Mouse scrolled (1063, 441) with delta (0, 0)
Screenshot: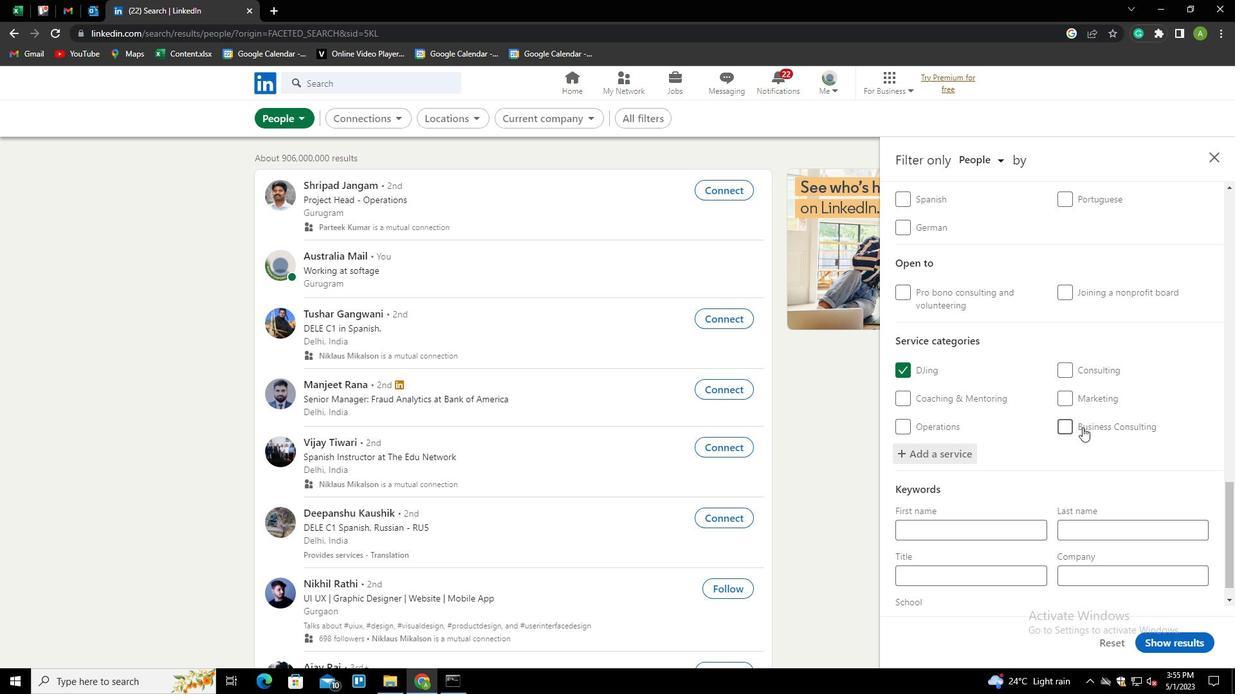 
Action: Mouse scrolled (1063, 441) with delta (0, 0)
Screenshot: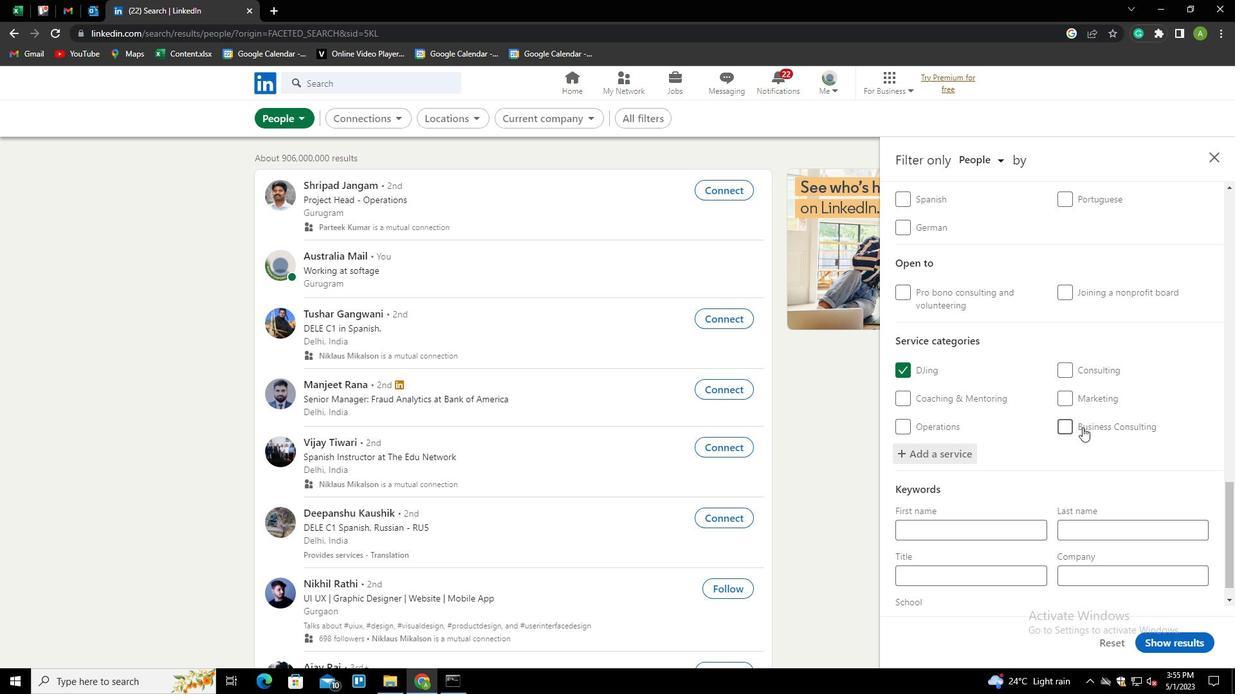 
Action: Mouse moved to (940, 552)
Screenshot: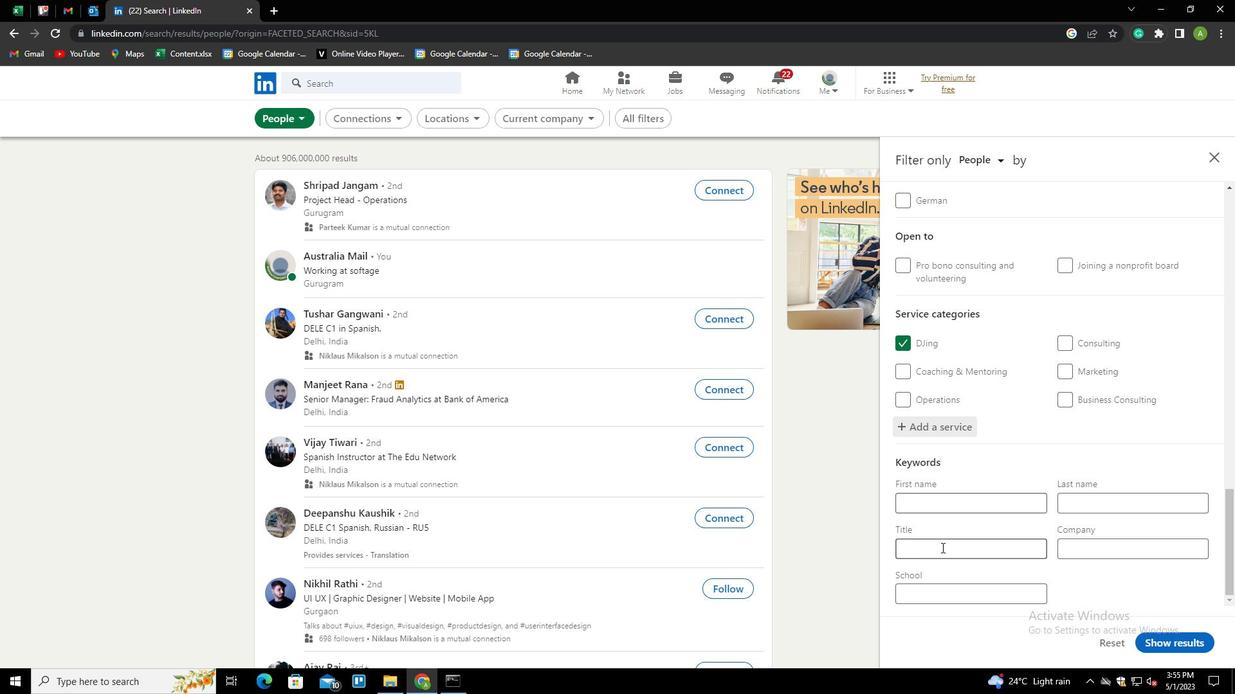 
Action: Mouse pressed left at (940, 552)
Screenshot: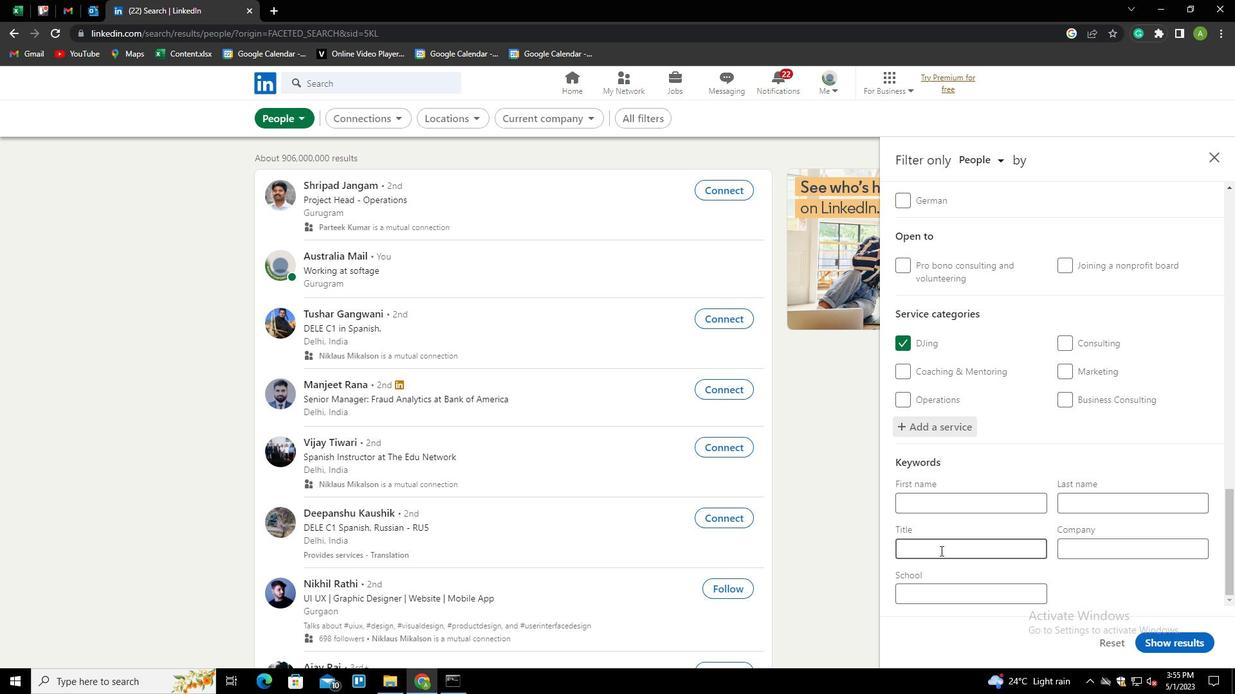 
Action: Key pressed <Key.shift><Key.shift><Key.shift>DH<Key.backspace><Key.backspace><Key.shift><Key.shift><Key.shift>SHIPPING<Key.space>AND<Key.space><Key.shift>RECI<Key.backspace>EIVING<Key.space><Key.shift>STAFF
Screenshot: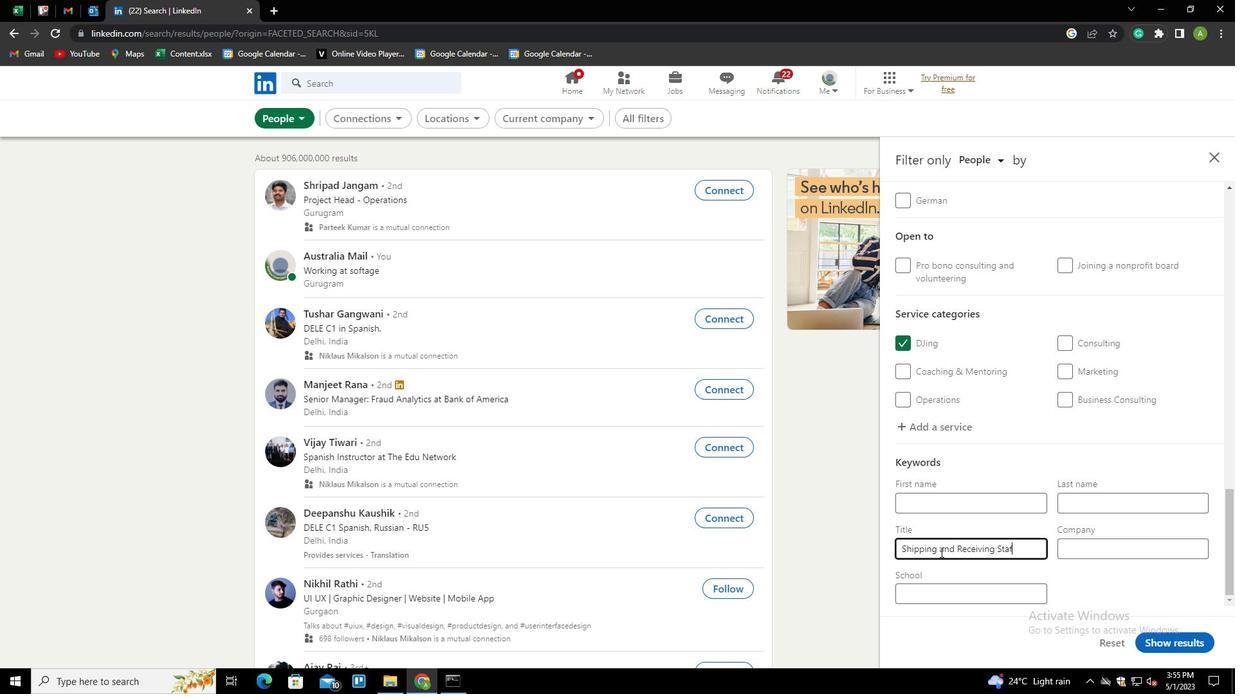 
Action: Mouse moved to (1142, 584)
Screenshot: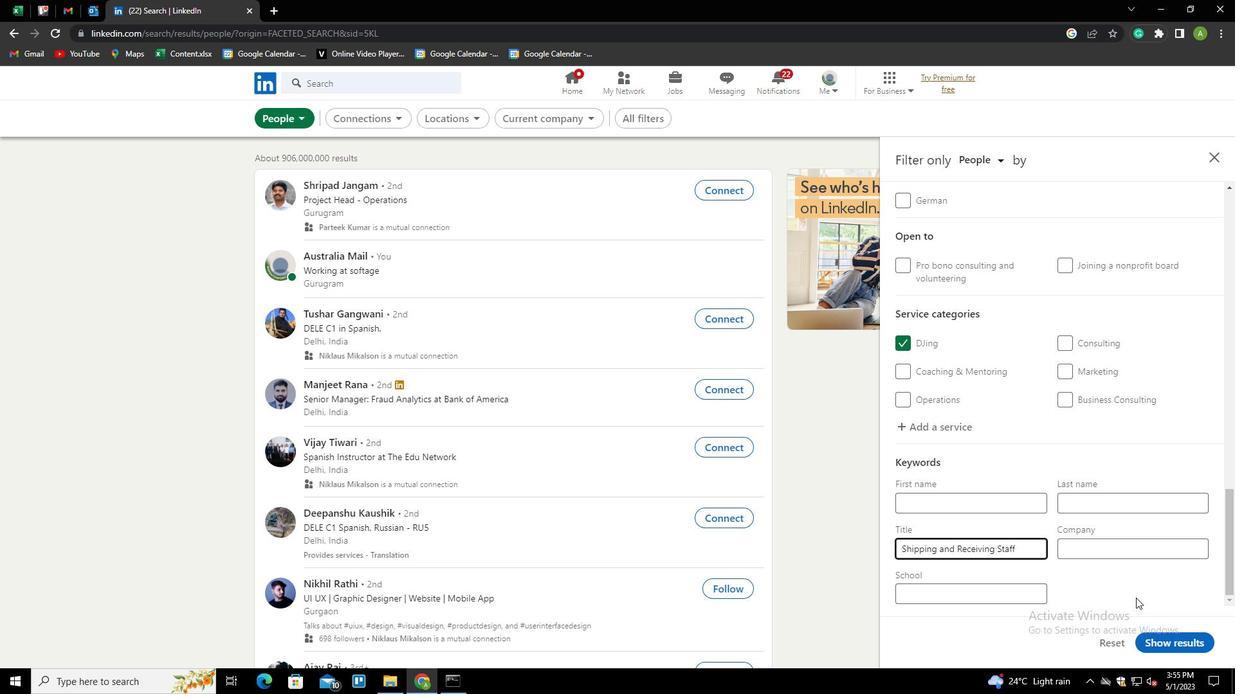 
Action: Mouse pressed left at (1142, 584)
Screenshot: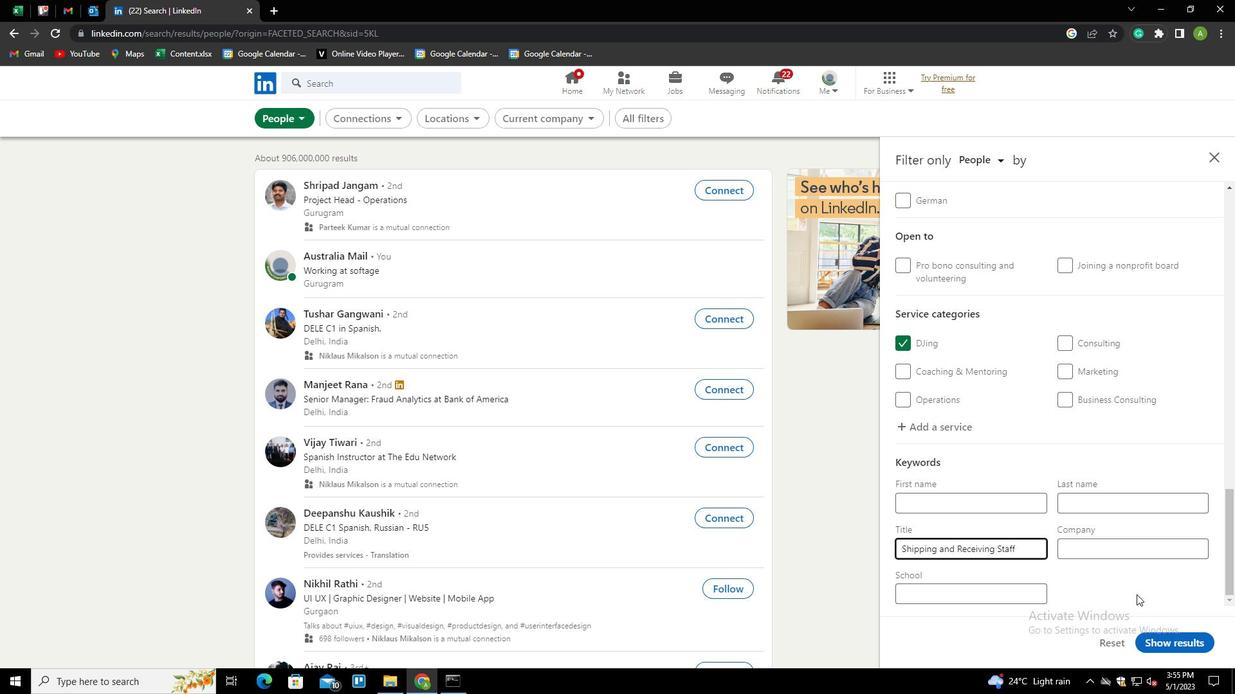 
Action: Mouse moved to (1162, 636)
Screenshot: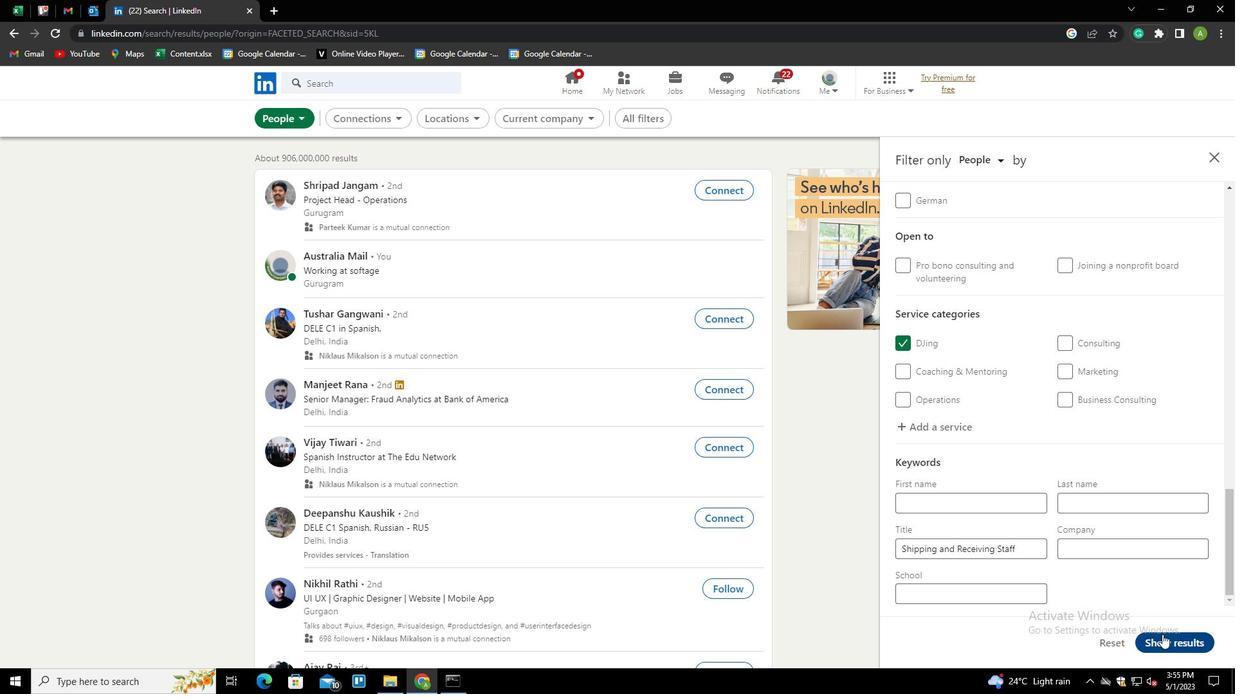 
Action: Mouse pressed left at (1162, 636)
Screenshot: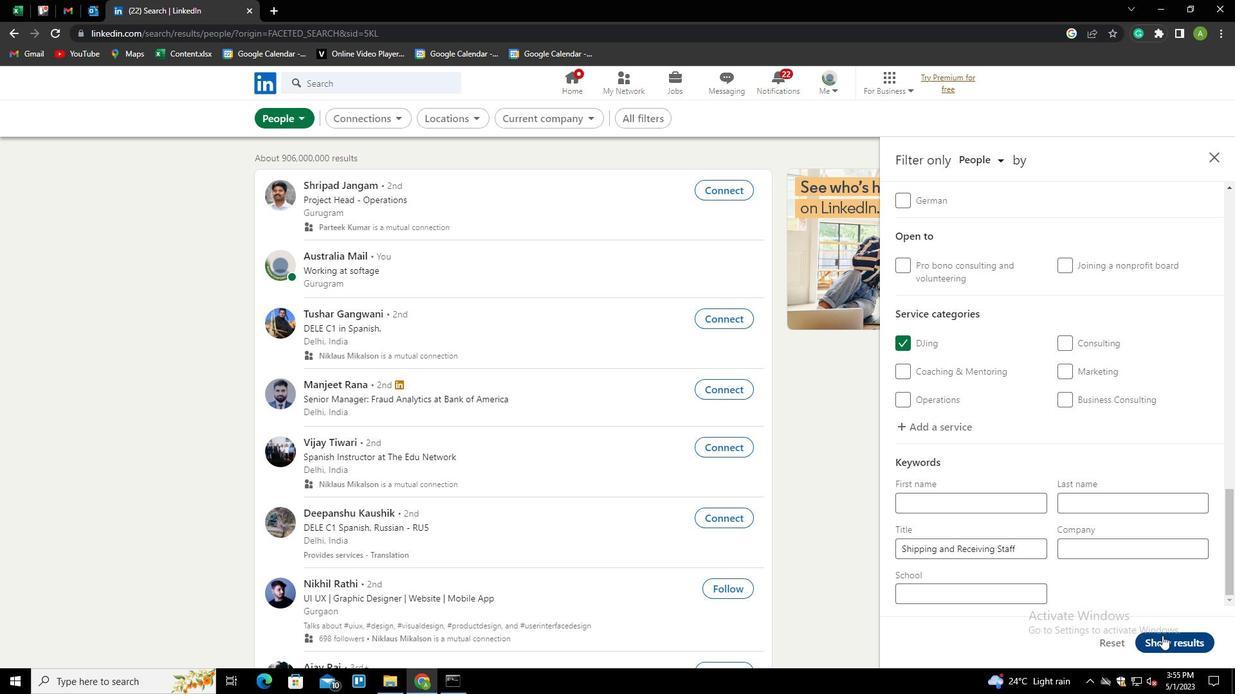 
